 Task: Look for Airbnb options in Dalandzadgad, Mongolia from 12th December, 2023 to 16th December, 2023 for 8 adults.8 bedrooms having 8 beds and 8 bathrooms. Amenities needed are: wifi, TV, free parkinig on premises, gym, breakfast. Look for 4 properties as per requirement.
Action: Mouse moved to (568, 77)
Screenshot: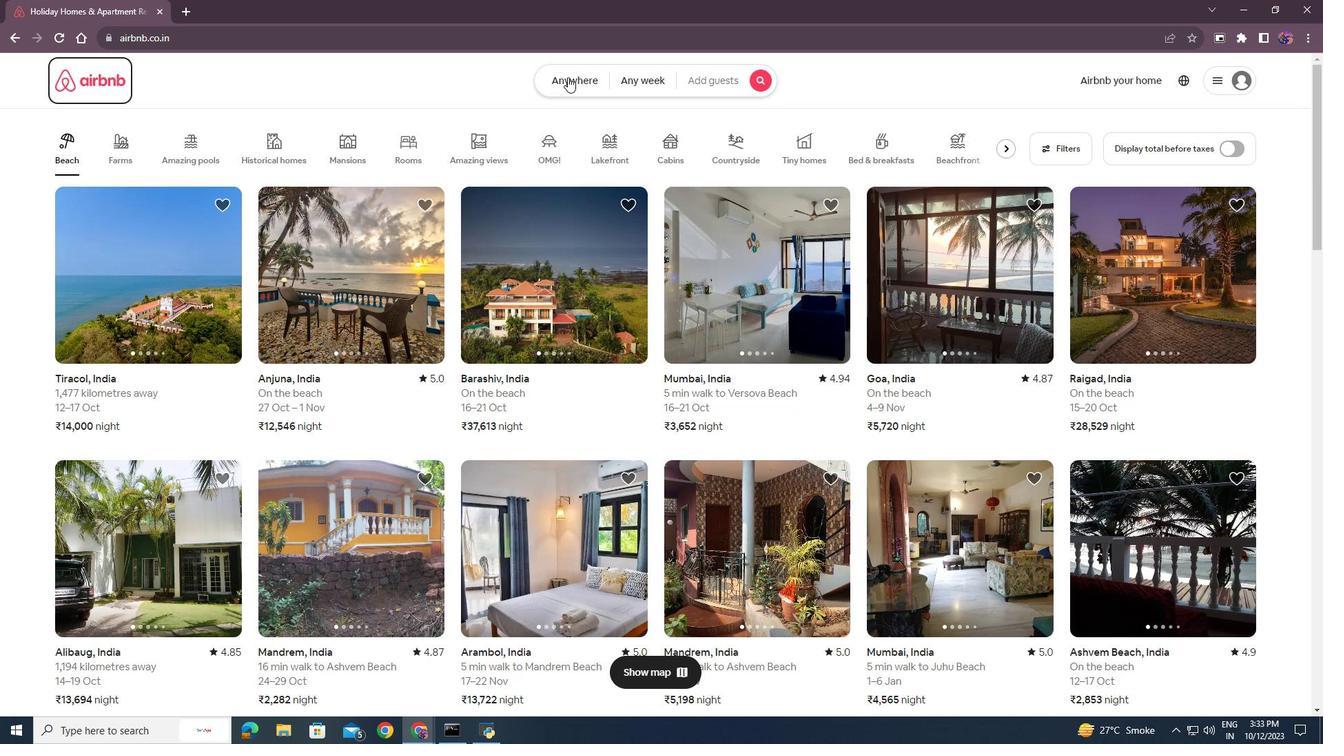 
Action: Mouse pressed left at (568, 77)
Screenshot: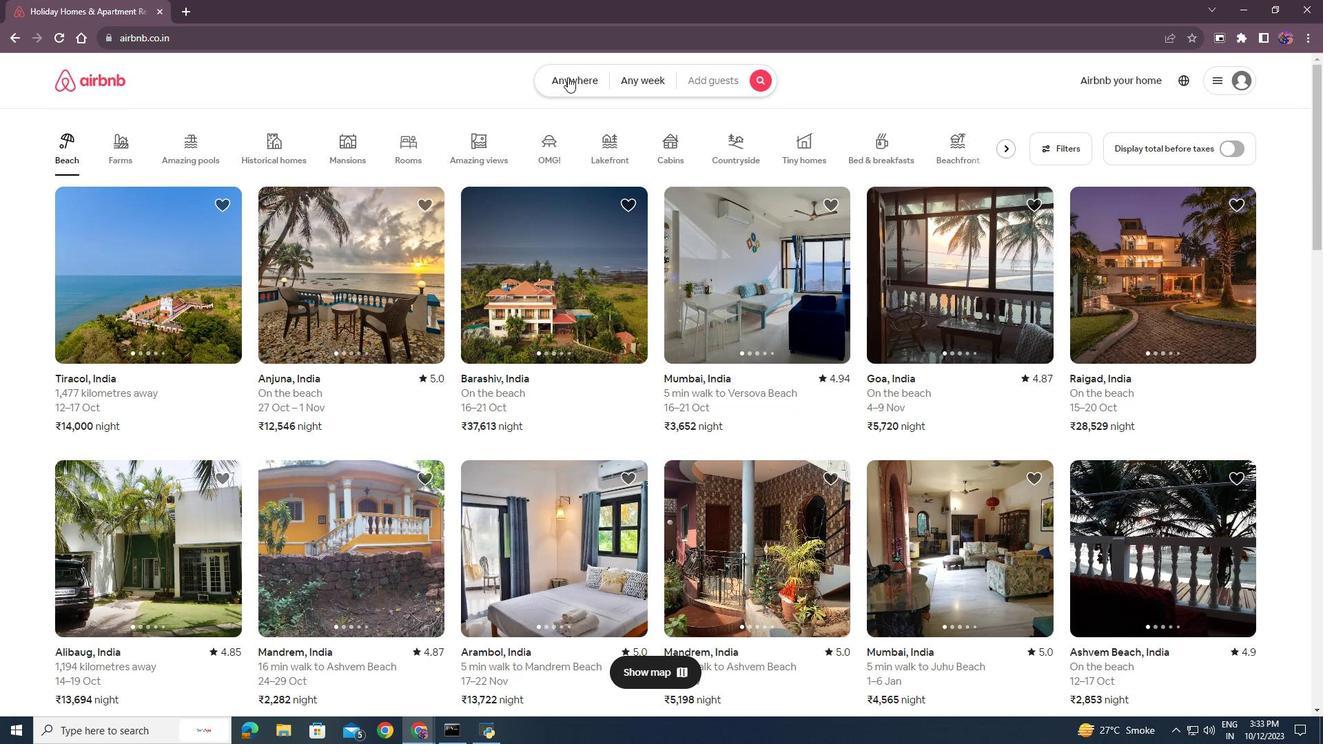 
Action: Mouse moved to (413, 135)
Screenshot: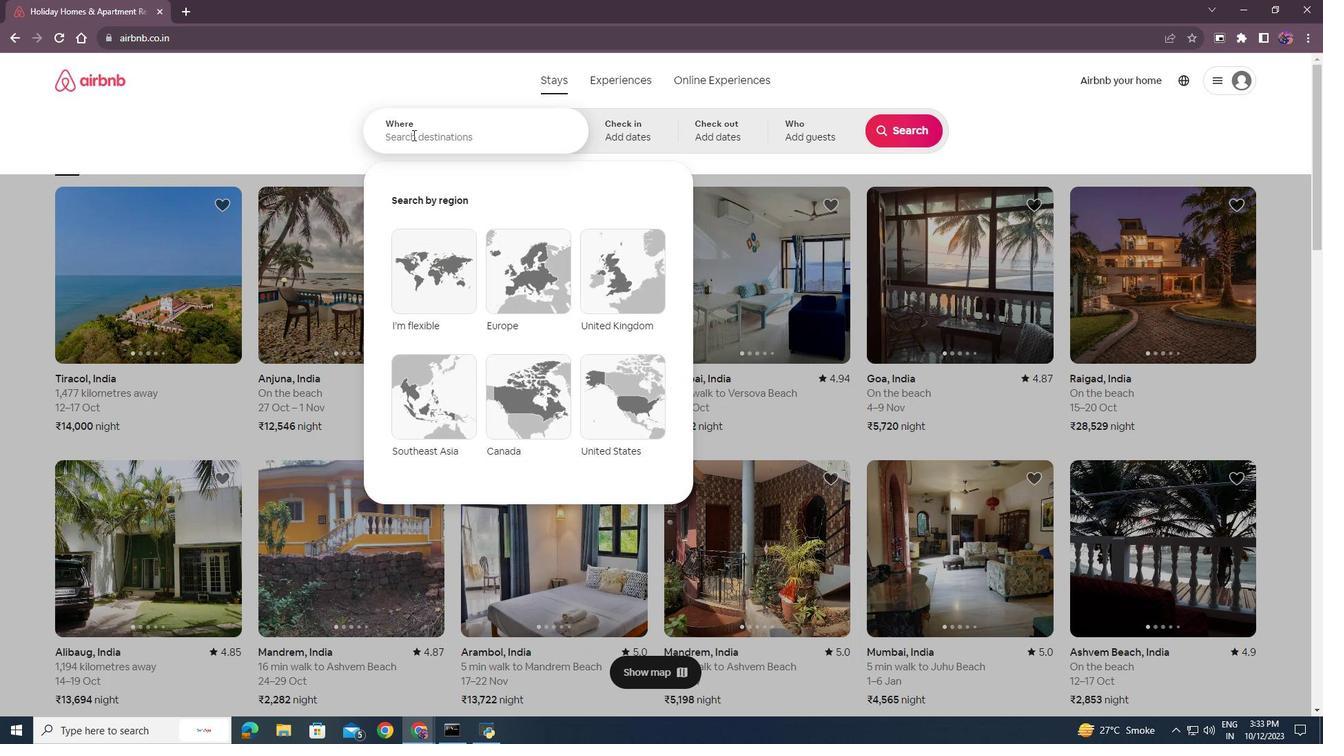 
Action: Mouse pressed left at (413, 135)
Screenshot: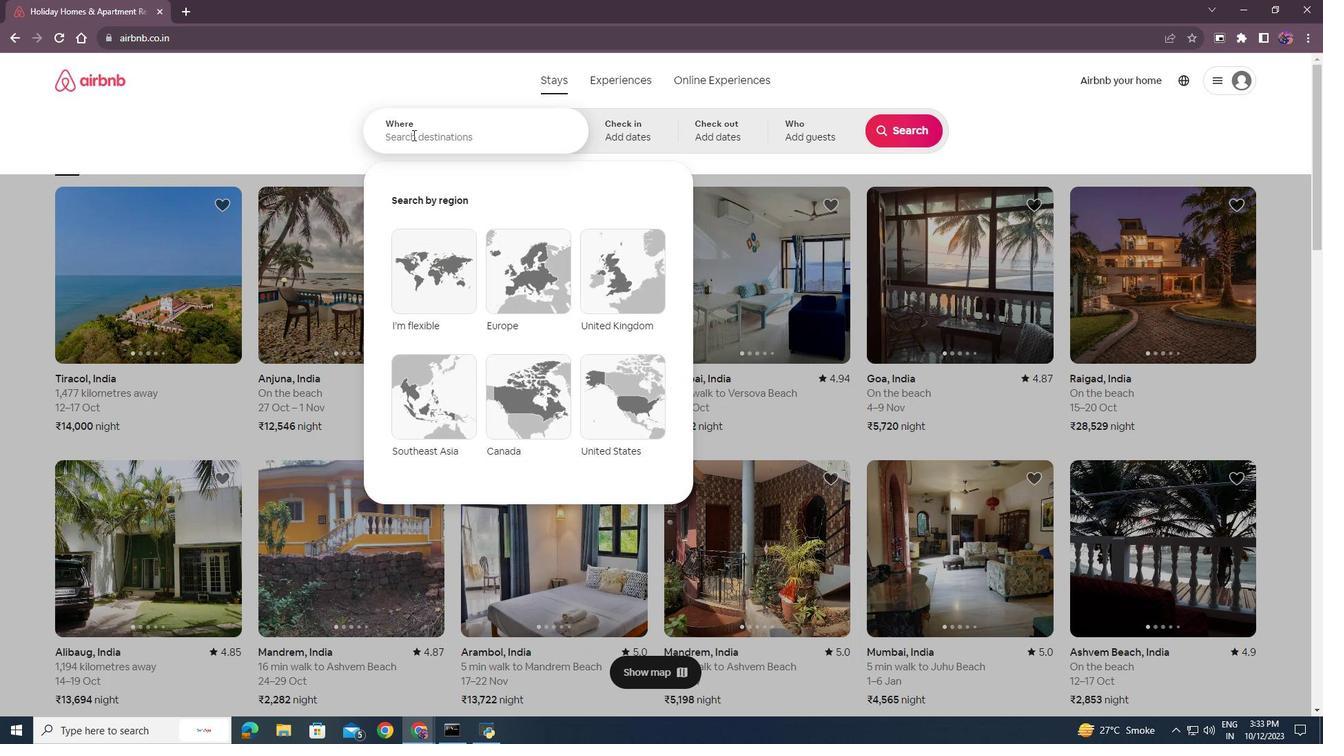 
Action: Key pressed <Key.shift>Dalandzadgad<Key.space><Key.shift>Mongolia<Key.enter>
Screenshot: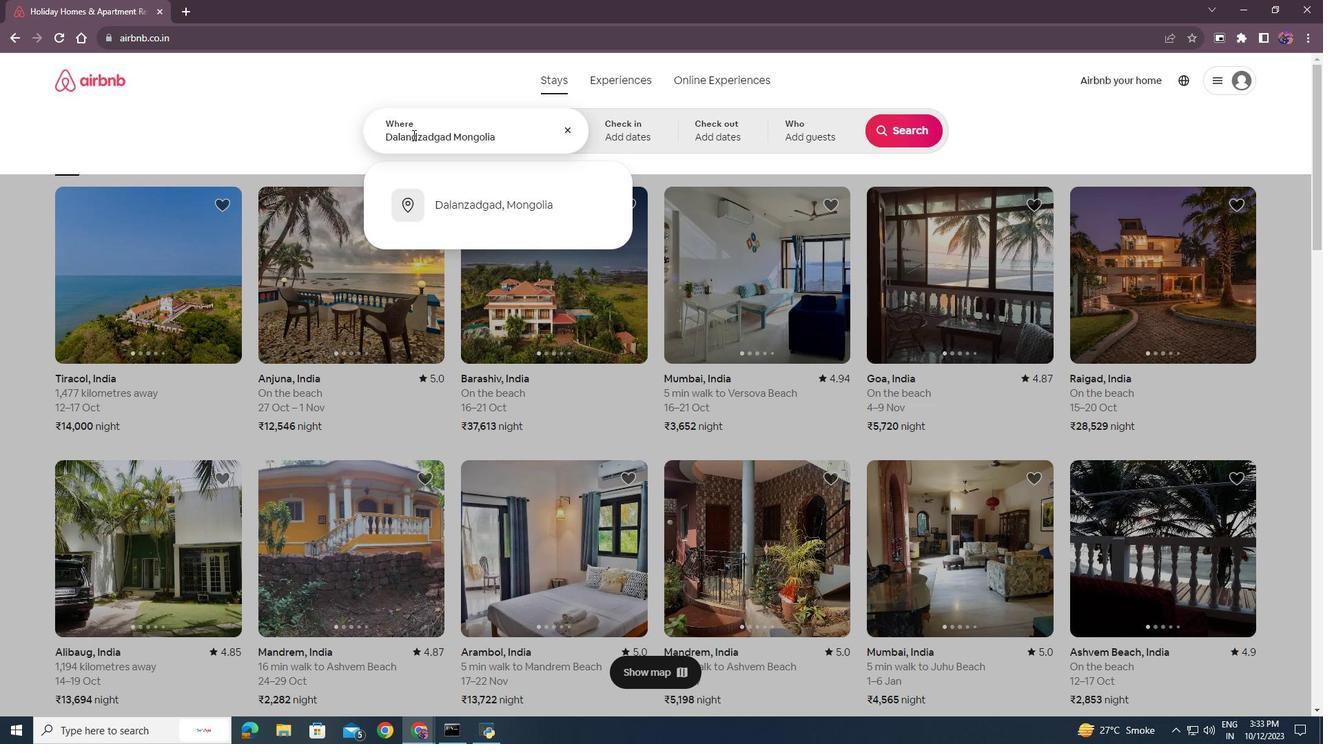 
Action: Mouse moved to (900, 242)
Screenshot: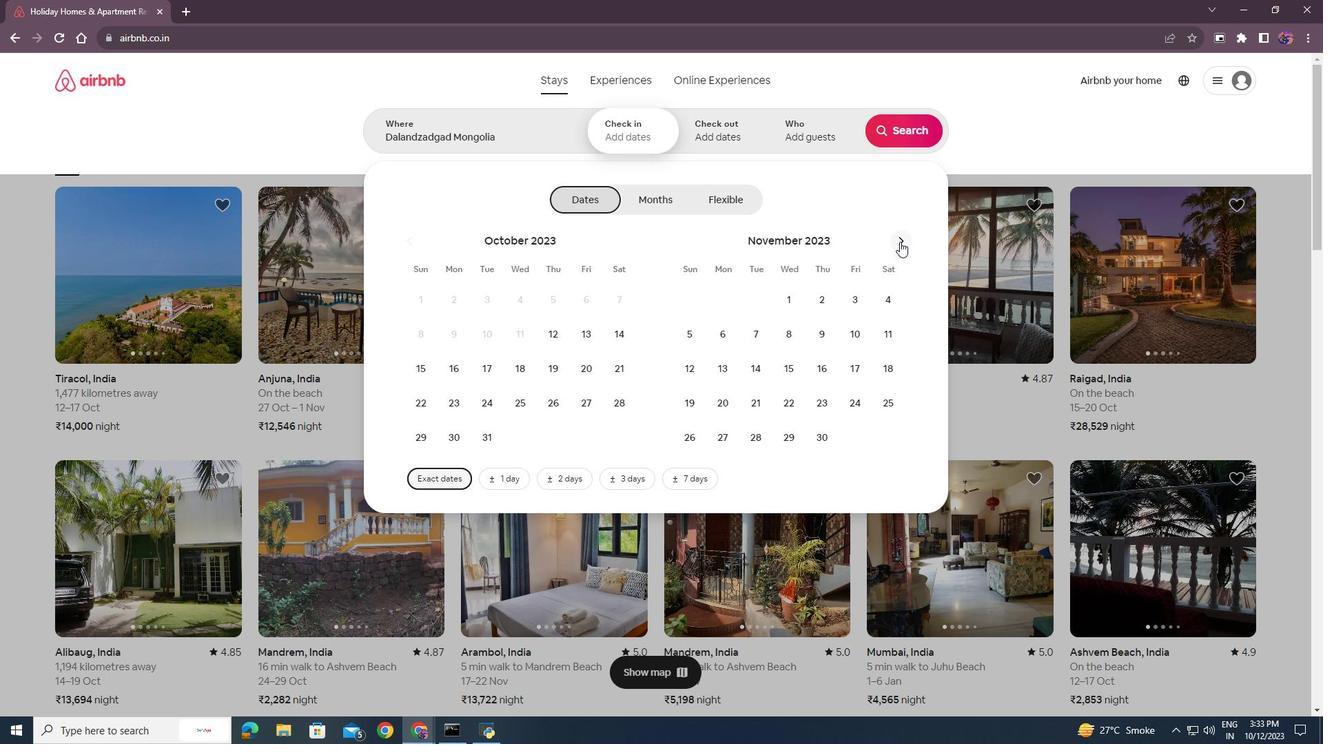 
Action: Mouse pressed left at (900, 242)
Screenshot: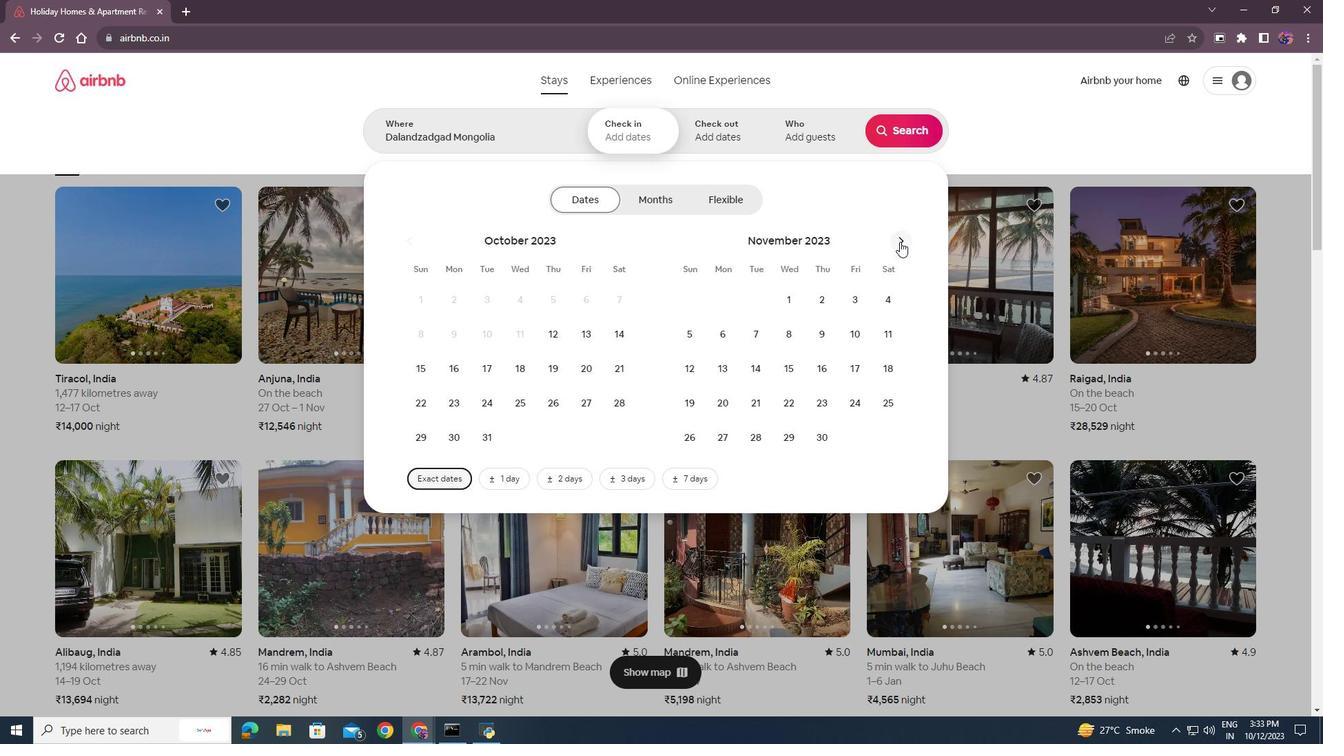 
Action: Mouse moved to (759, 365)
Screenshot: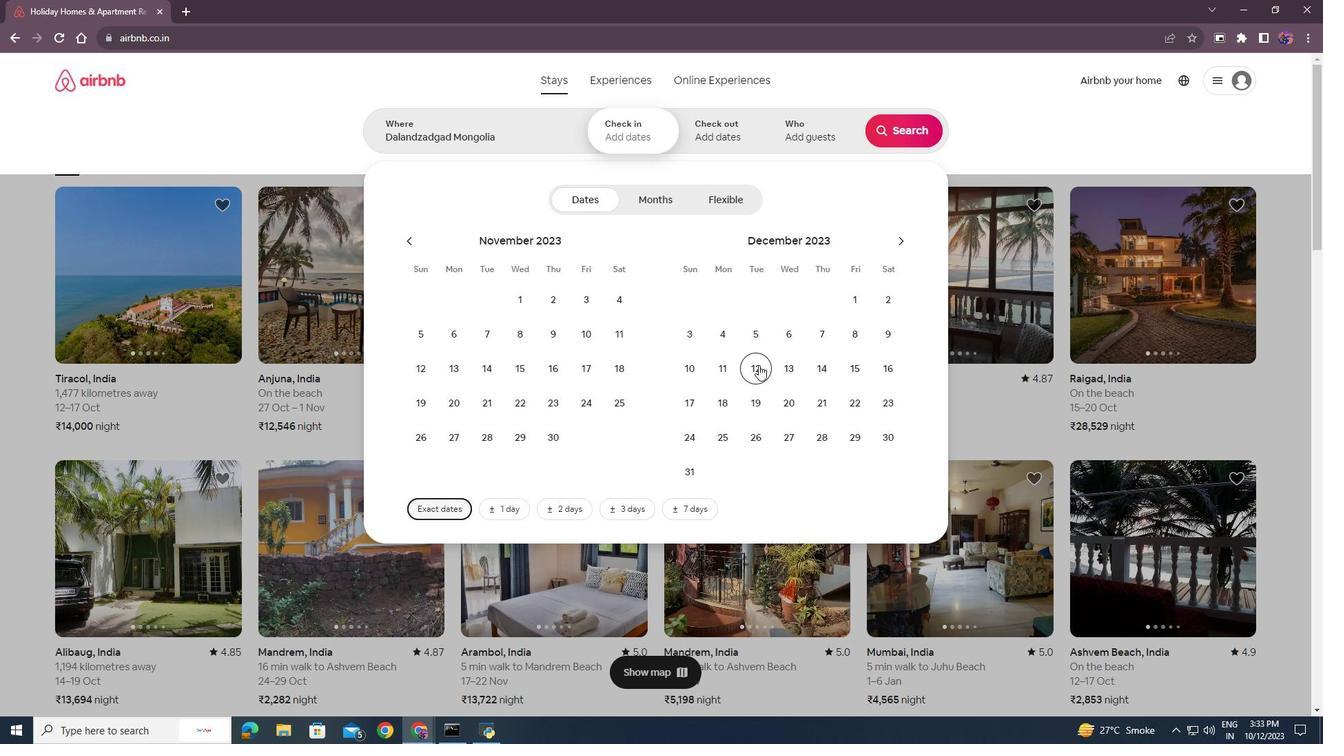 
Action: Mouse pressed left at (759, 365)
Screenshot: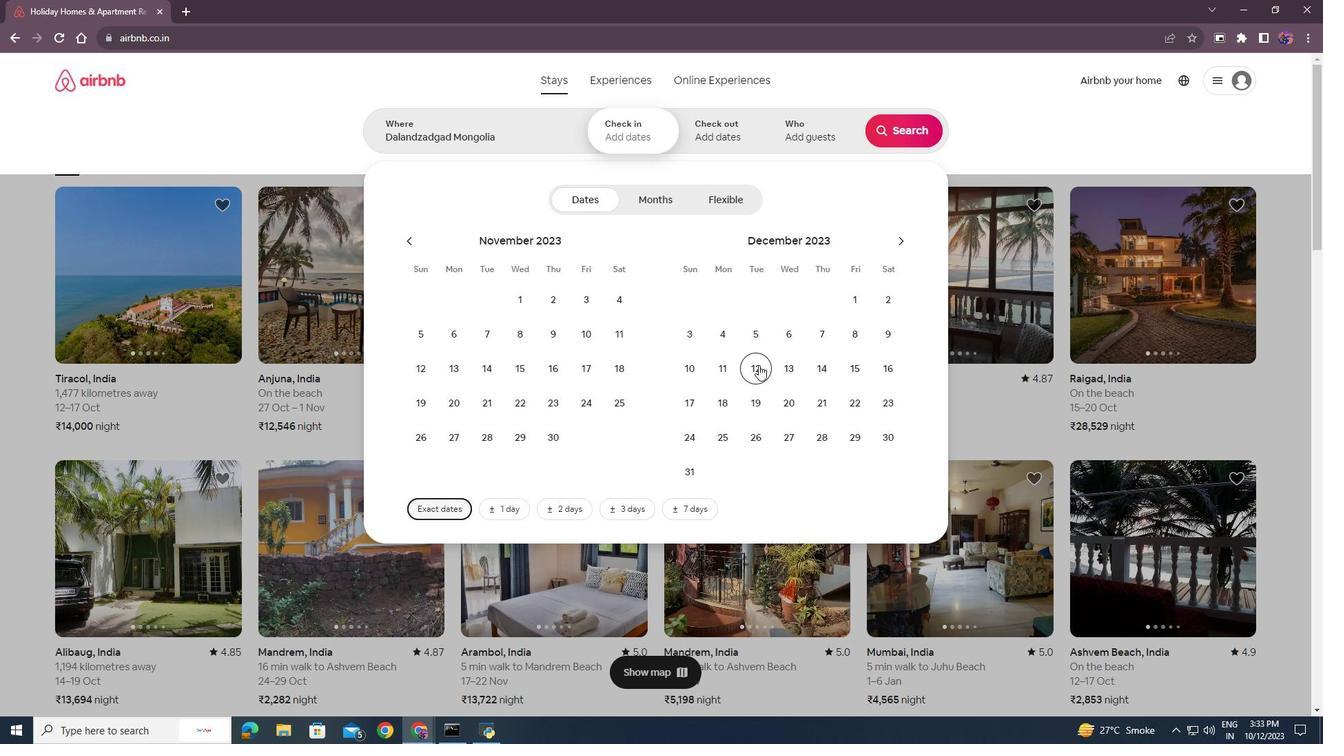 
Action: Mouse moved to (892, 372)
Screenshot: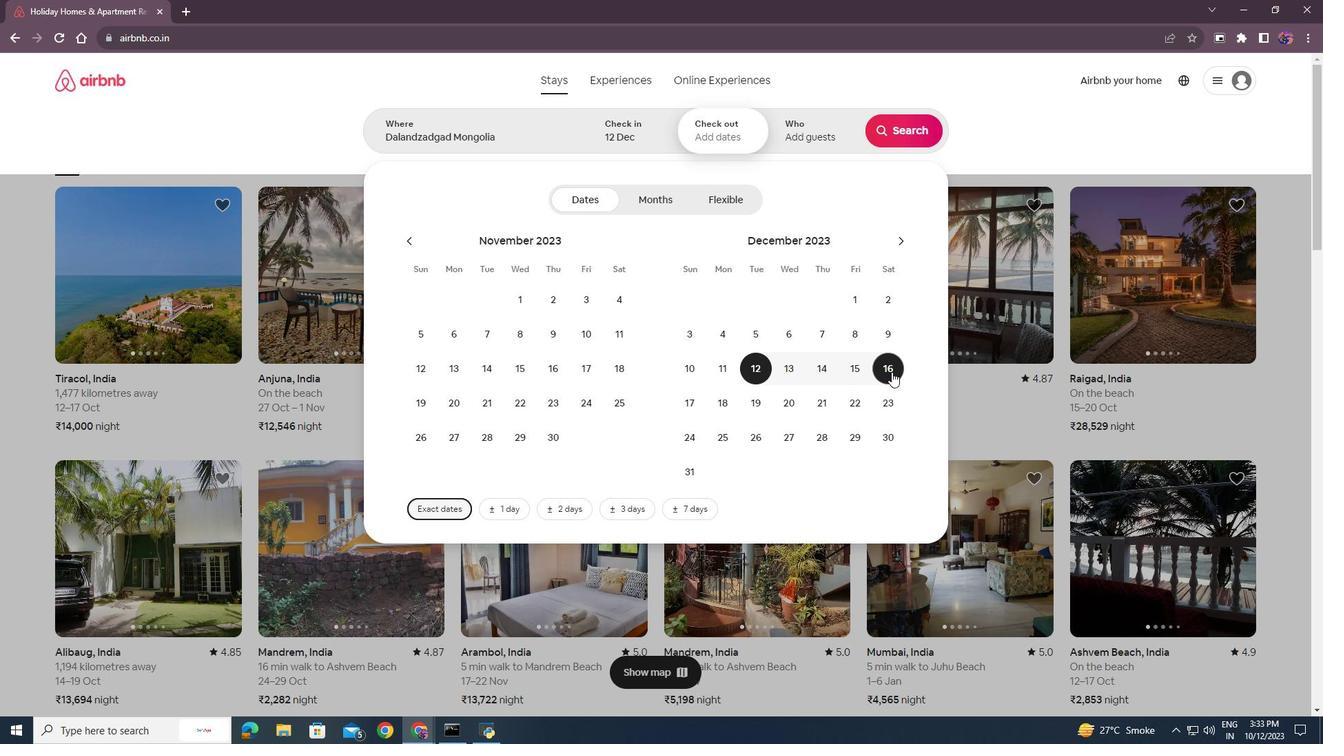 
Action: Mouse pressed left at (892, 372)
Screenshot: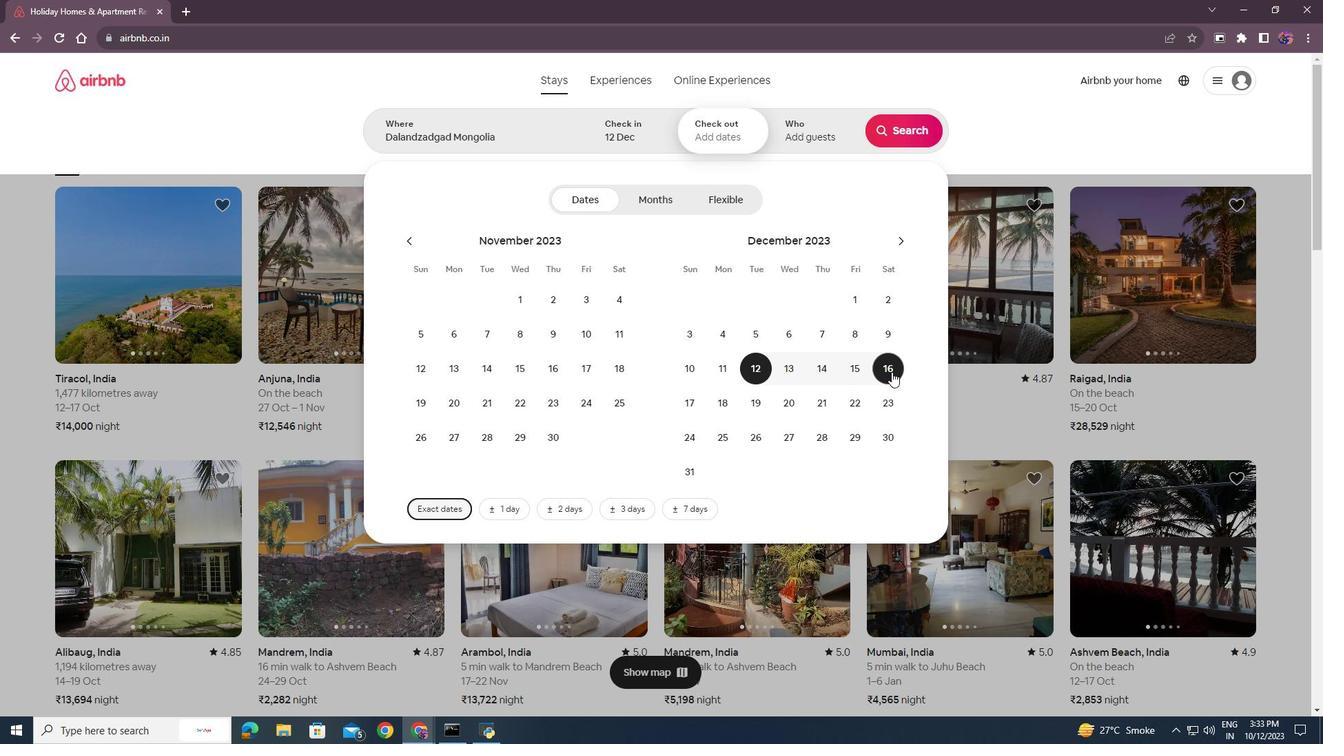 
Action: Mouse moved to (808, 126)
Screenshot: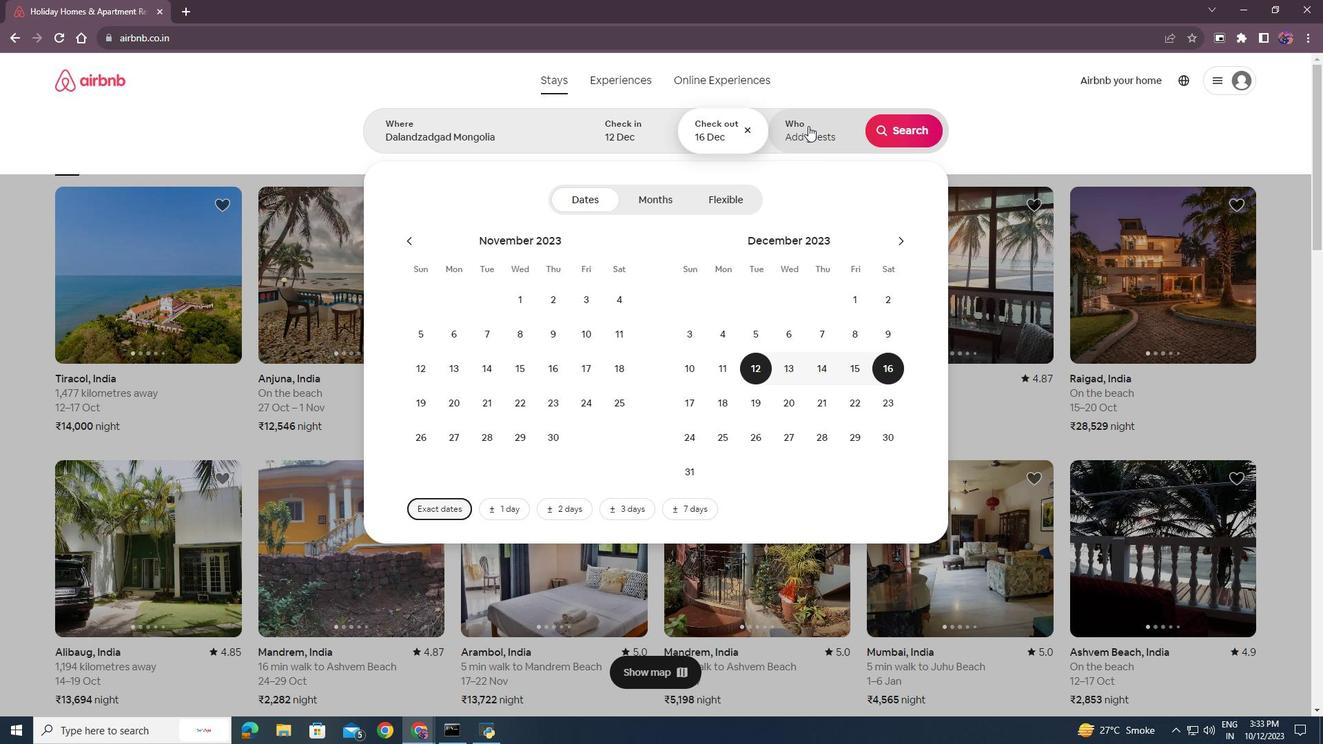 
Action: Mouse pressed left at (808, 126)
Screenshot: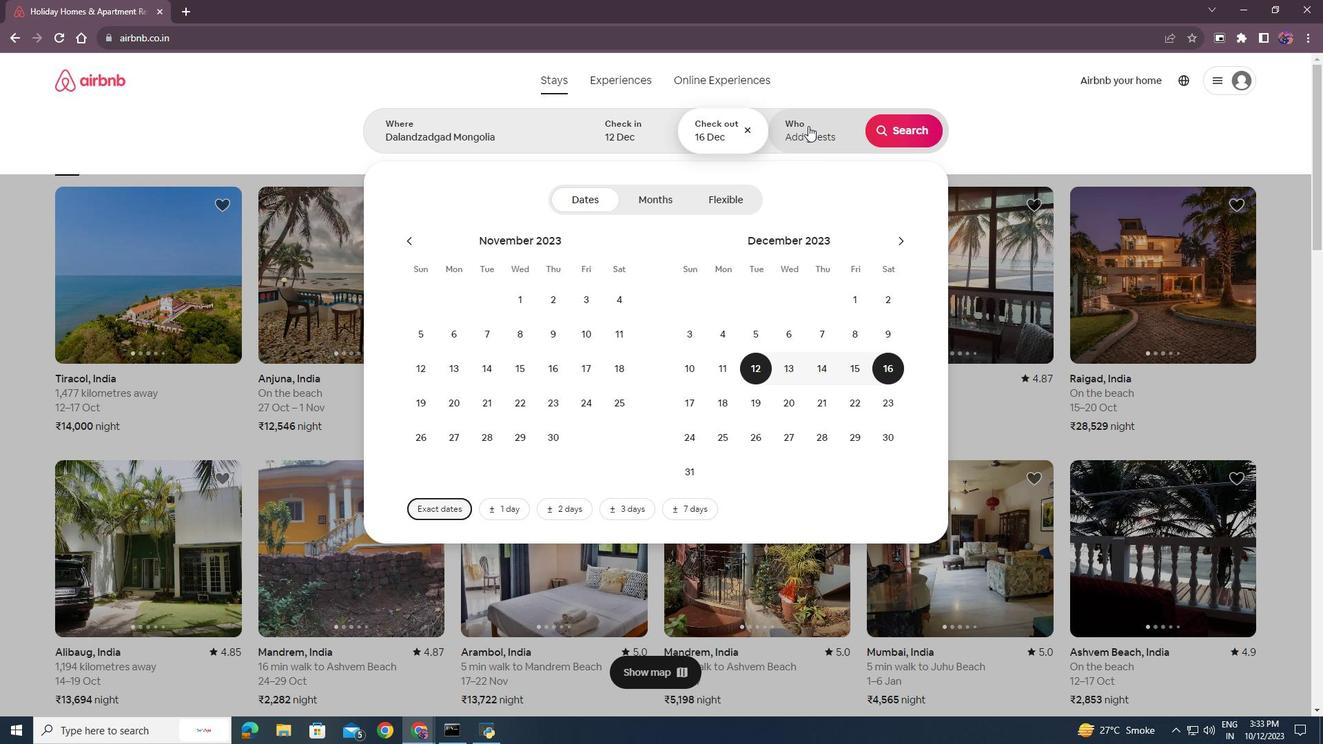 
Action: Mouse moved to (910, 205)
Screenshot: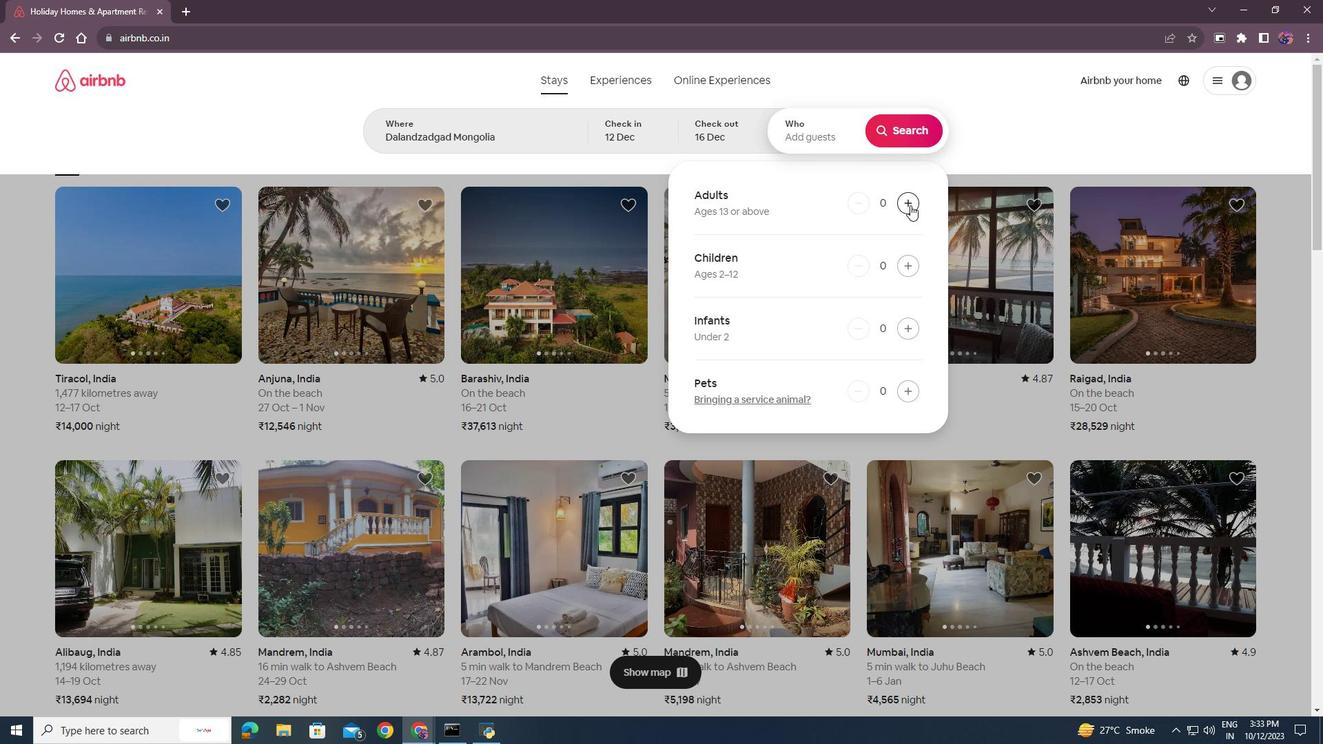 
Action: Mouse pressed left at (910, 205)
Screenshot: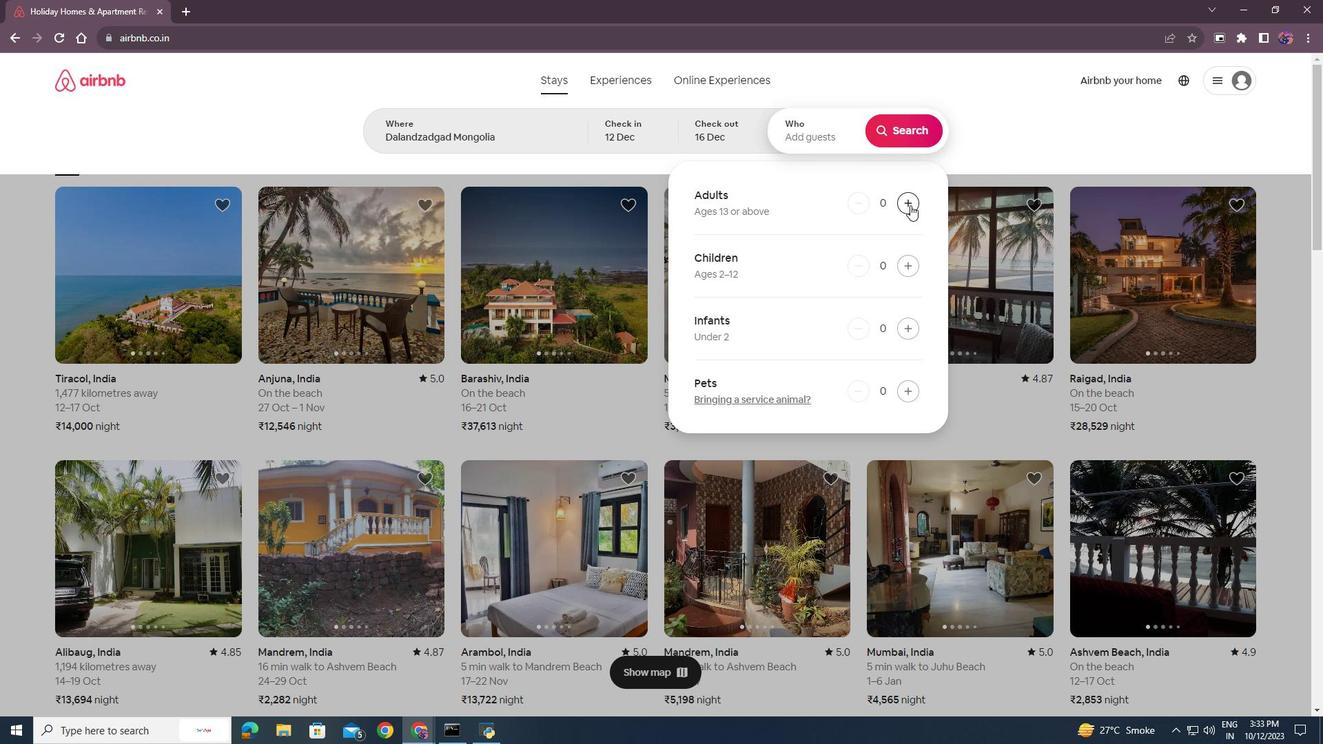 
Action: Mouse pressed left at (910, 205)
Screenshot: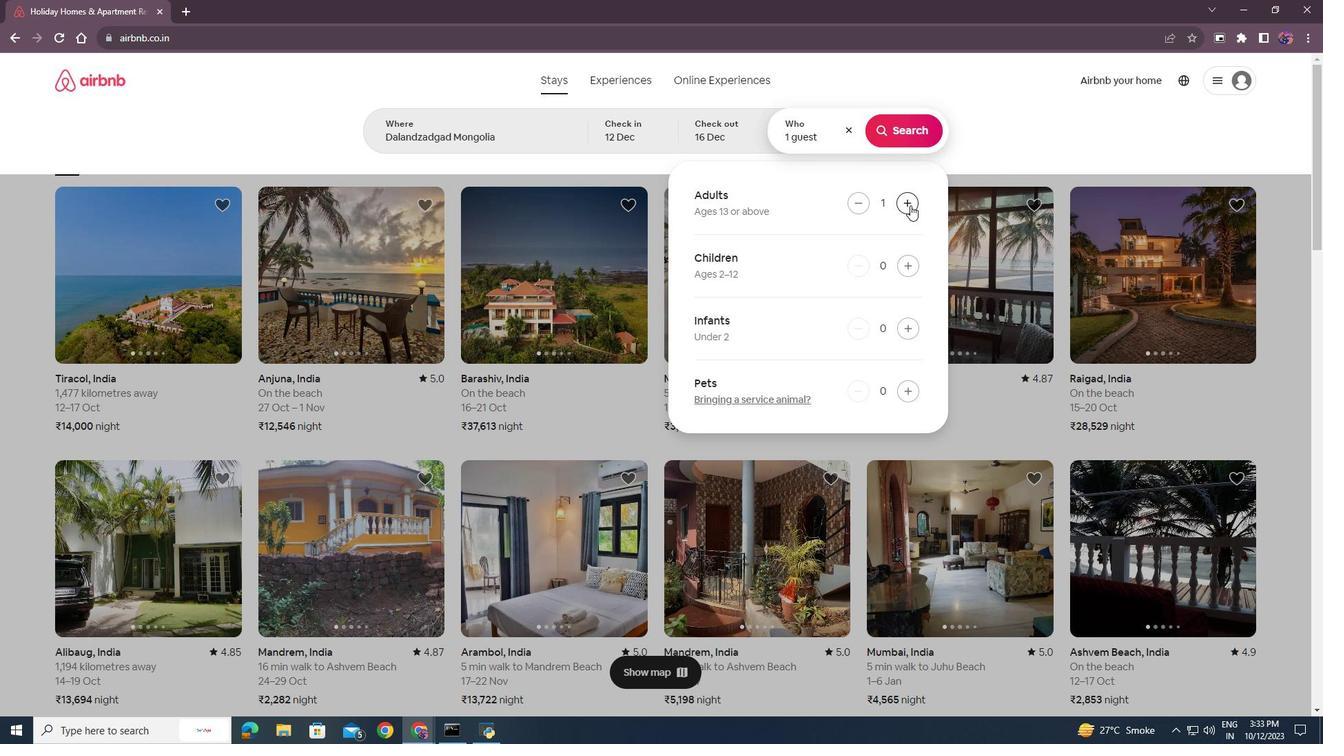 
Action: Mouse pressed left at (910, 205)
Screenshot: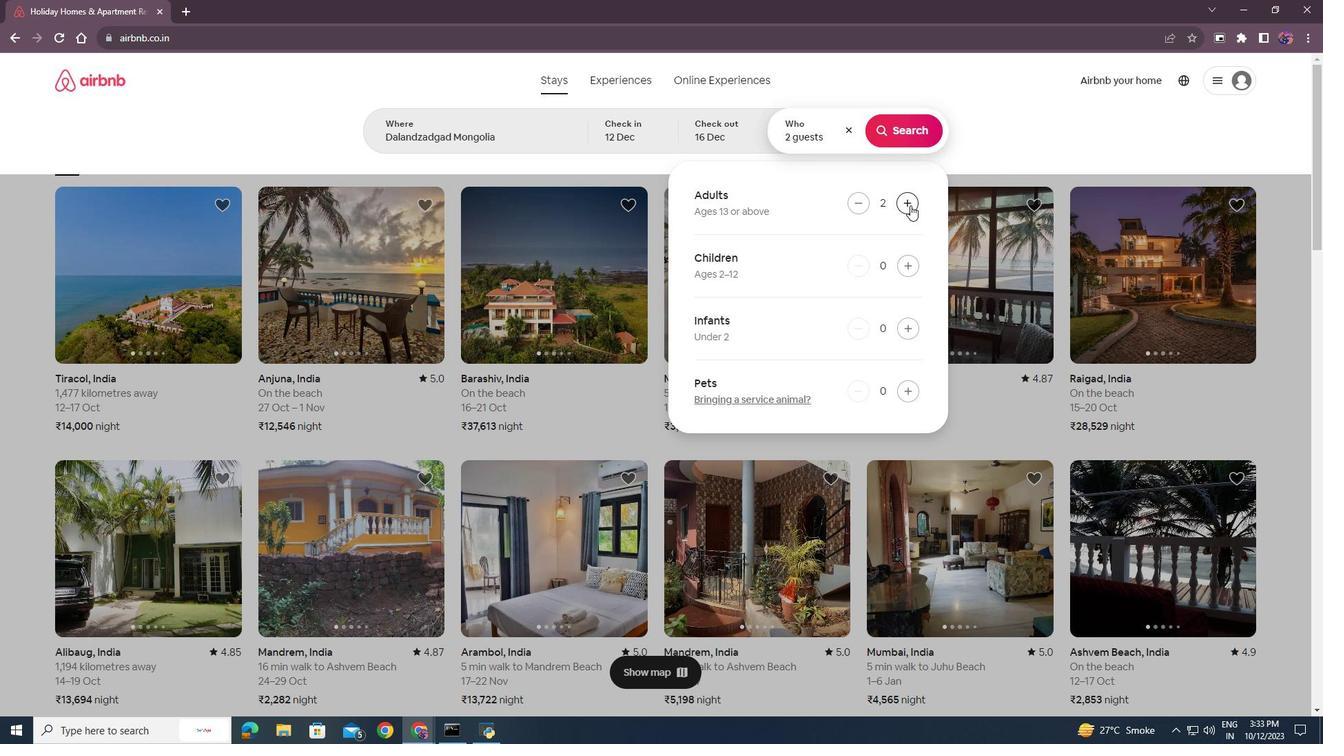 
Action: Mouse pressed left at (910, 205)
Screenshot: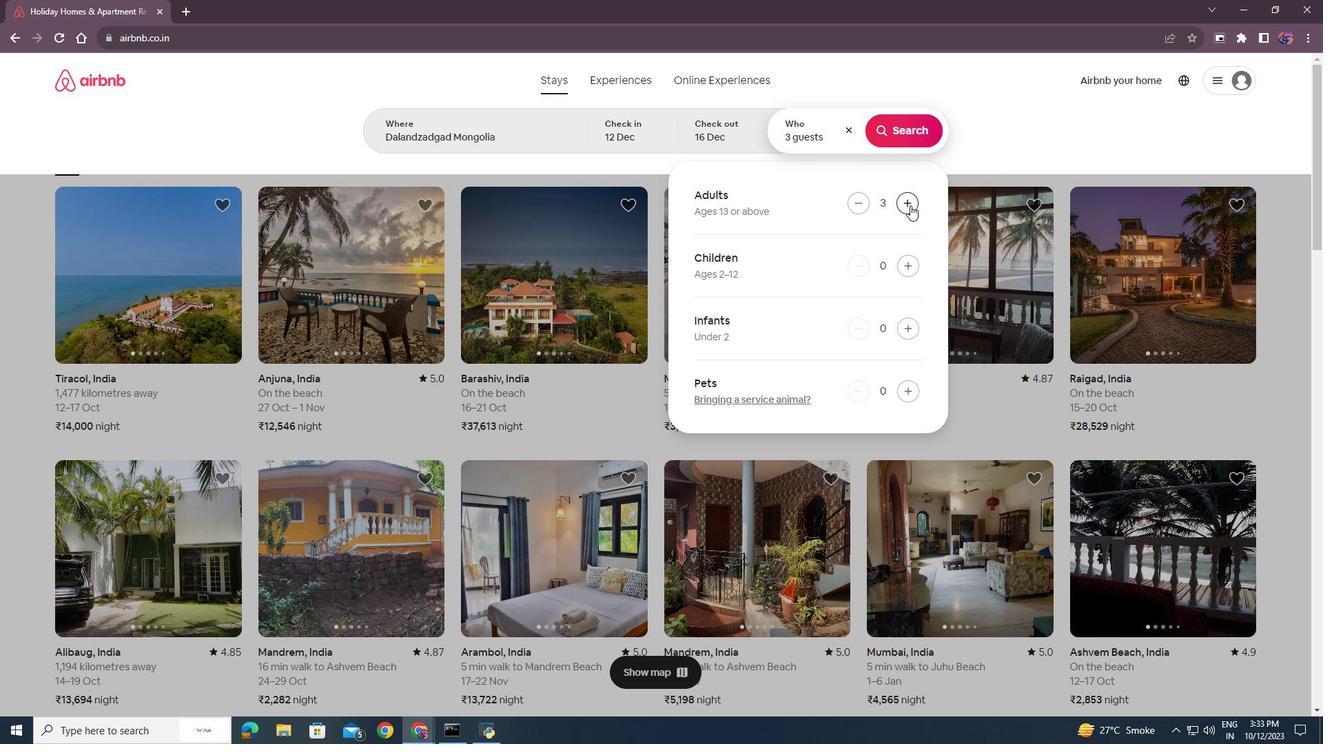 
Action: Mouse pressed left at (910, 205)
Screenshot: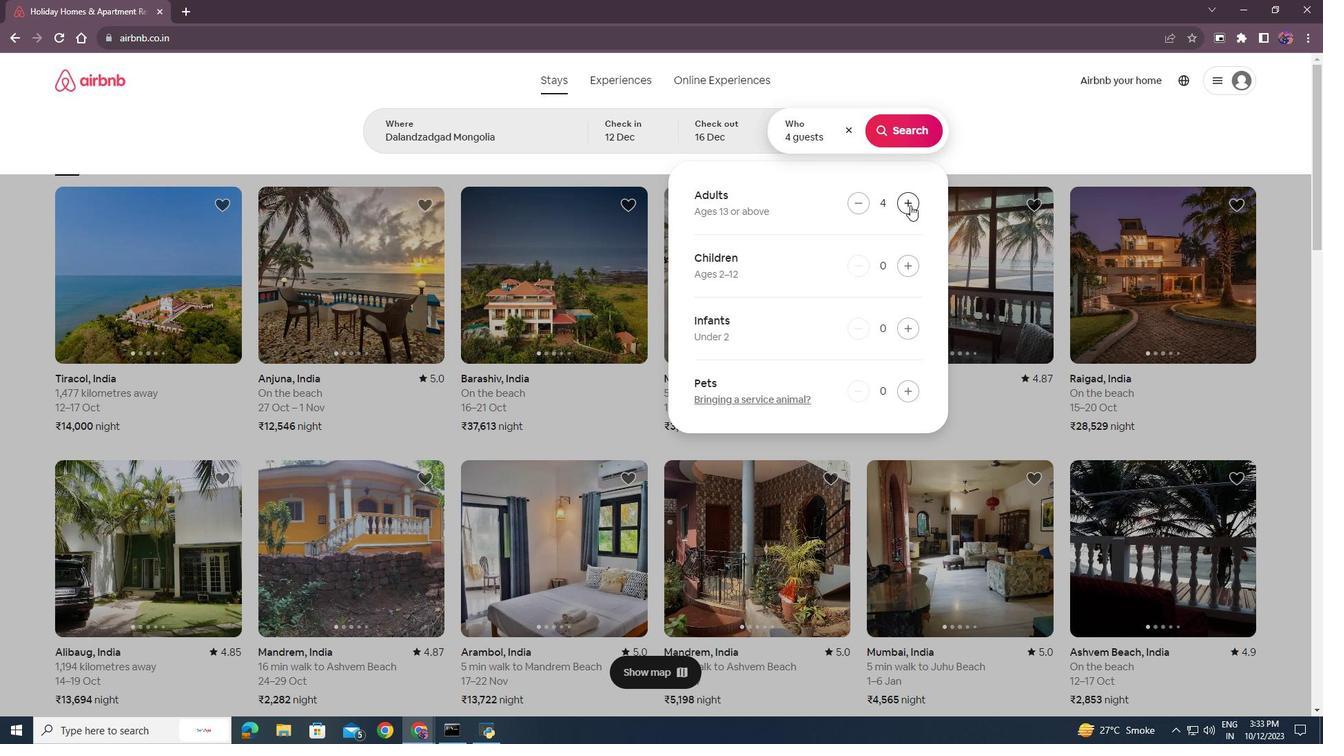 
Action: Mouse pressed left at (910, 205)
Screenshot: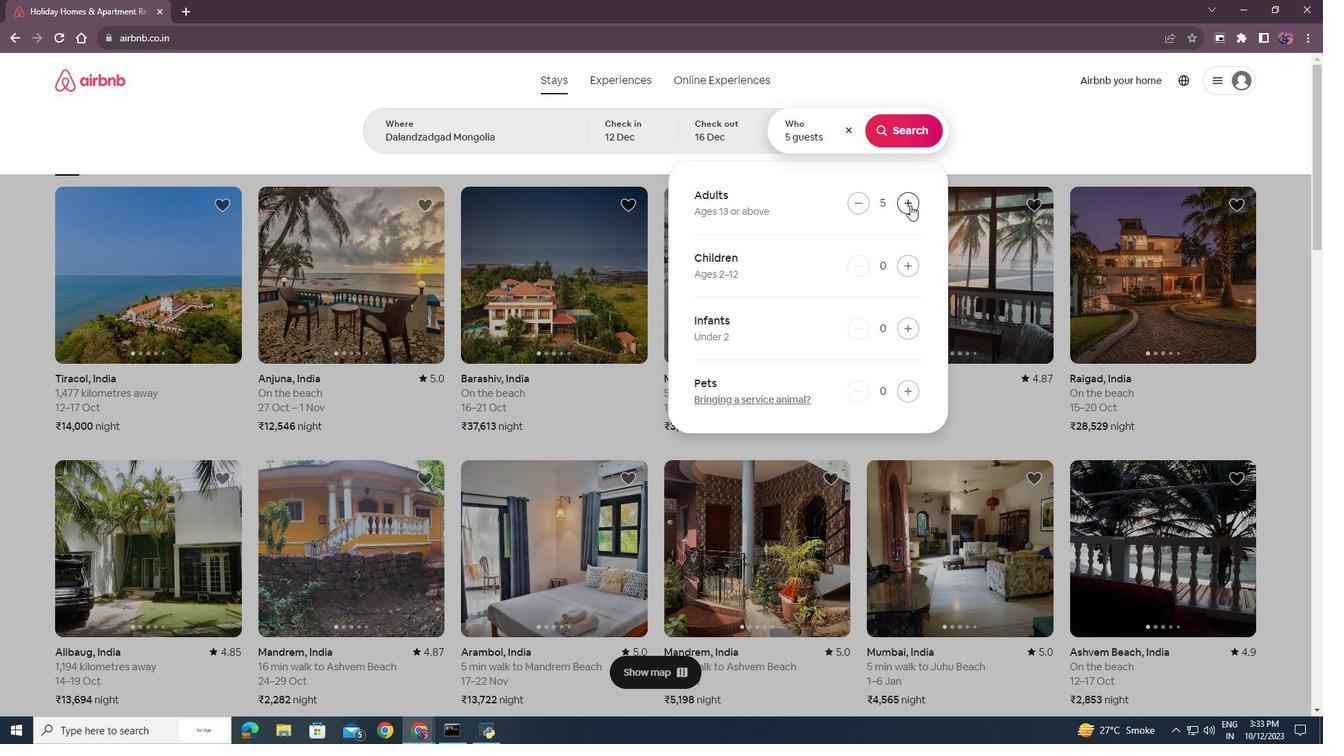 
Action: Mouse pressed left at (910, 205)
Screenshot: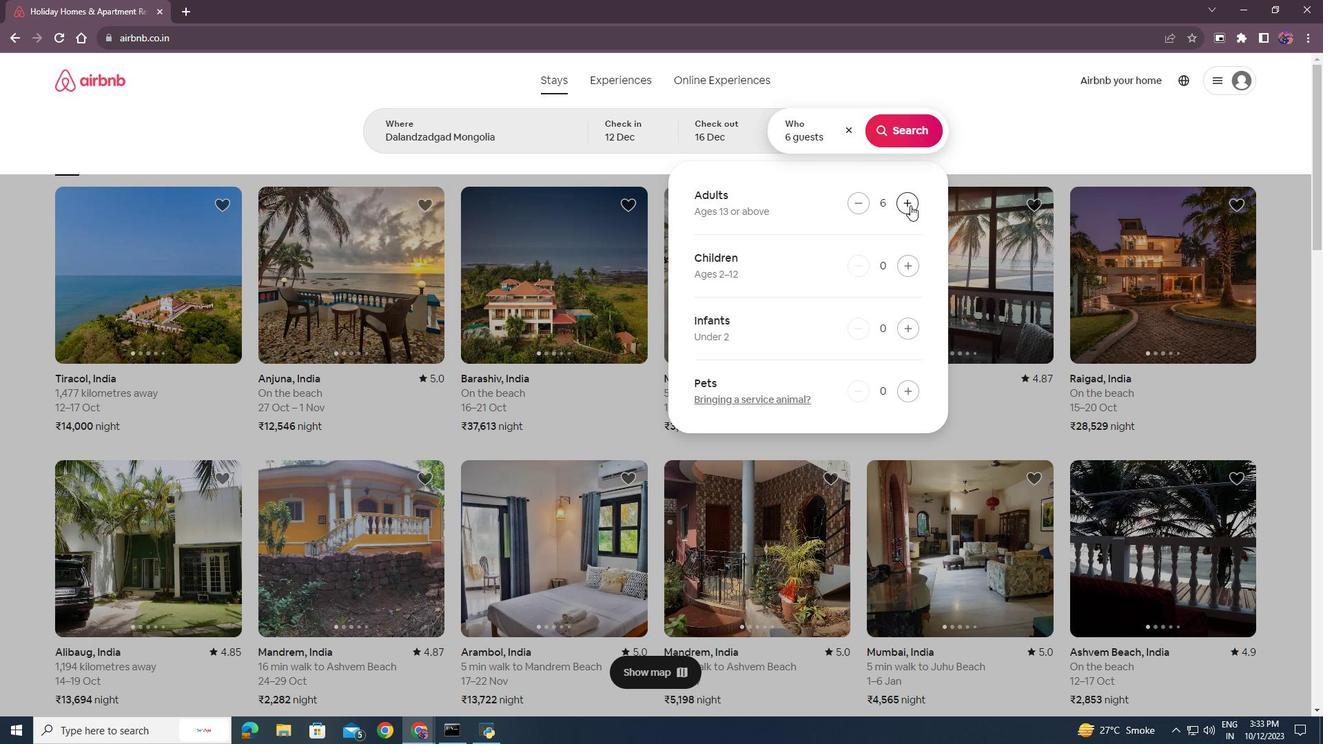 
Action: Mouse pressed left at (910, 205)
Screenshot: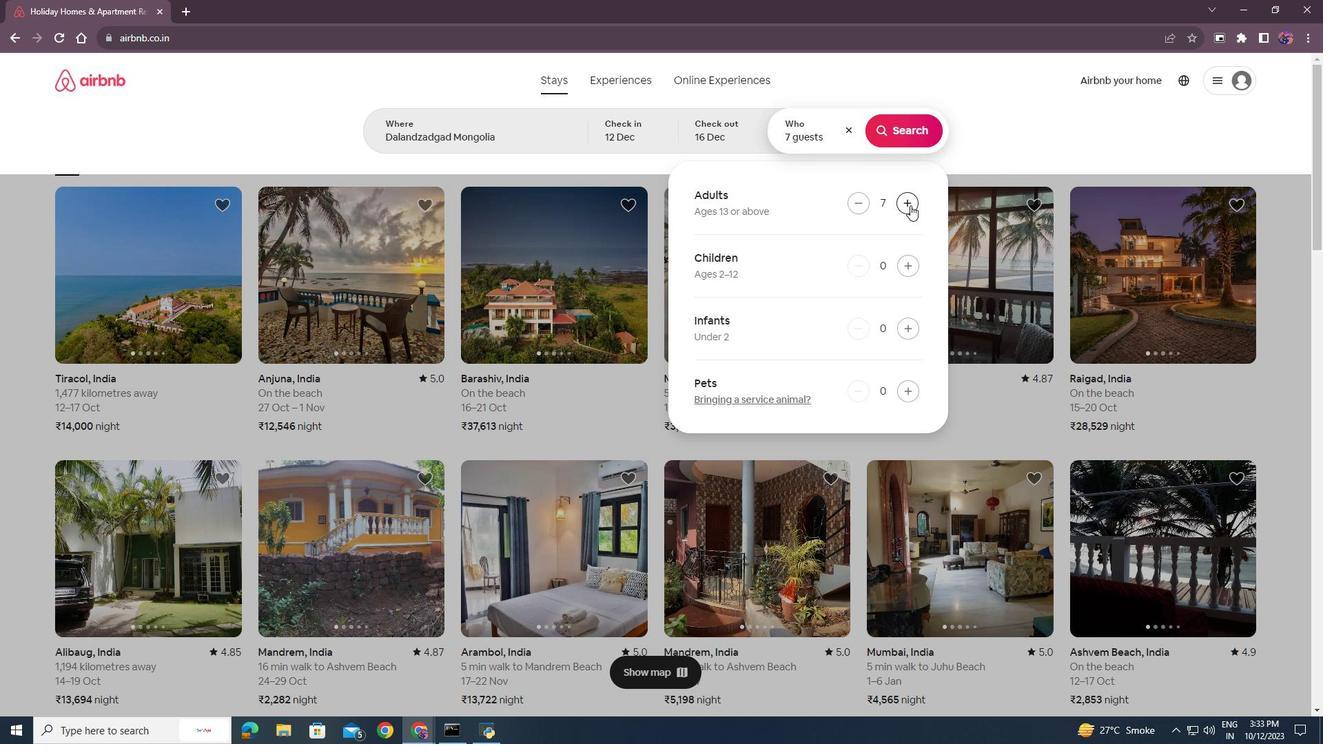 
Action: Mouse pressed left at (910, 205)
Screenshot: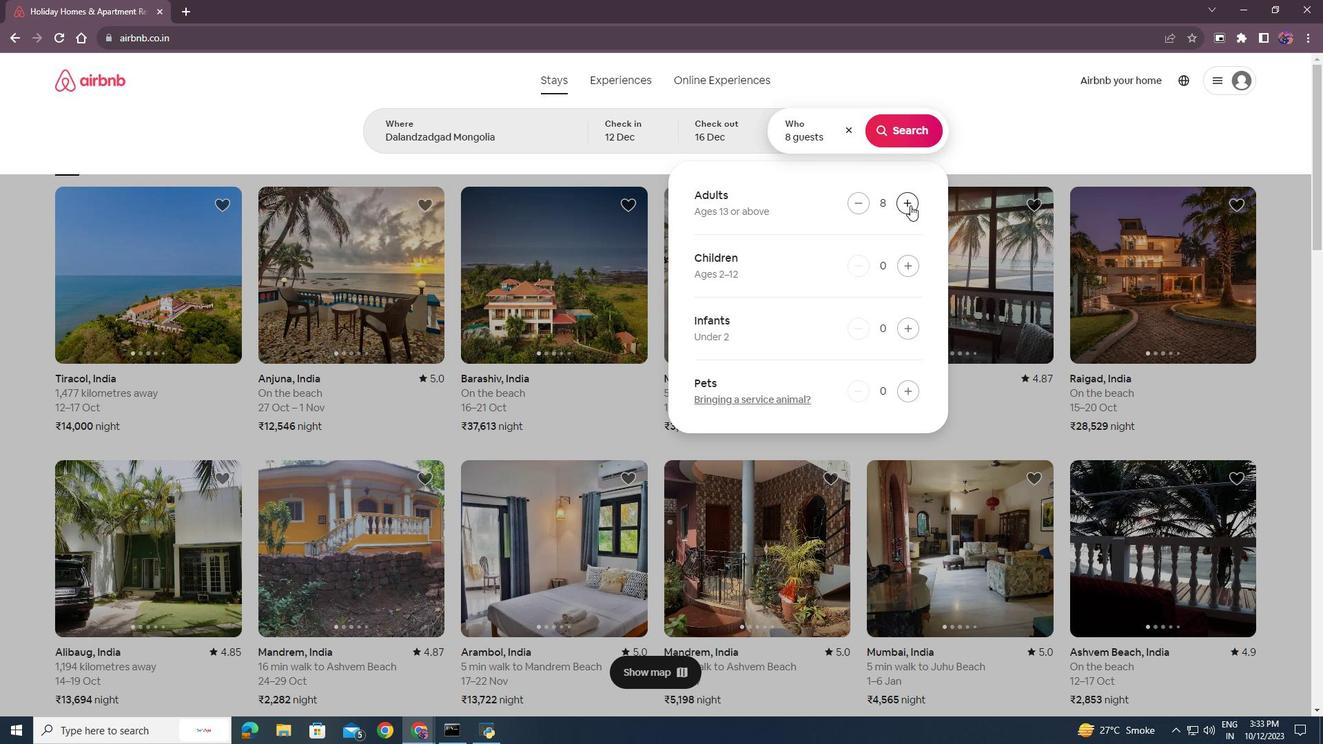 
Action: Mouse moved to (856, 202)
Screenshot: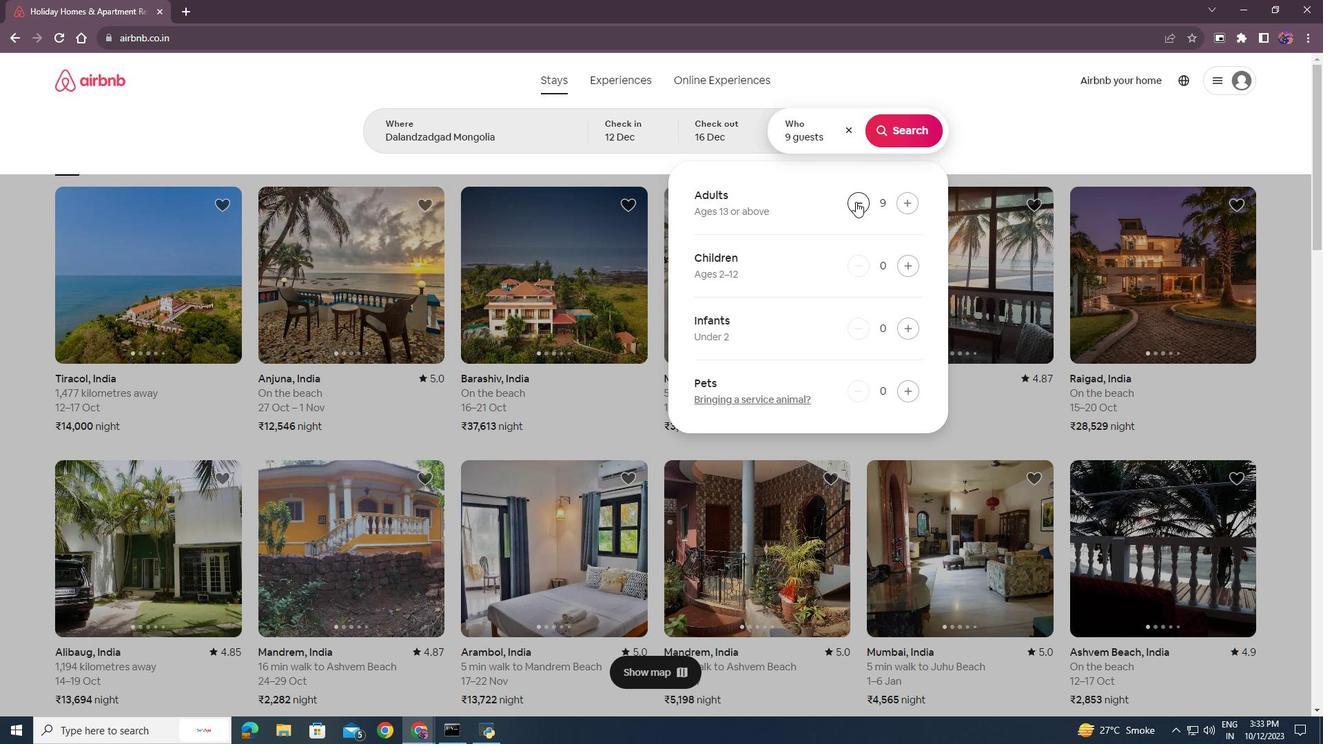 
Action: Mouse pressed left at (856, 202)
Screenshot: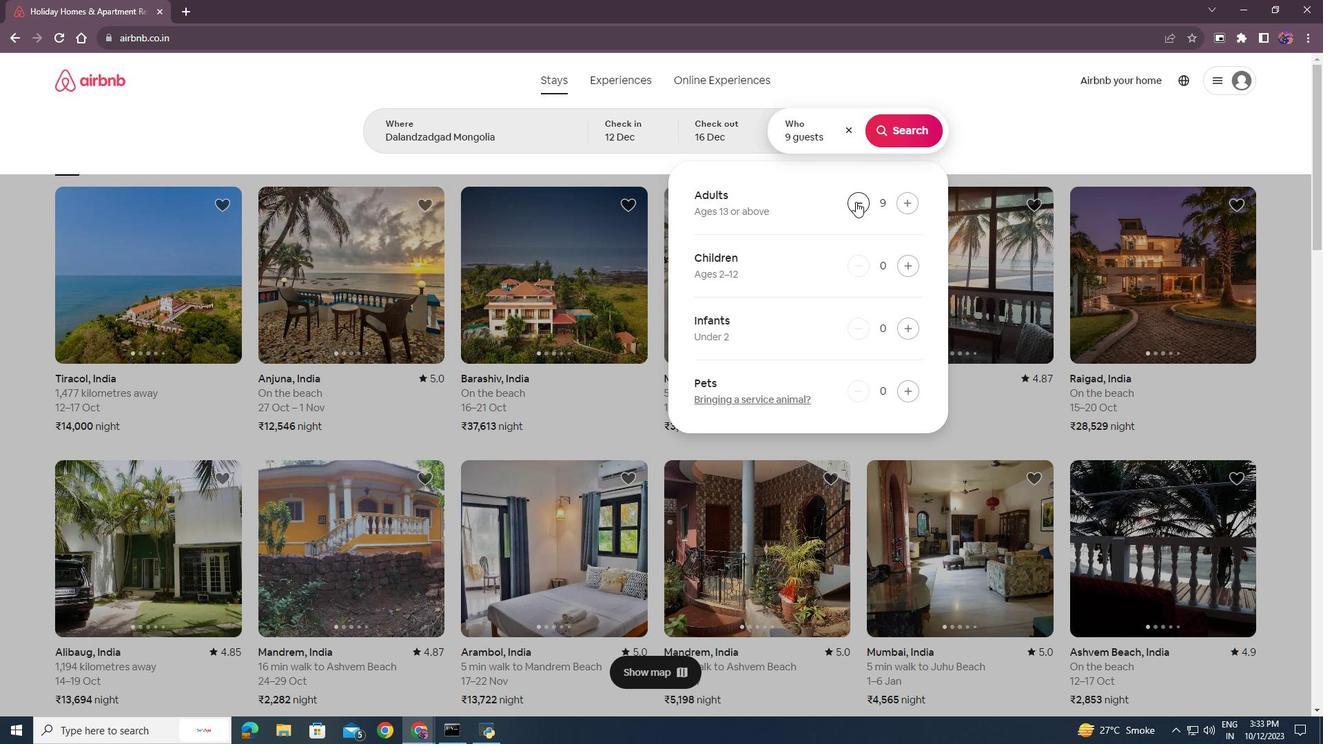 
Action: Mouse moved to (910, 136)
Screenshot: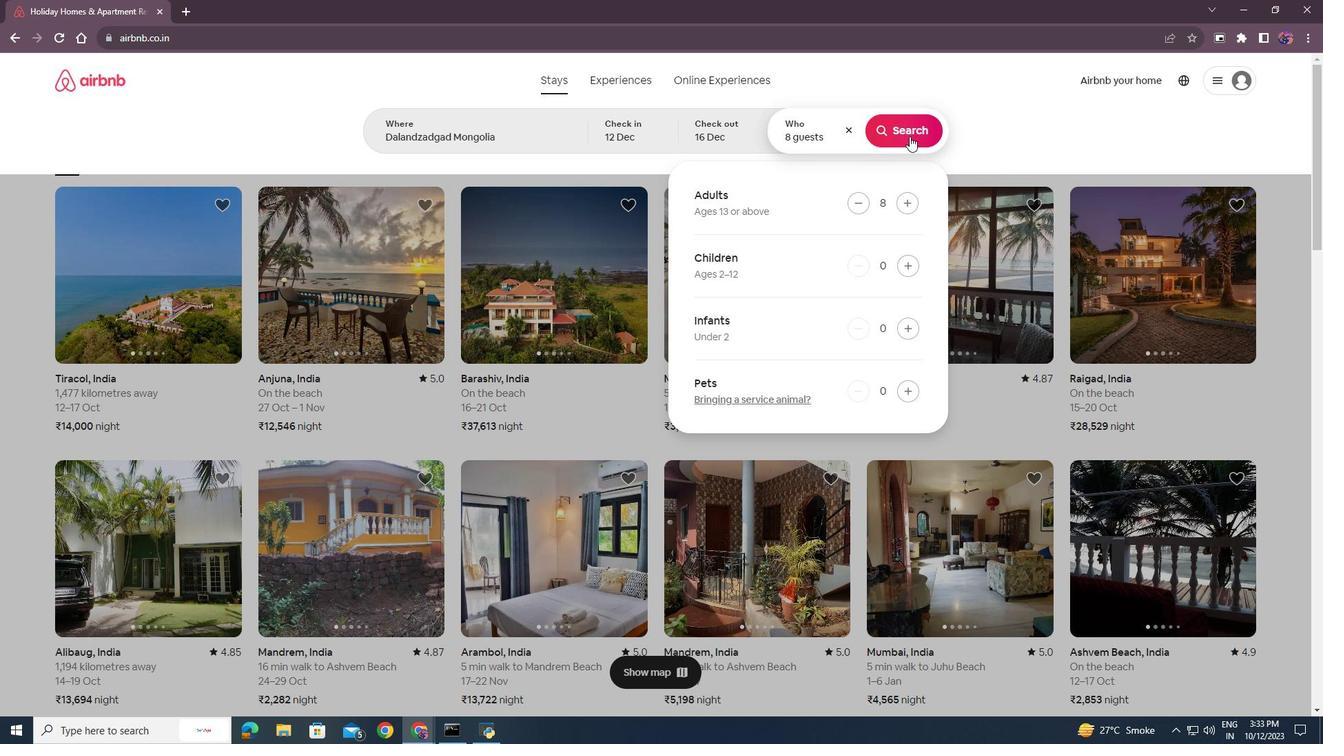 
Action: Mouse pressed left at (910, 136)
Screenshot: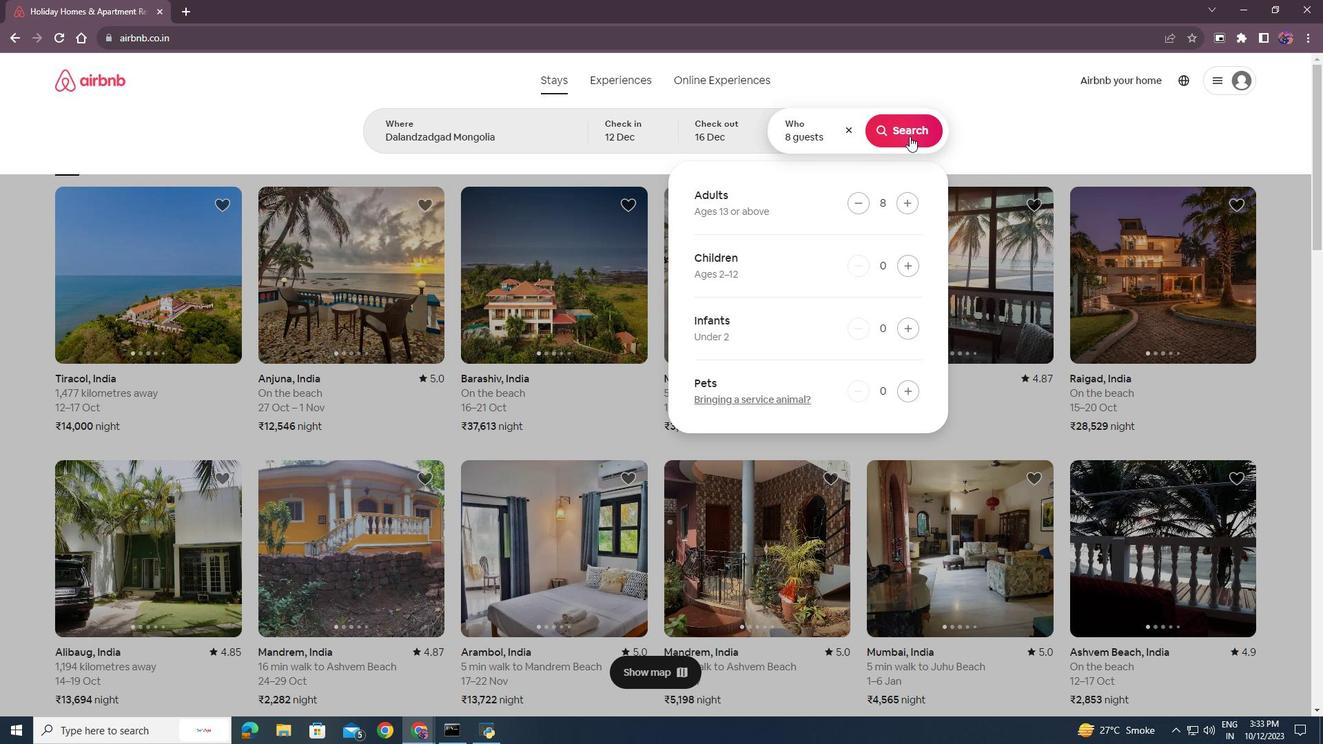 
Action: Mouse moved to (1103, 139)
Screenshot: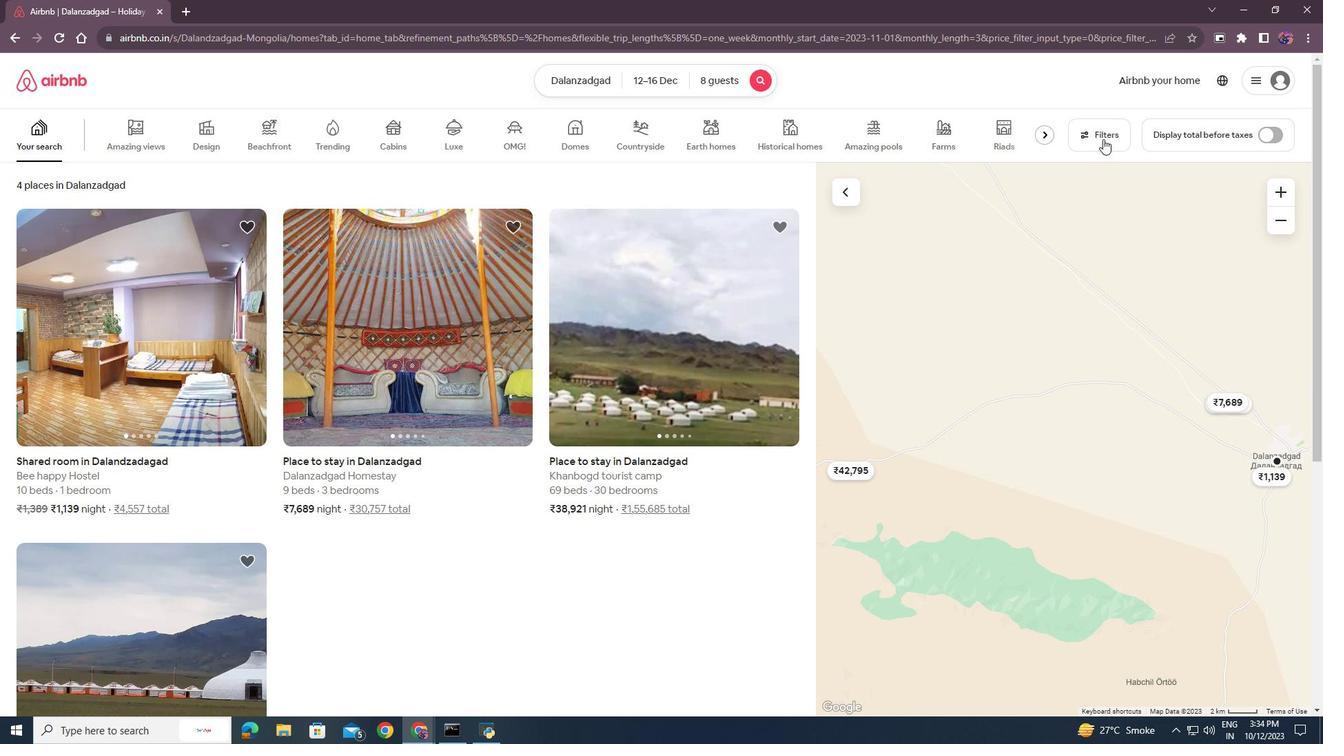 
Action: Mouse pressed left at (1103, 139)
Screenshot: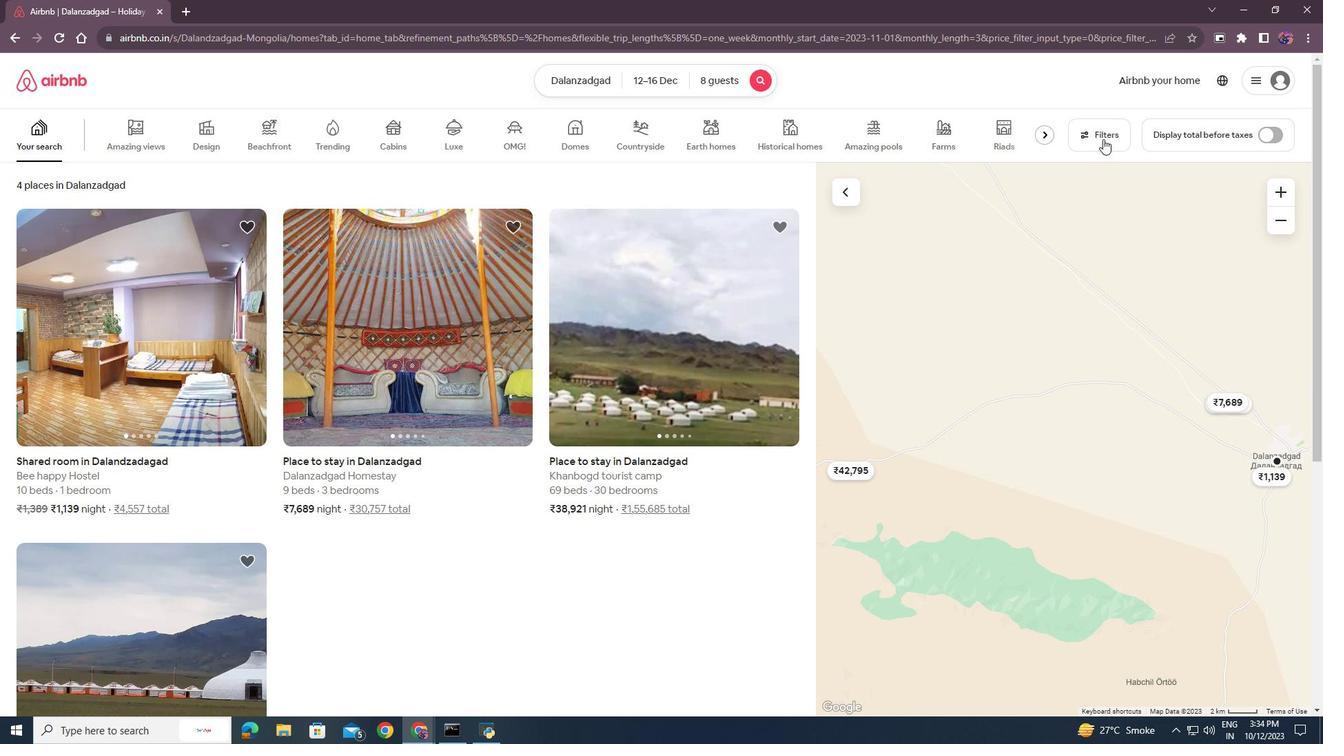 
Action: Mouse moved to (639, 409)
Screenshot: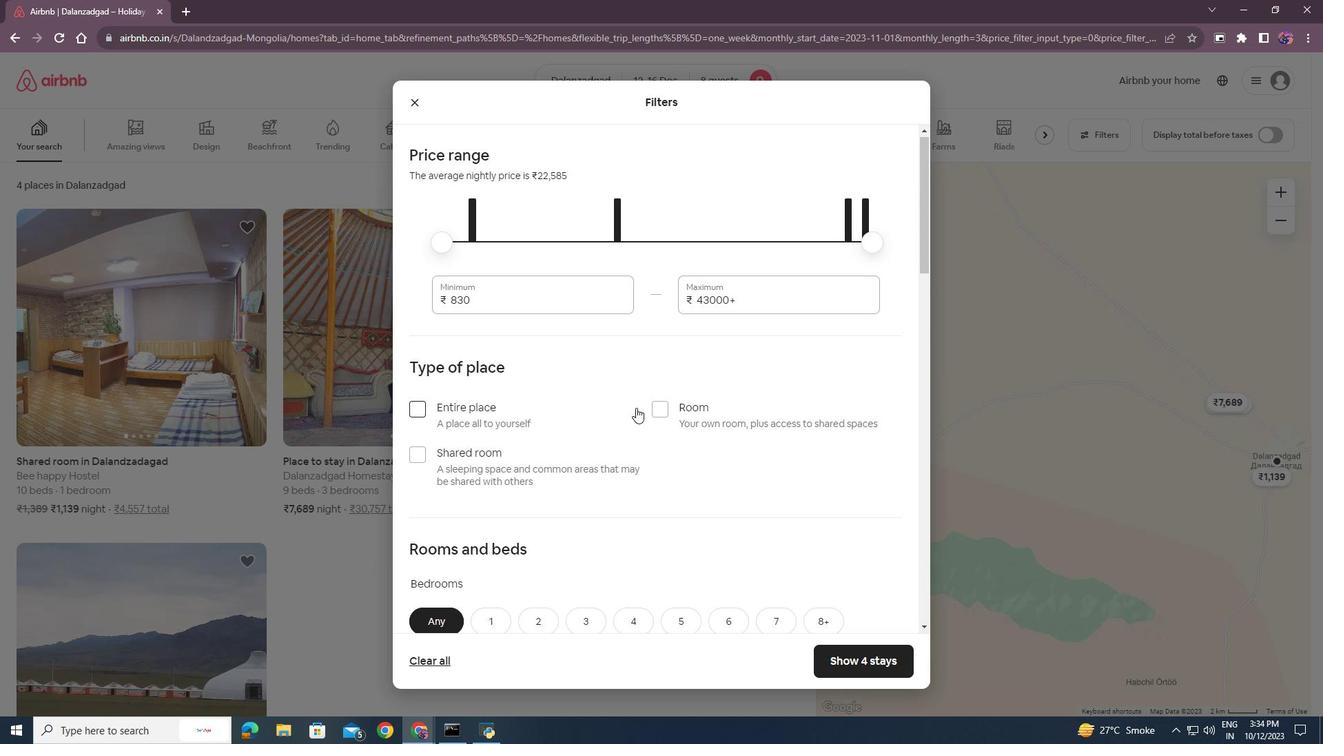 
Action: Mouse scrolled (639, 408) with delta (0, 0)
Screenshot: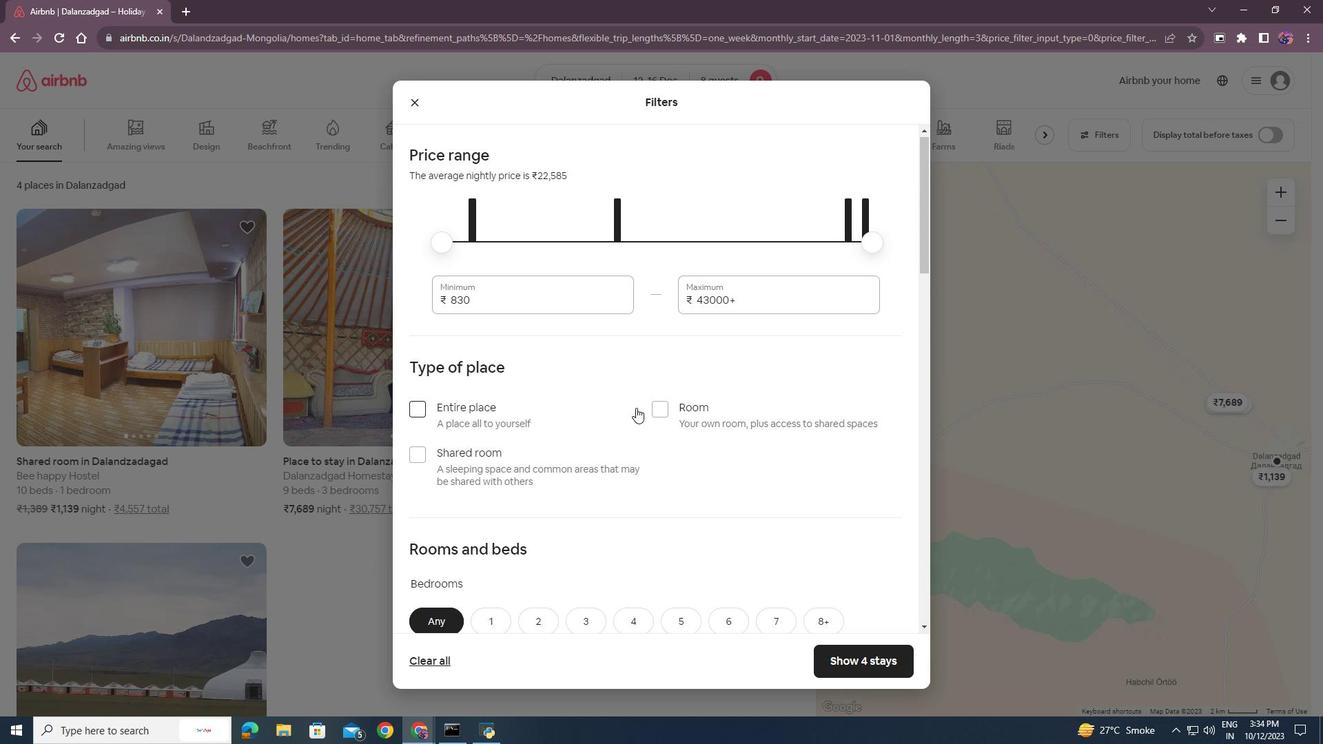 
Action: Mouse moved to (636, 407)
Screenshot: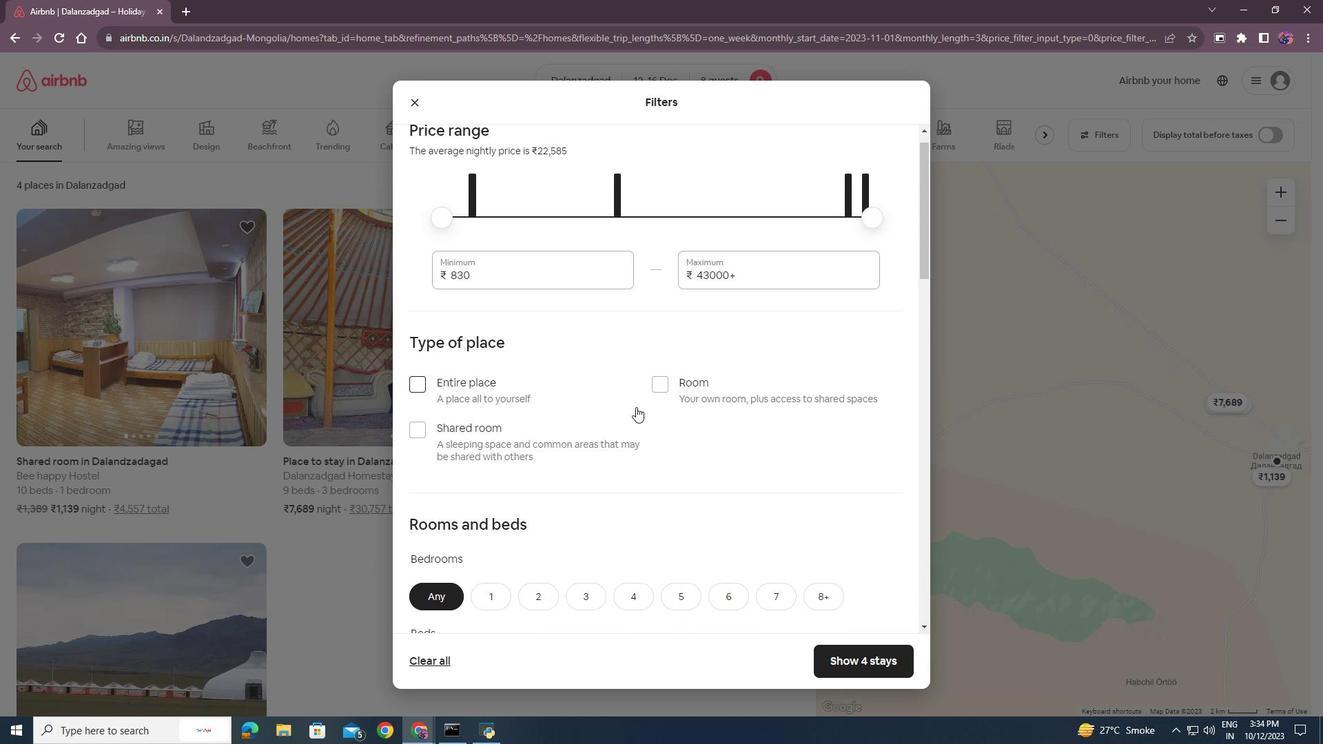 
Action: Mouse scrolled (636, 406) with delta (0, 0)
Screenshot: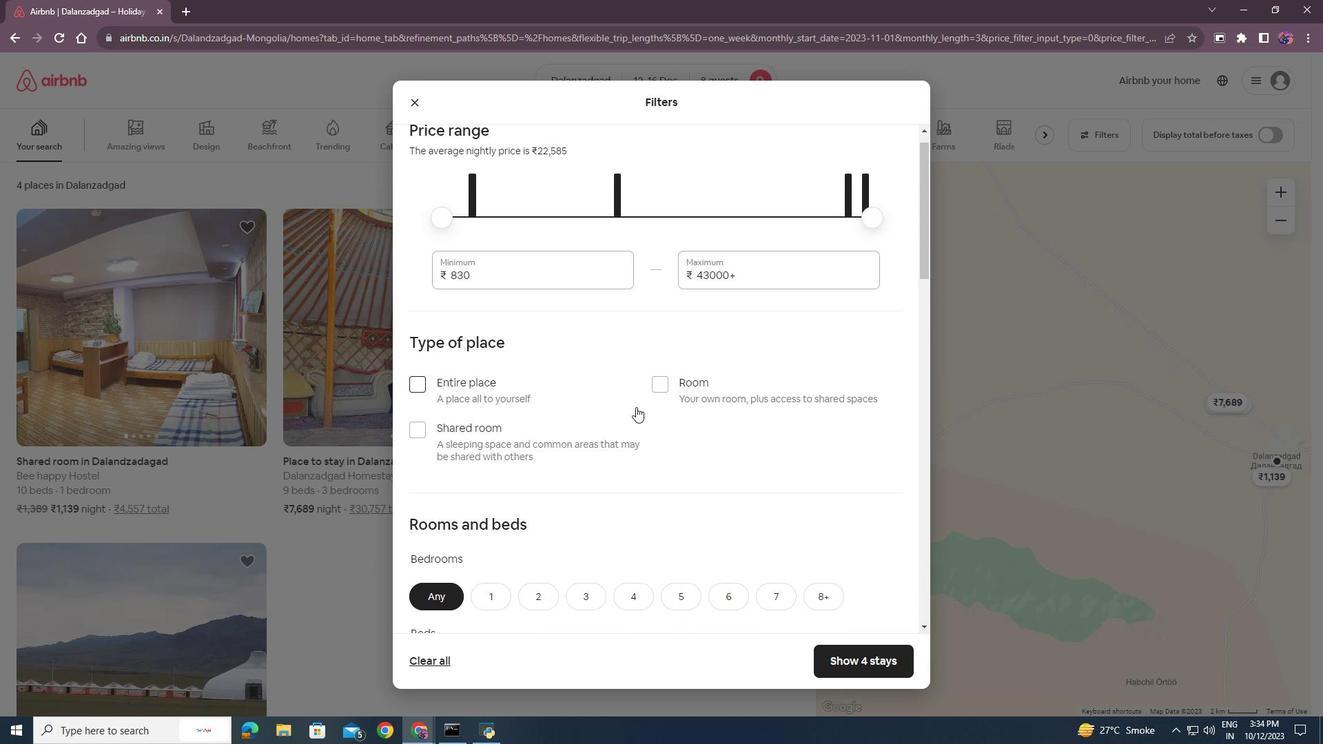 
Action: Mouse scrolled (636, 406) with delta (0, 0)
Screenshot: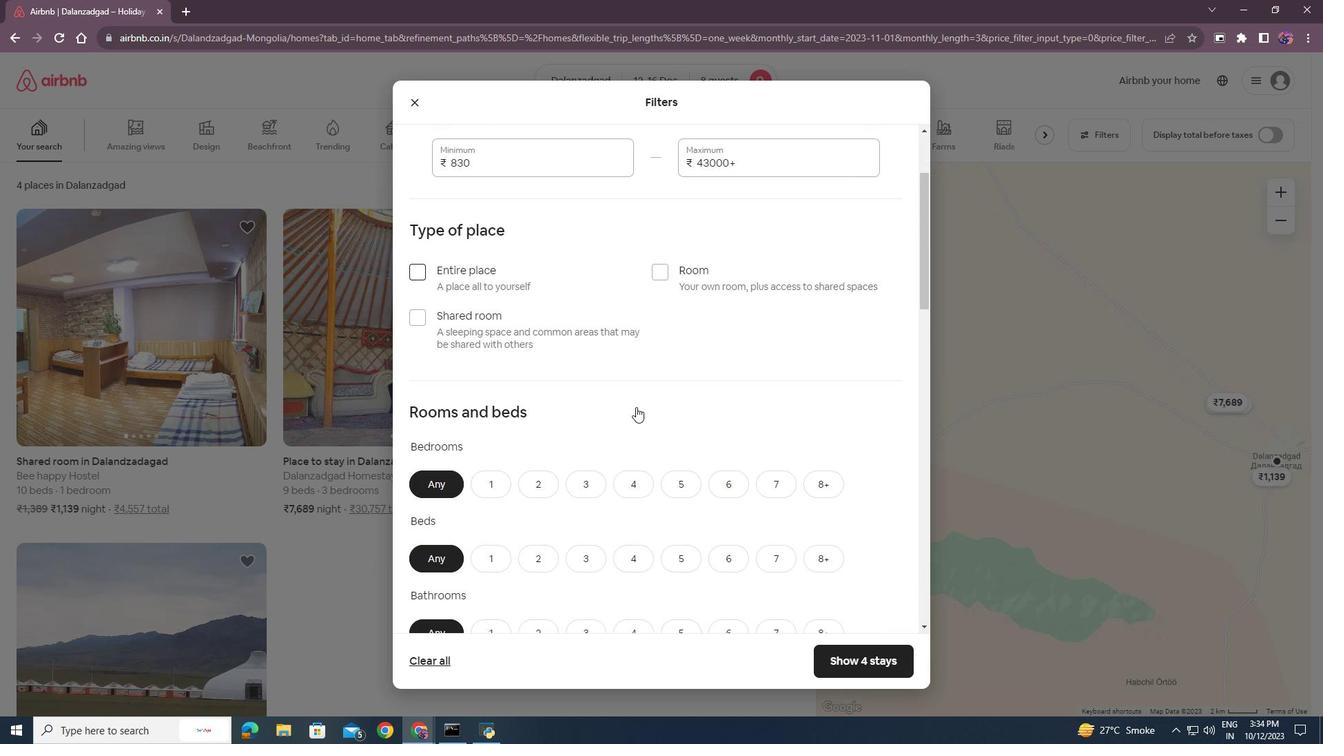 
Action: Mouse moved to (635, 407)
Screenshot: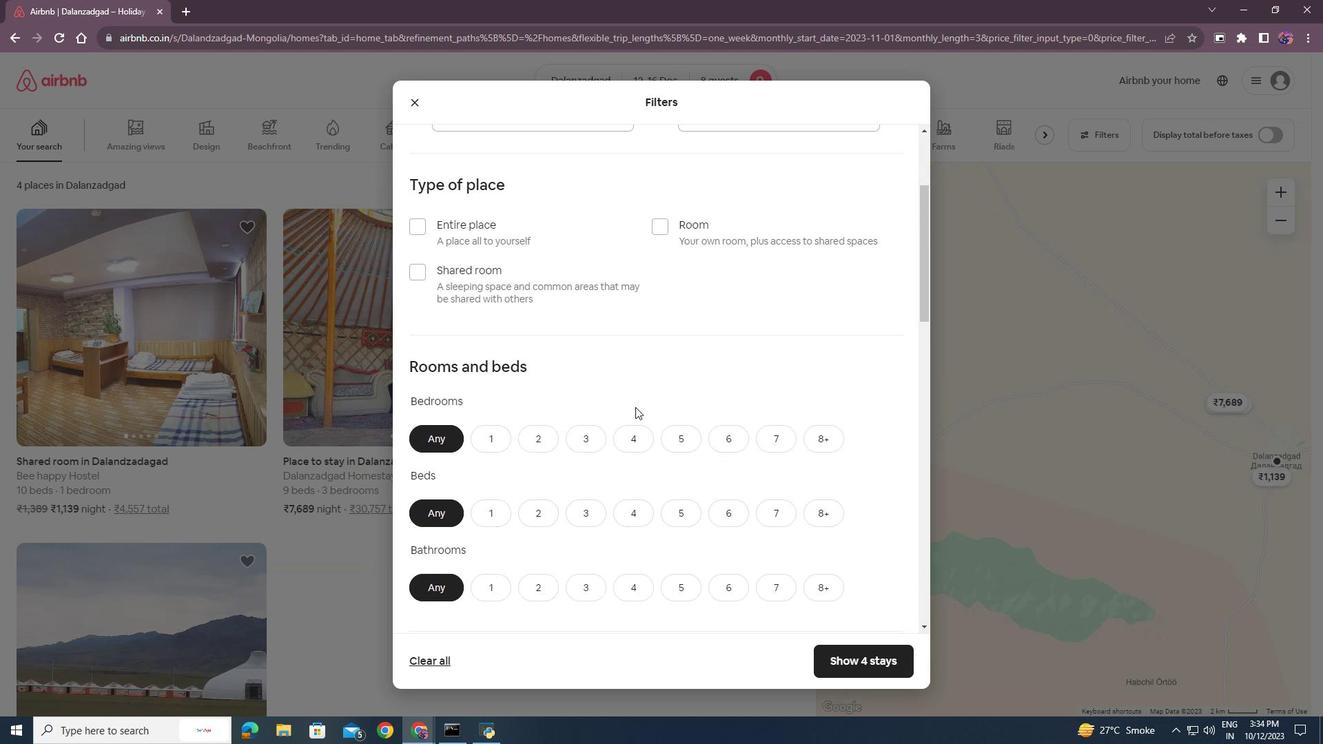 
Action: Mouse scrolled (635, 406) with delta (0, 0)
Screenshot: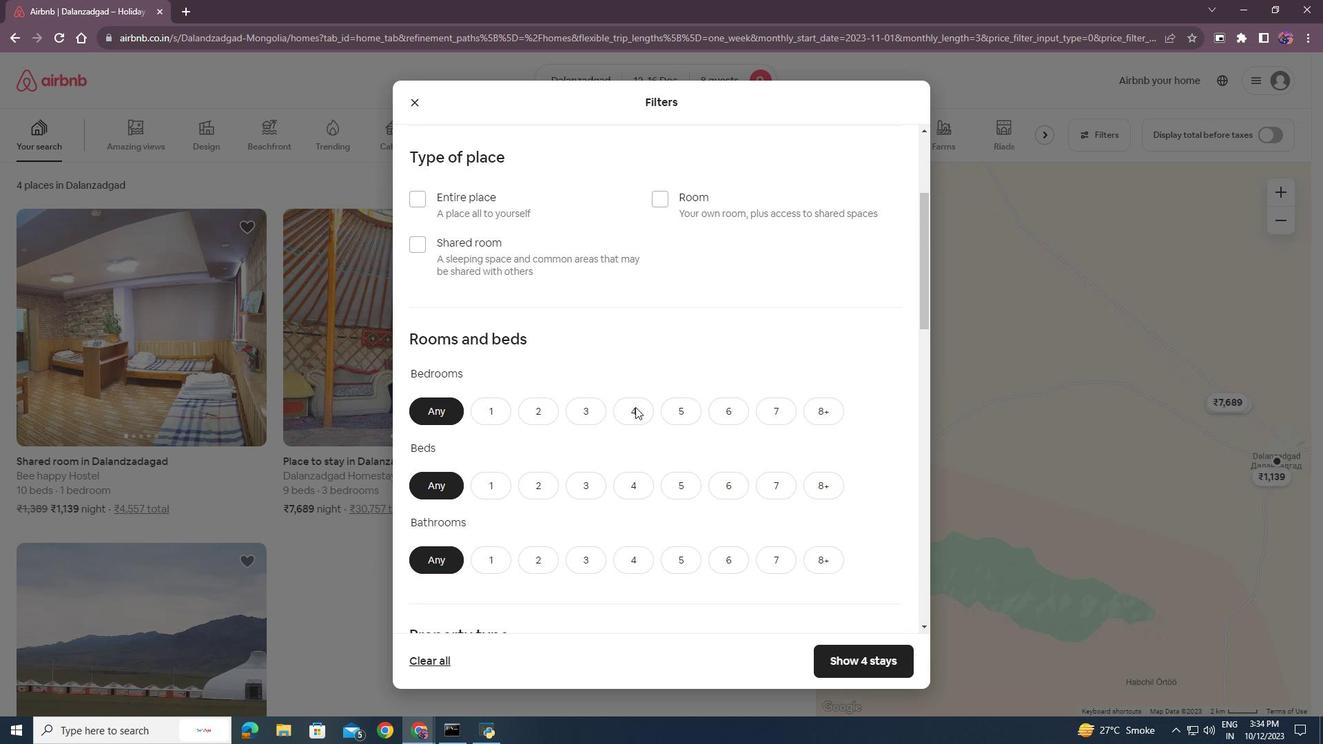 
Action: Mouse moved to (830, 339)
Screenshot: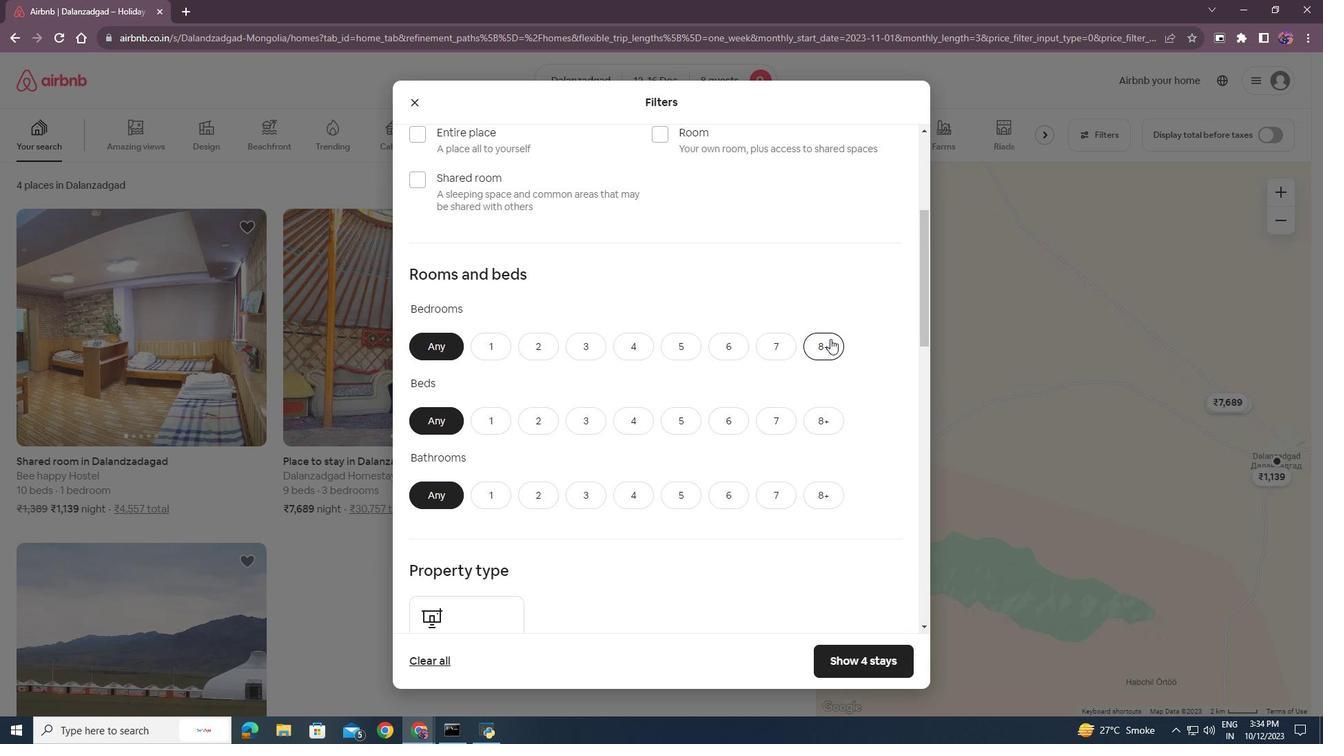 
Action: Mouse pressed left at (830, 339)
Screenshot: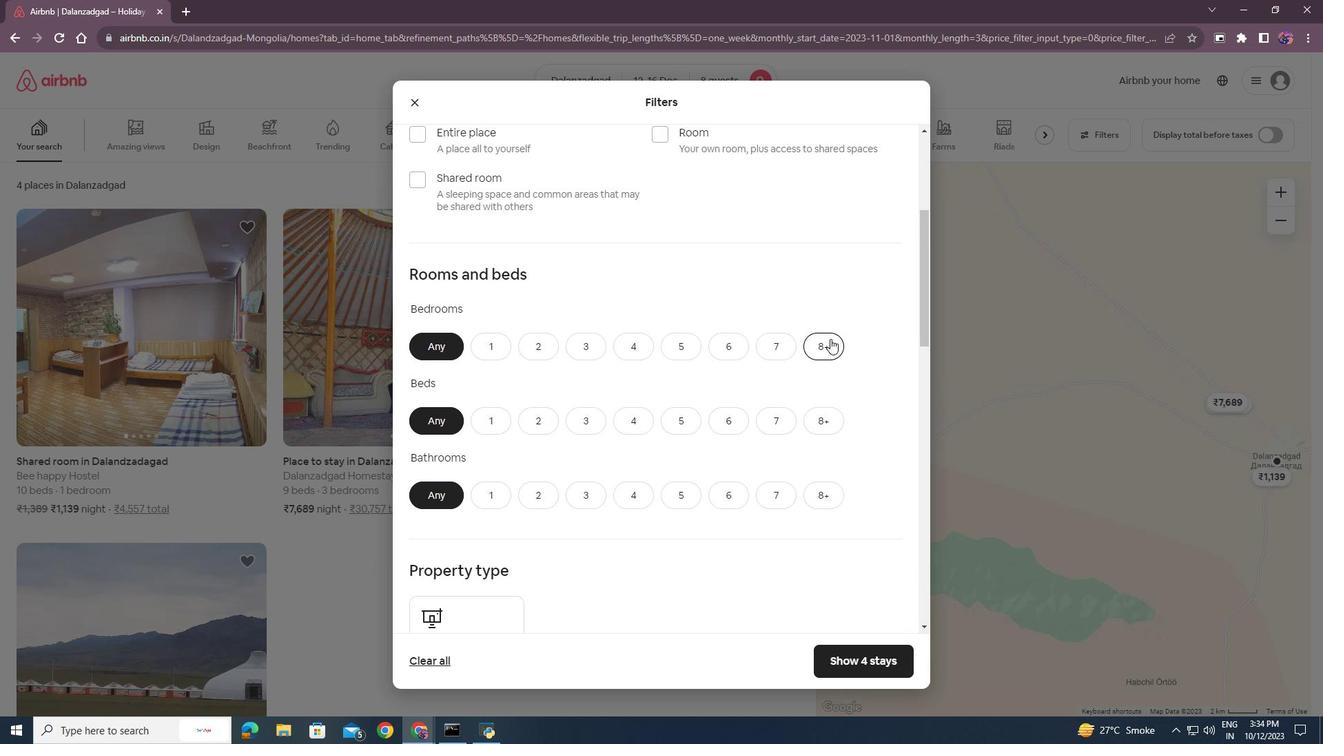 
Action: Mouse moved to (819, 417)
Screenshot: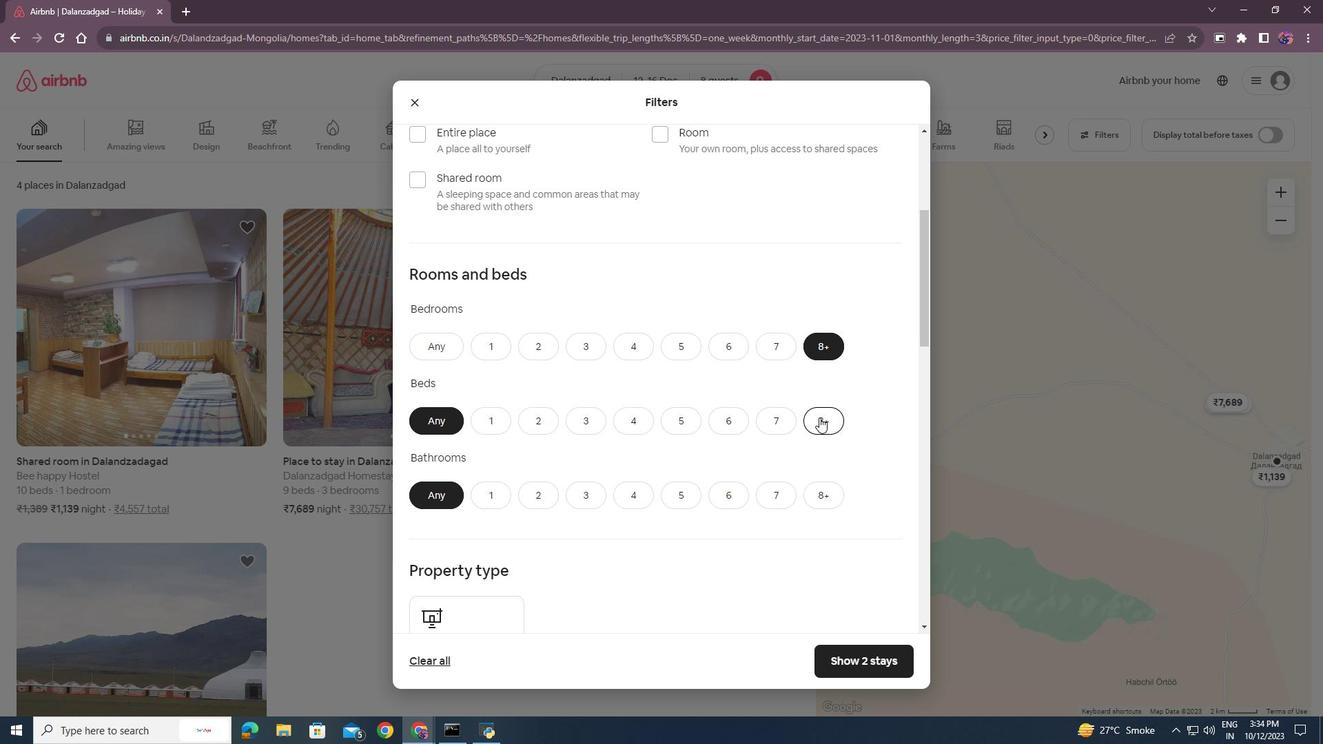 
Action: Mouse pressed left at (819, 417)
Screenshot: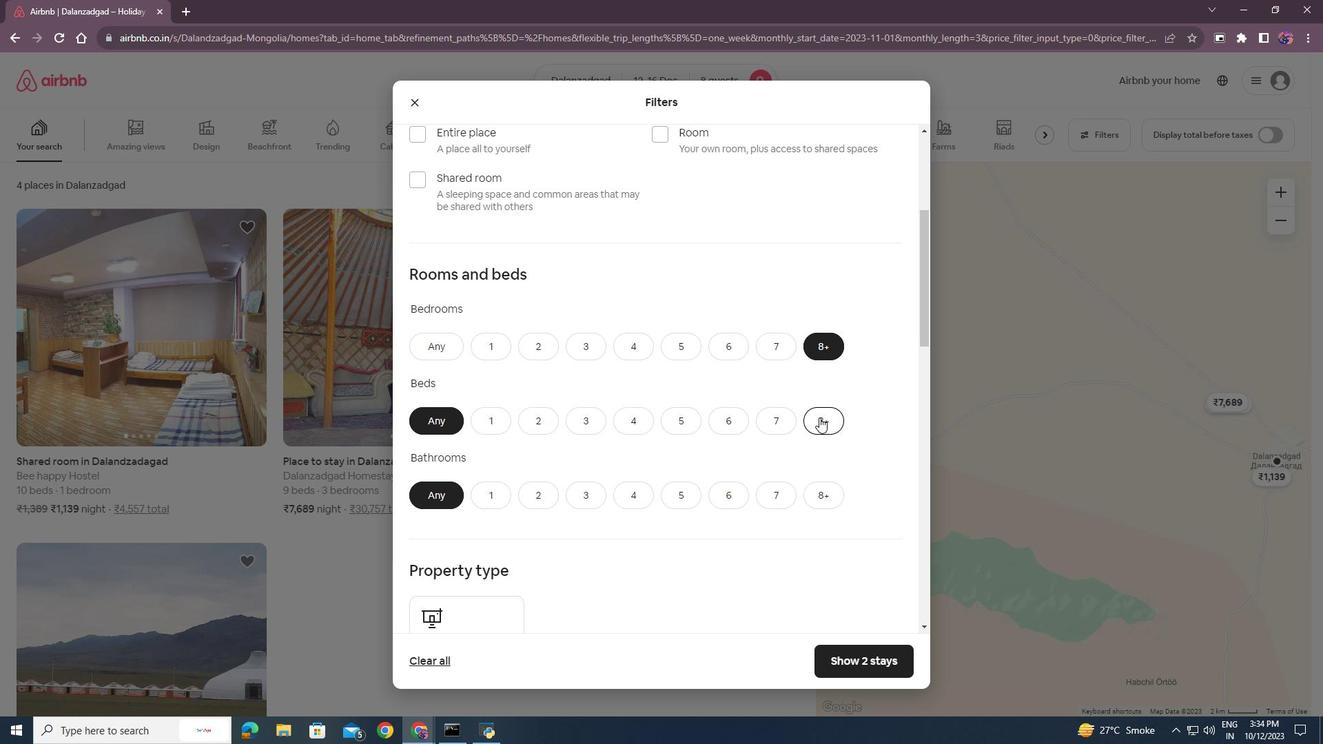 
Action: Mouse moved to (800, 415)
Screenshot: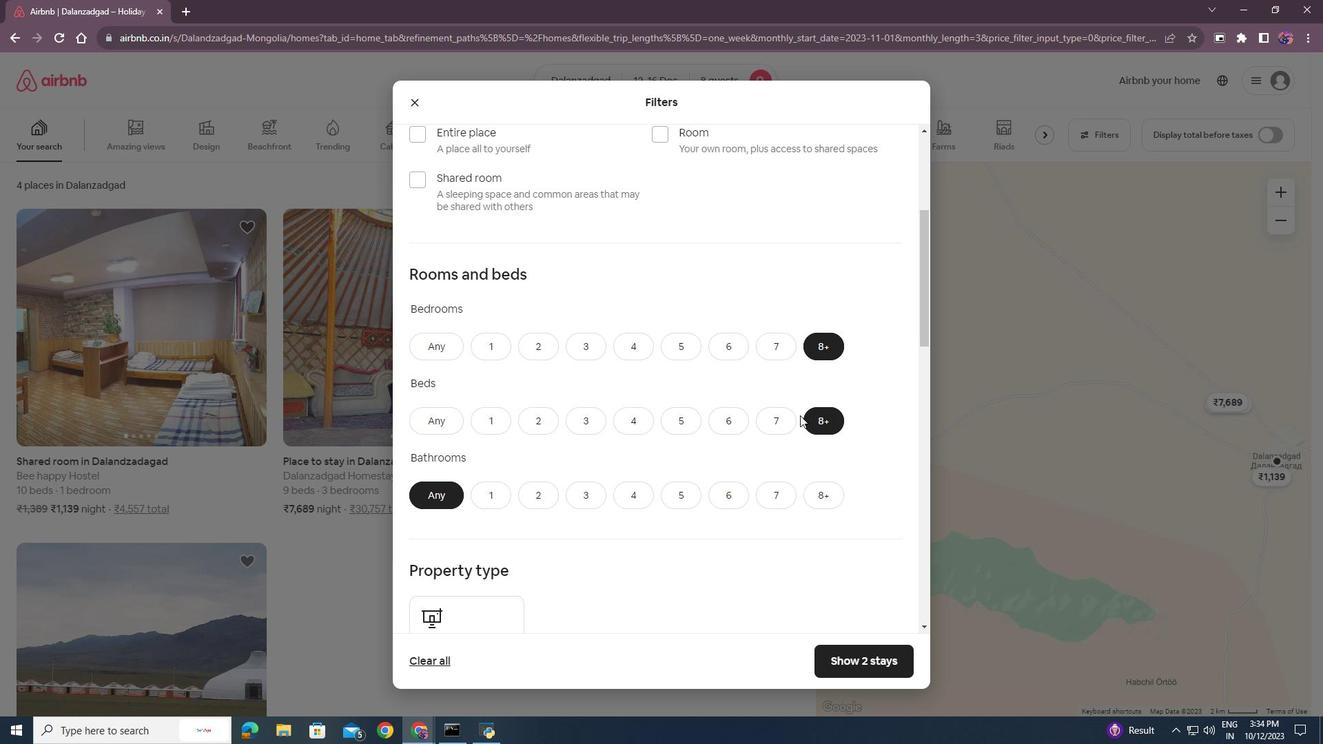 
Action: Mouse scrolled (800, 415) with delta (0, 0)
Screenshot: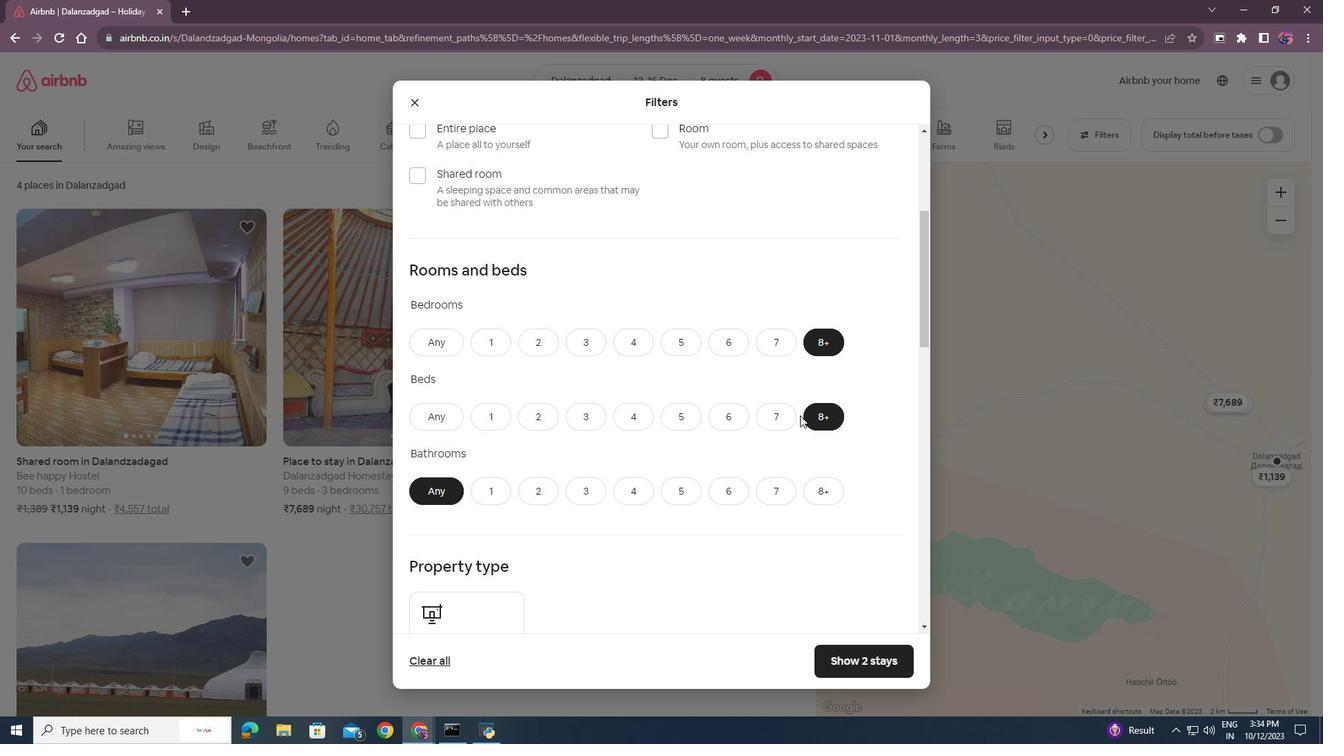
Action: Mouse scrolled (800, 415) with delta (0, 0)
Screenshot: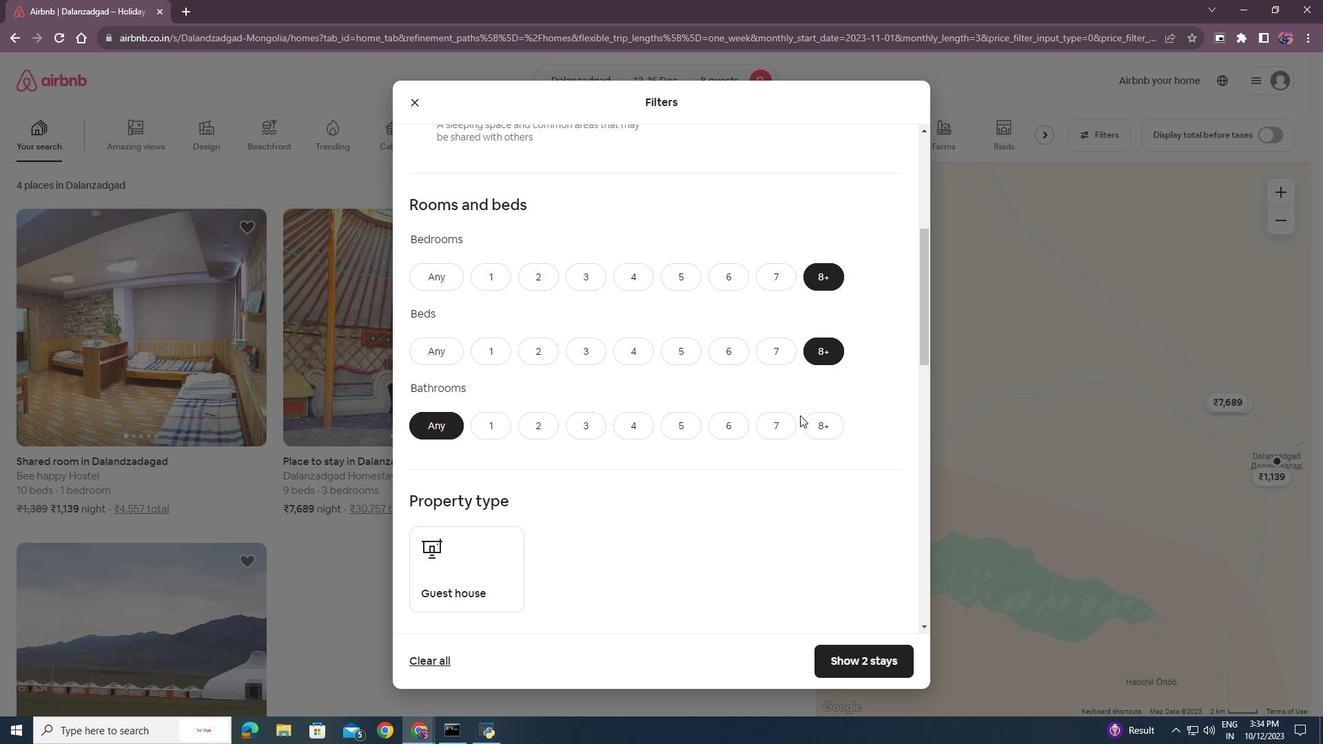 
Action: Mouse moved to (830, 358)
Screenshot: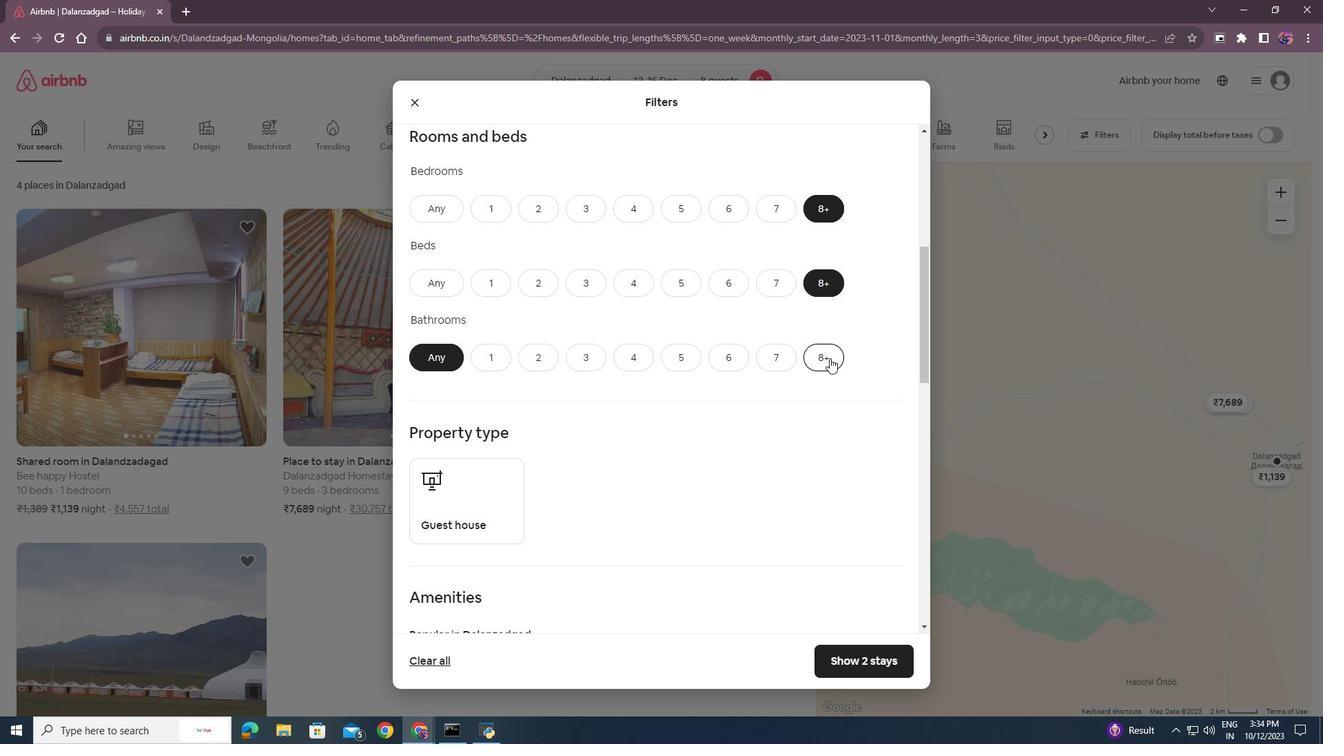 
Action: Mouse pressed left at (830, 358)
Screenshot: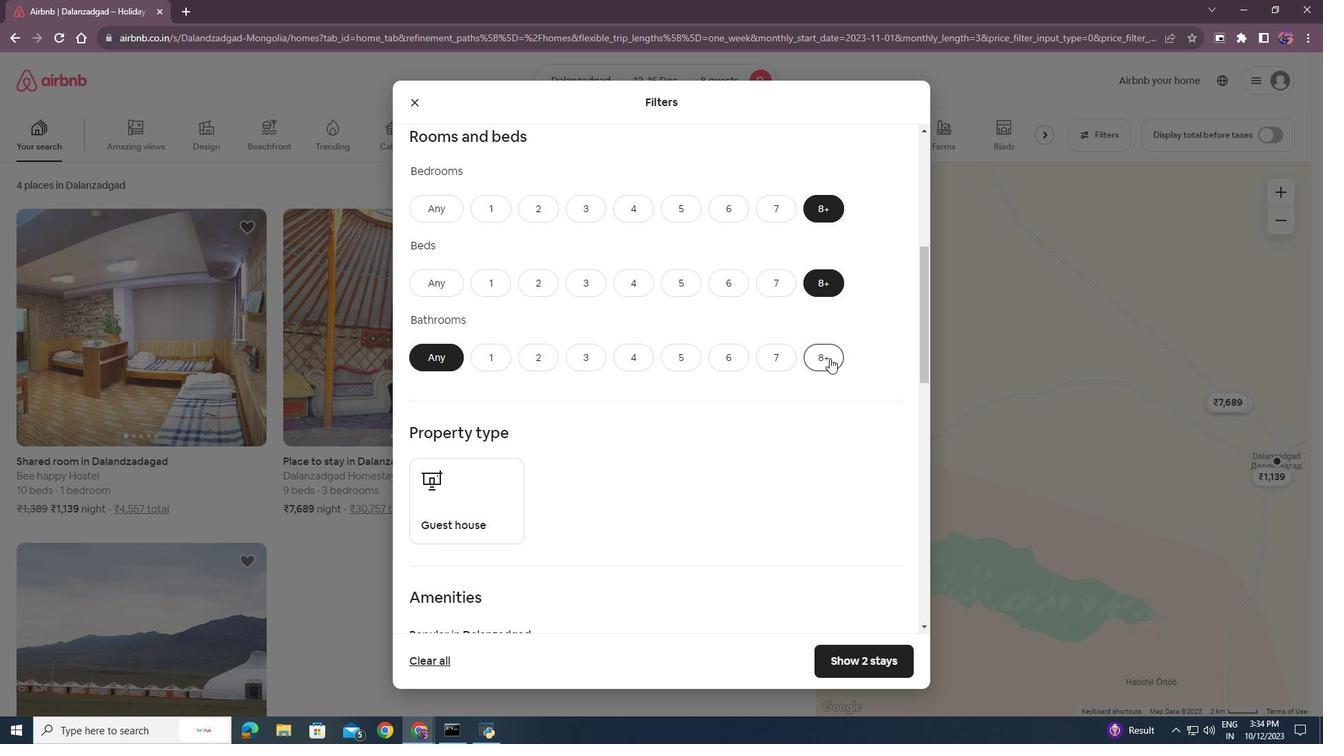 
Action: Mouse moved to (704, 434)
Screenshot: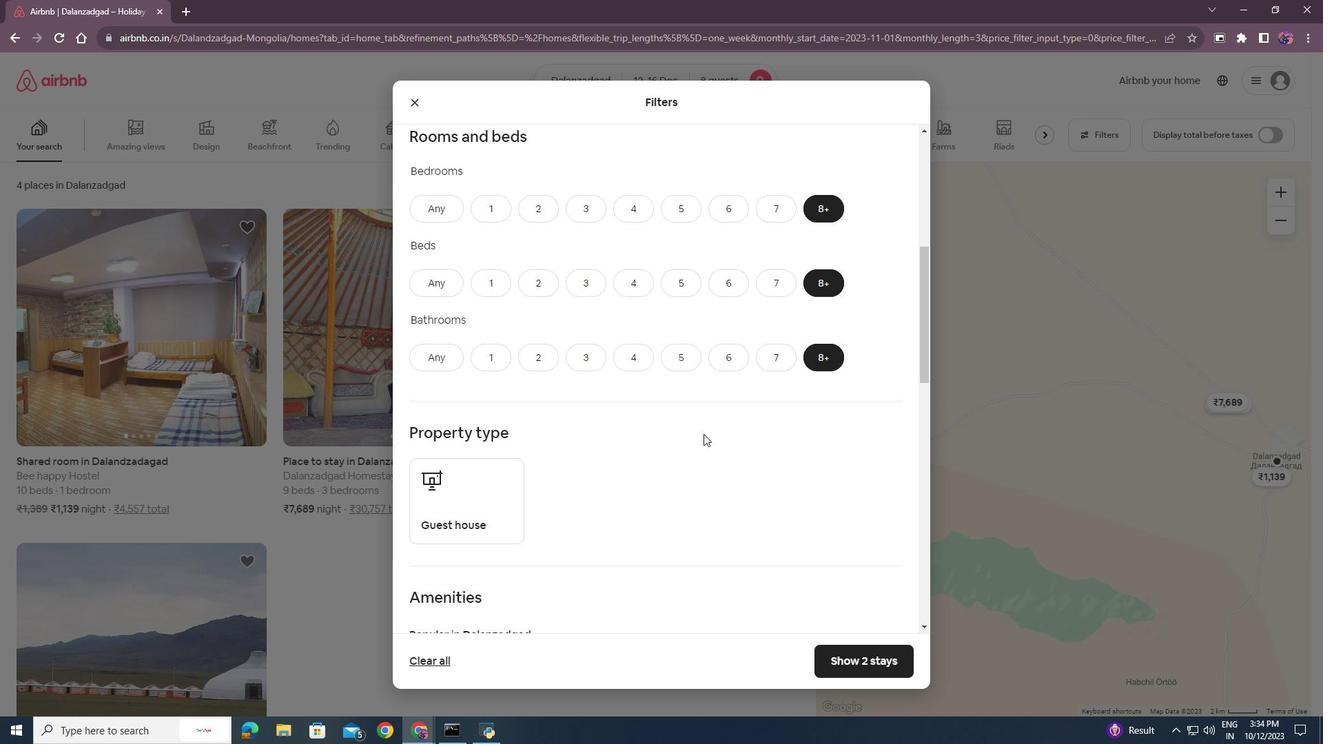 
Action: Mouse scrolled (704, 433) with delta (0, 0)
Screenshot: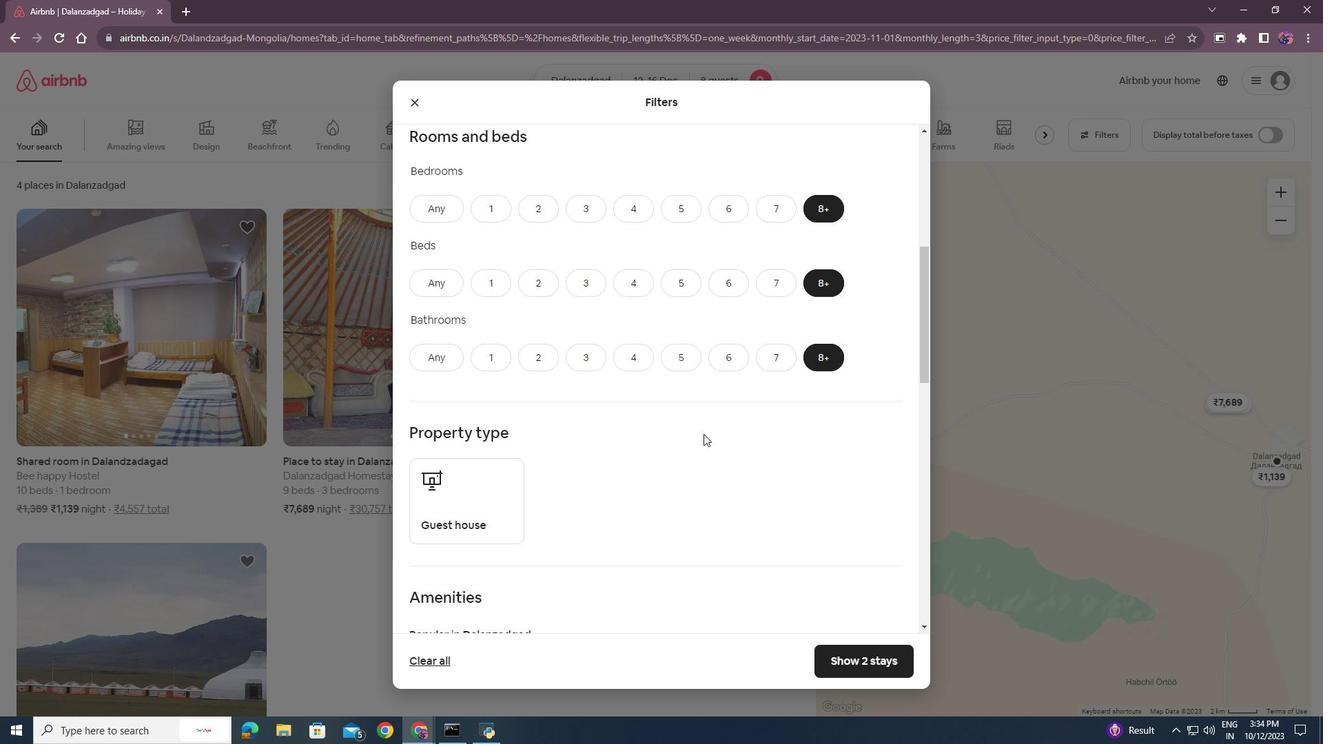 
Action: Mouse moved to (710, 430)
Screenshot: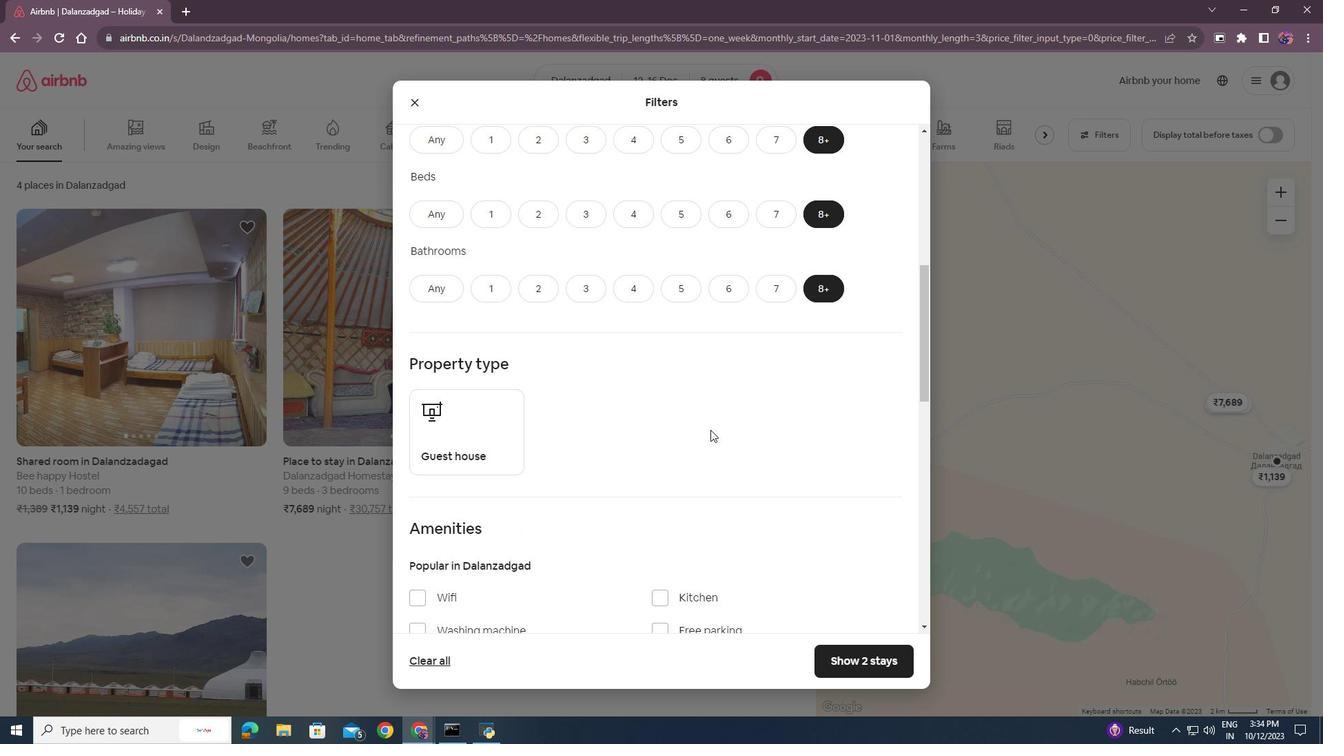 
Action: Mouse scrolled (710, 429) with delta (0, 0)
Screenshot: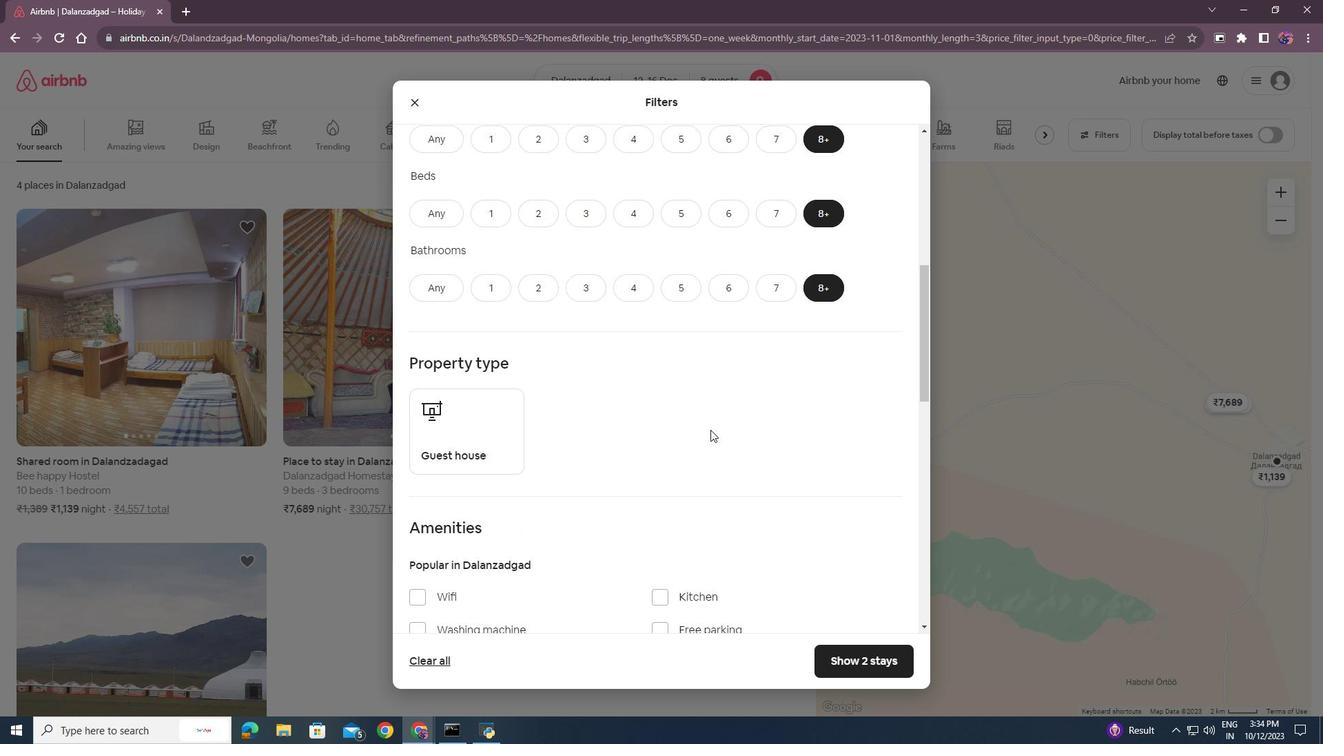 
Action: Mouse scrolled (710, 429) with delta (0, 0)
Screenshot: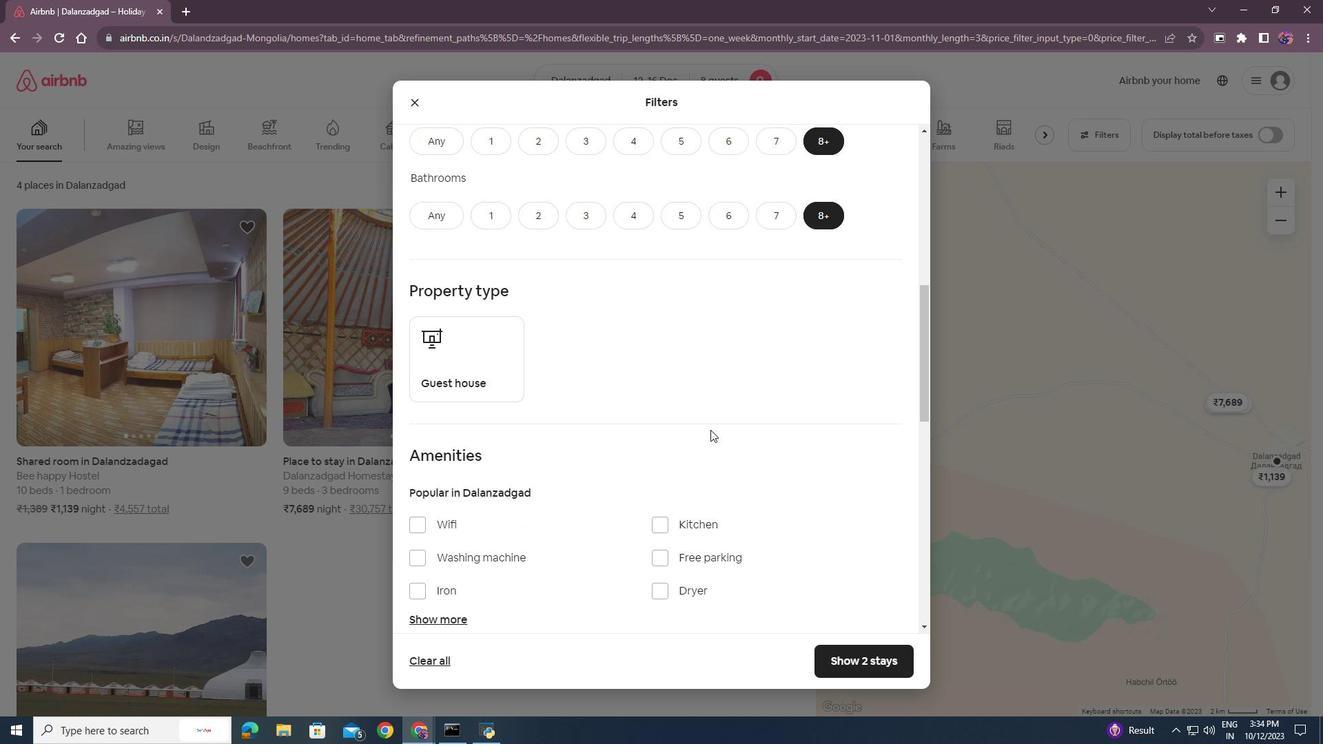 
Action: Mouse moved to (599, 302)
Screenshot: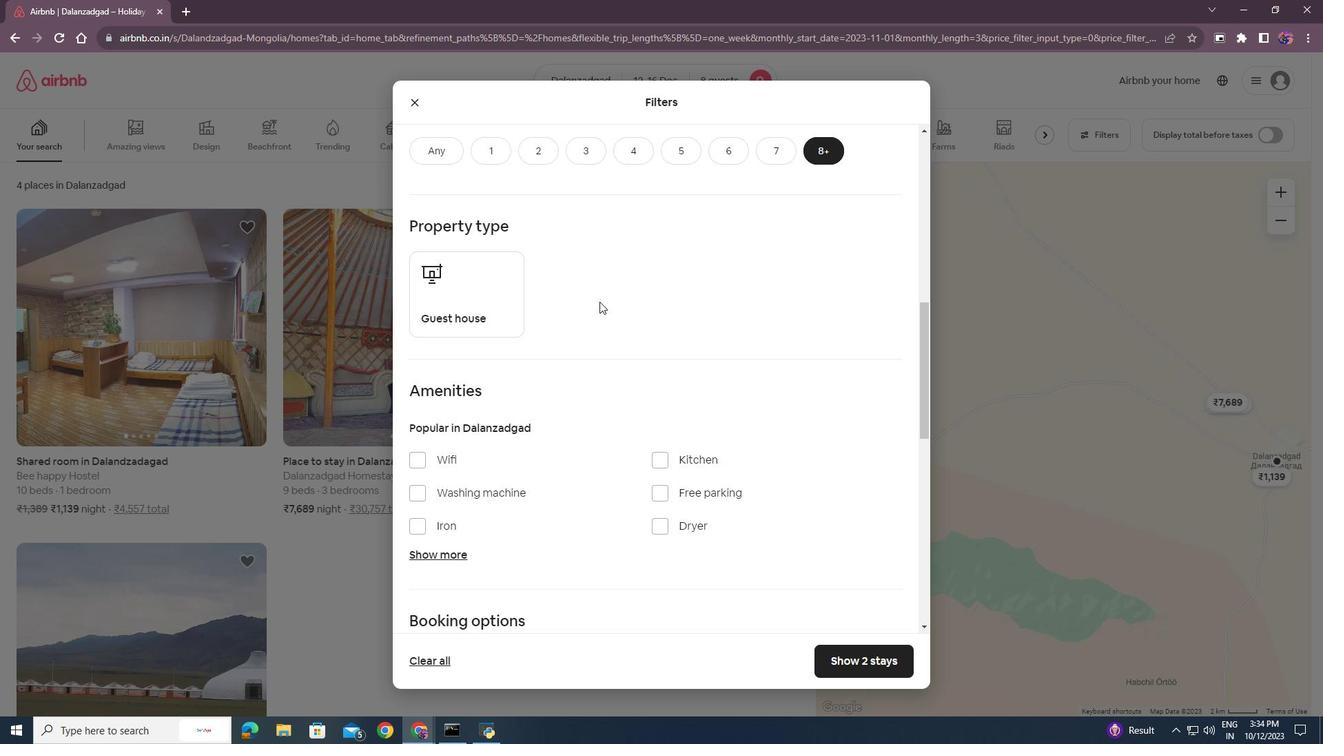 
Action: Mouse pressed left at (599, 302)
Screenshot: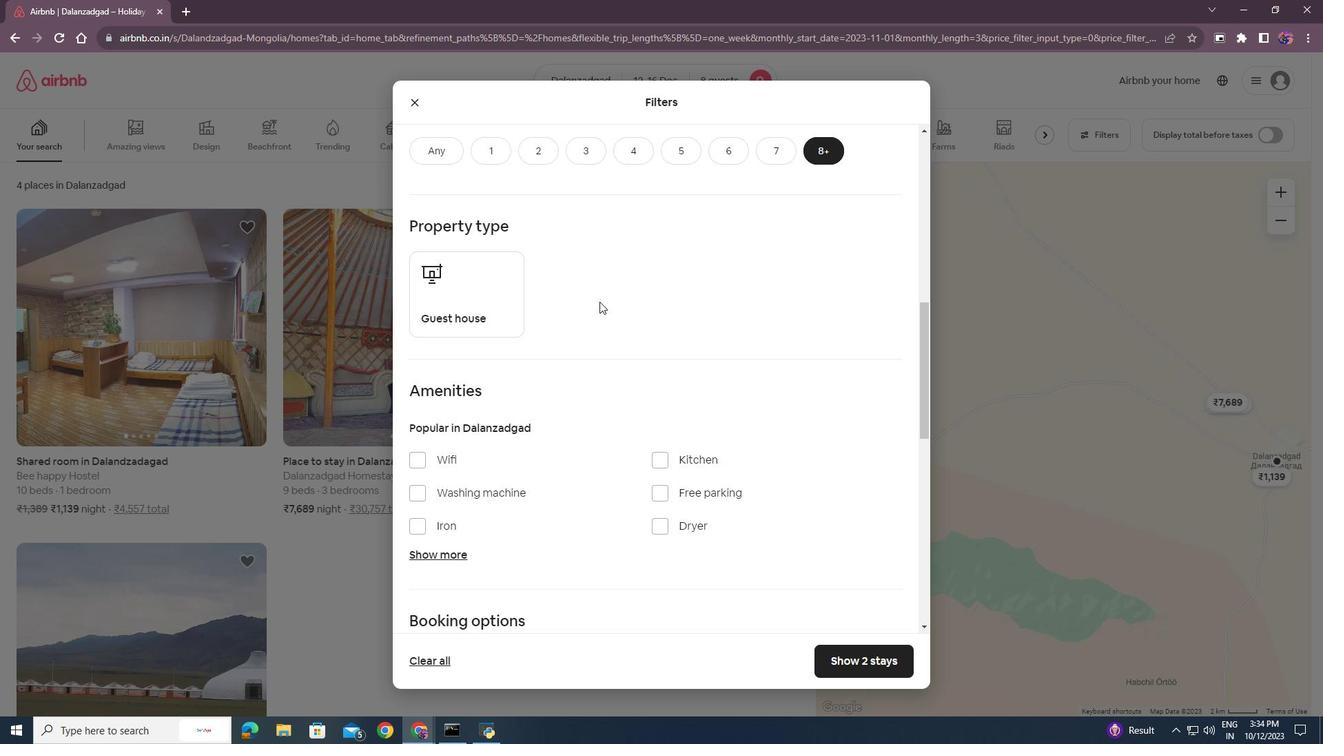 
Action: Mouse moved to (575, 395)
Screenshot: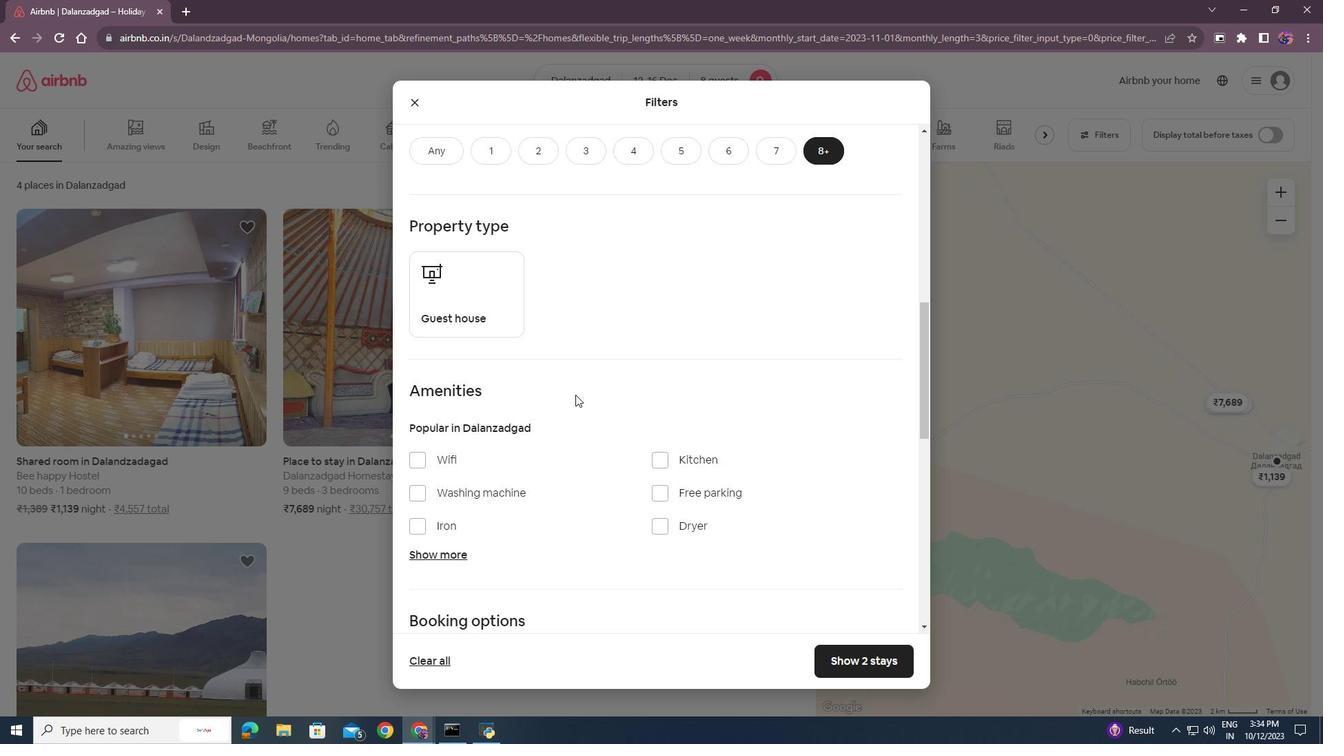 
Action: Mouse scrolled (575, 394) with delta (0, 0)
Screenshot: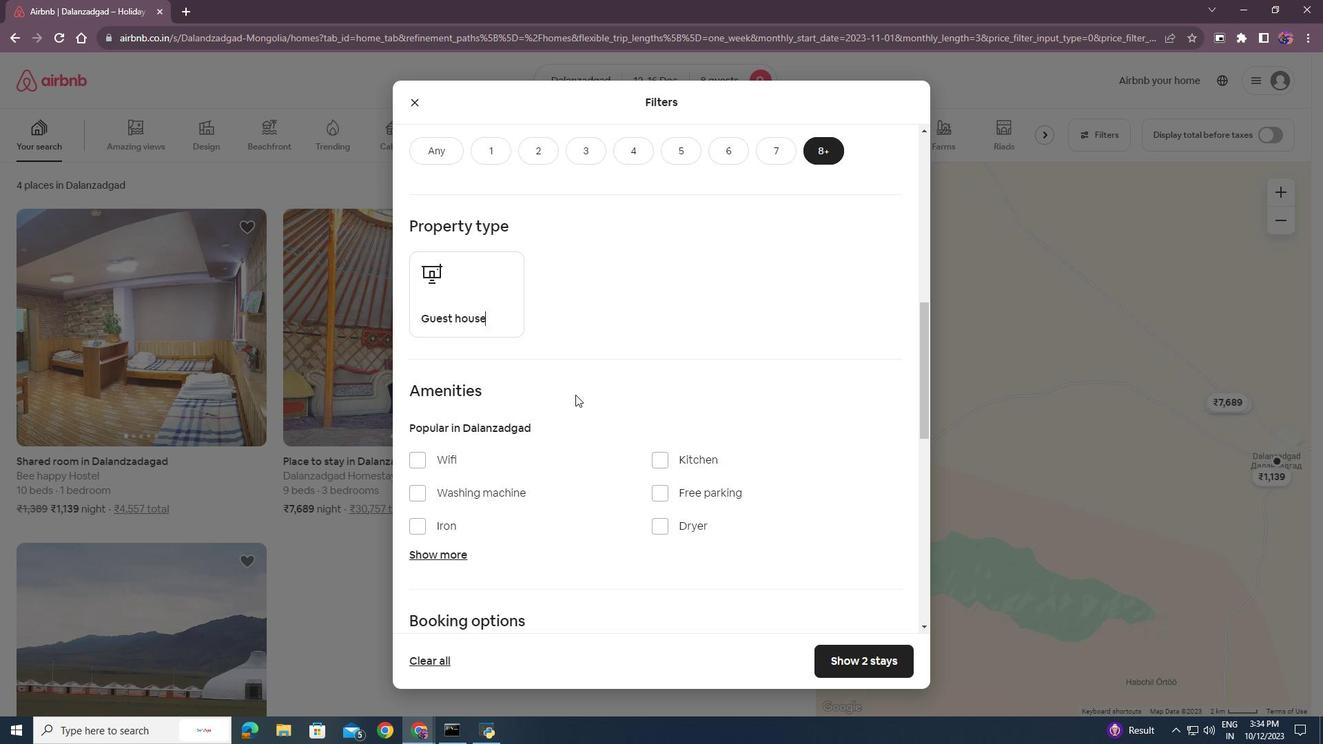 
Action: Mouse scrolled (575, 394) with delta (0, 0)
Screenshot: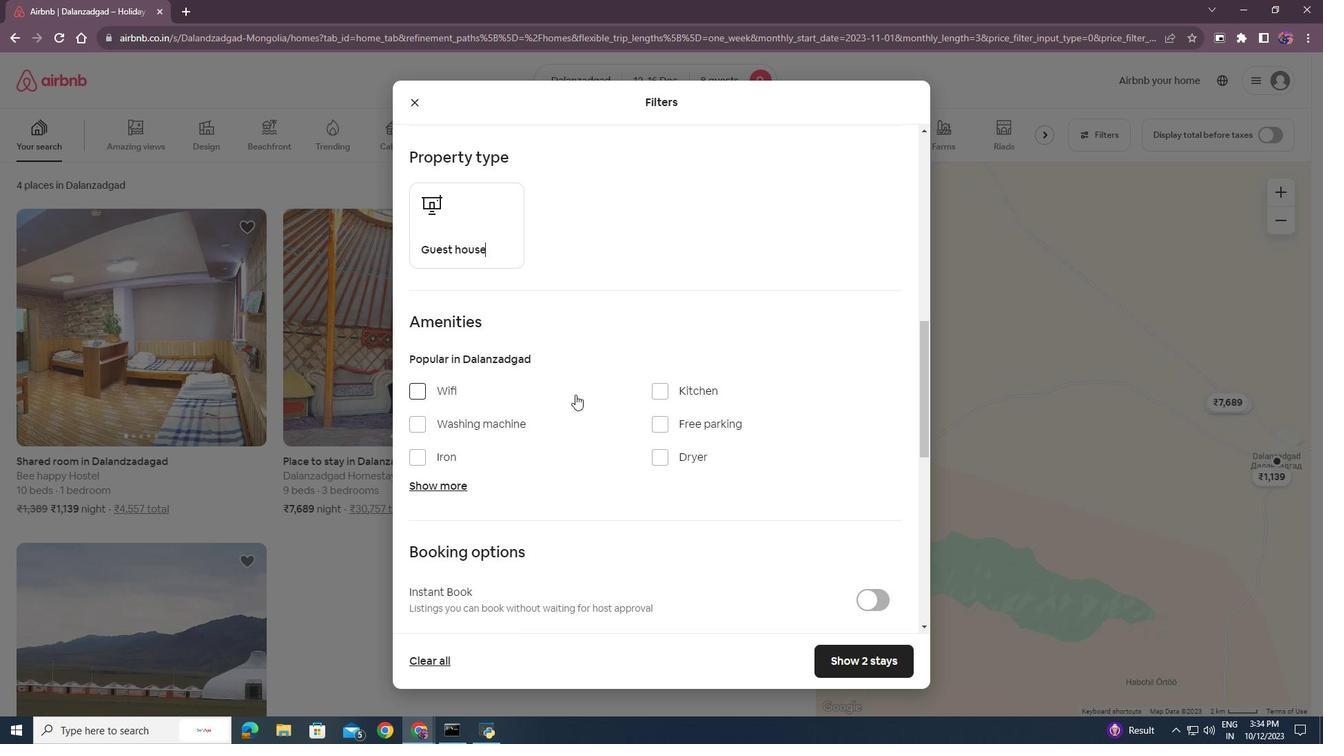 
Action: Mouse scrolled (575, 394) with delta (0, 0)
Screenshot: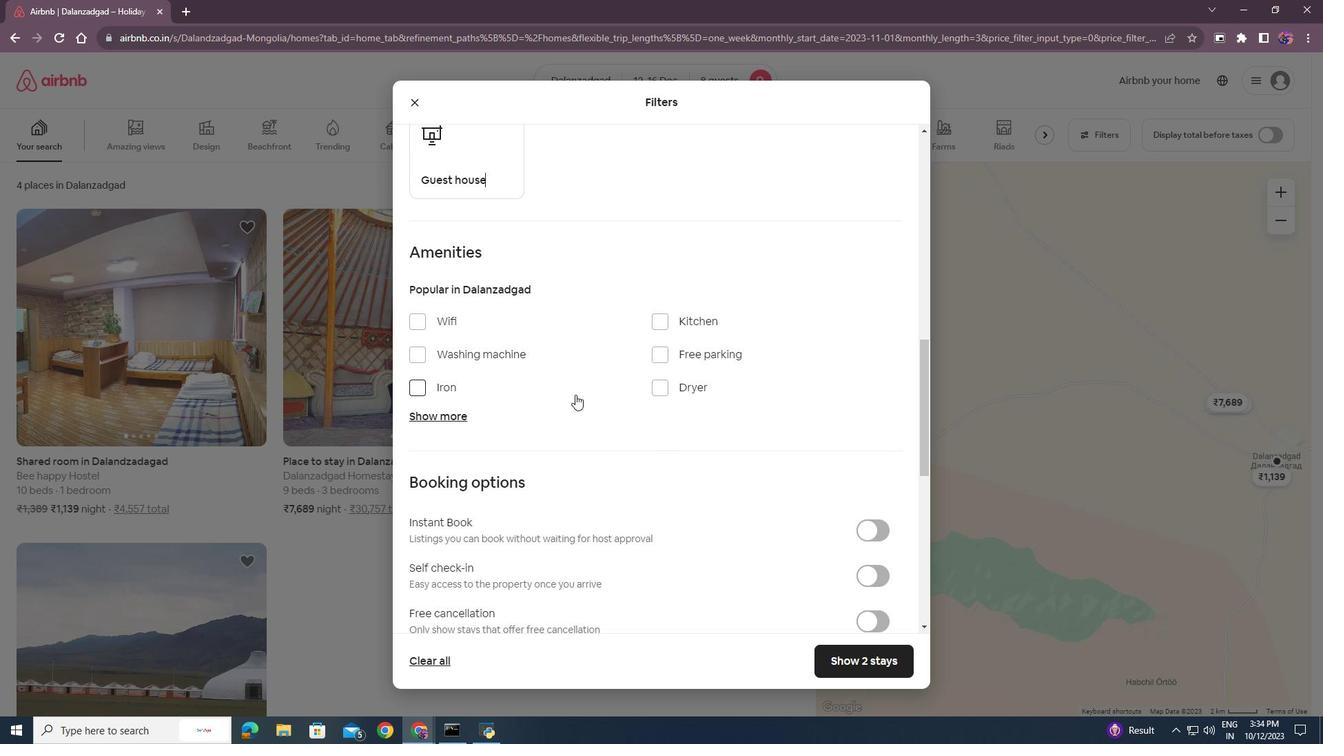
Action: Mouse moved to (414, 253)
Screenshot: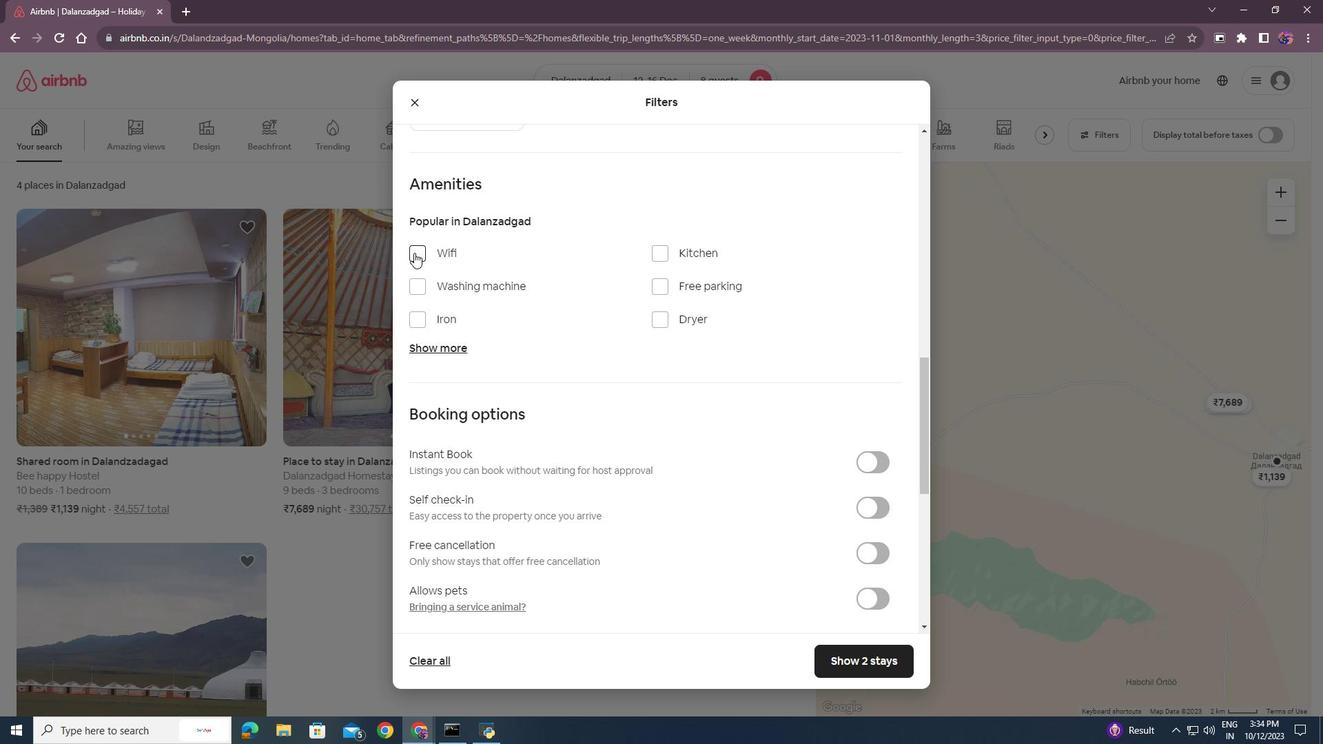 
Action: Mouse pressed left at (414, 253)
Screenshot: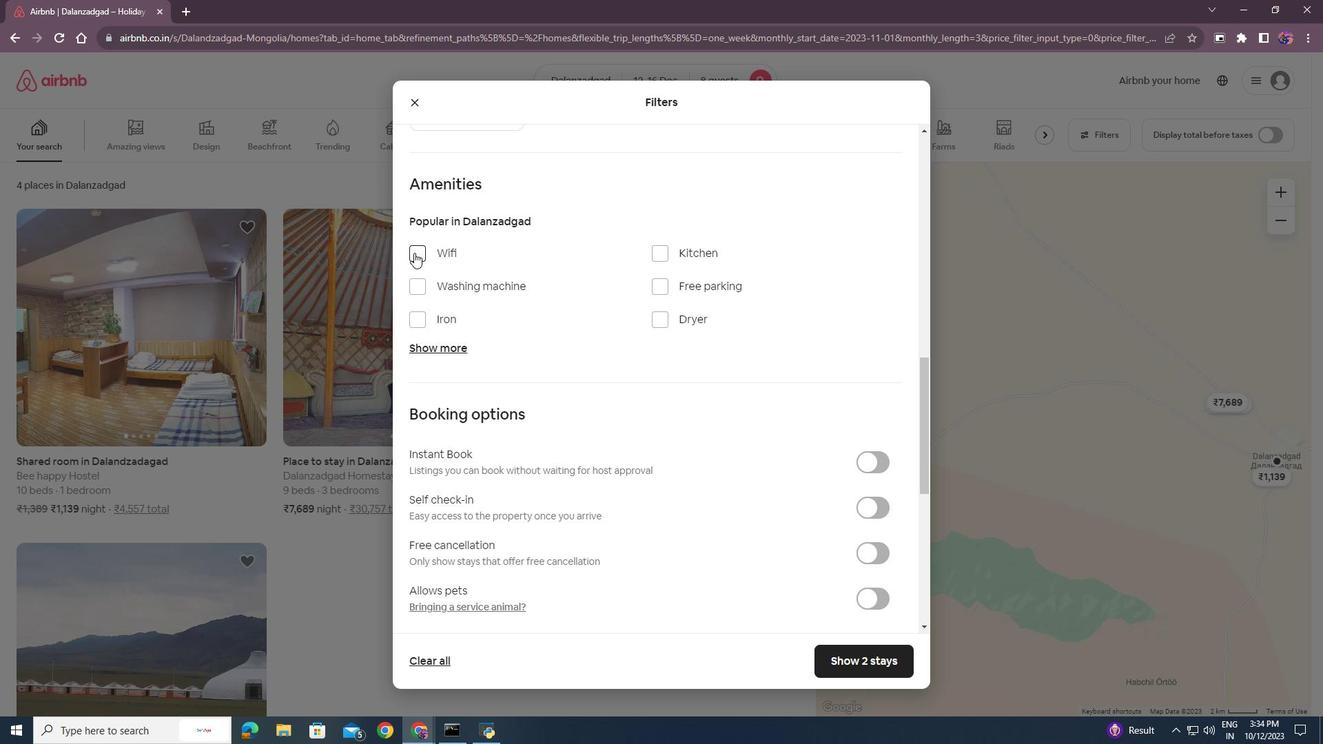 
Action: Mouse moved to (434, 345)
Screenshot: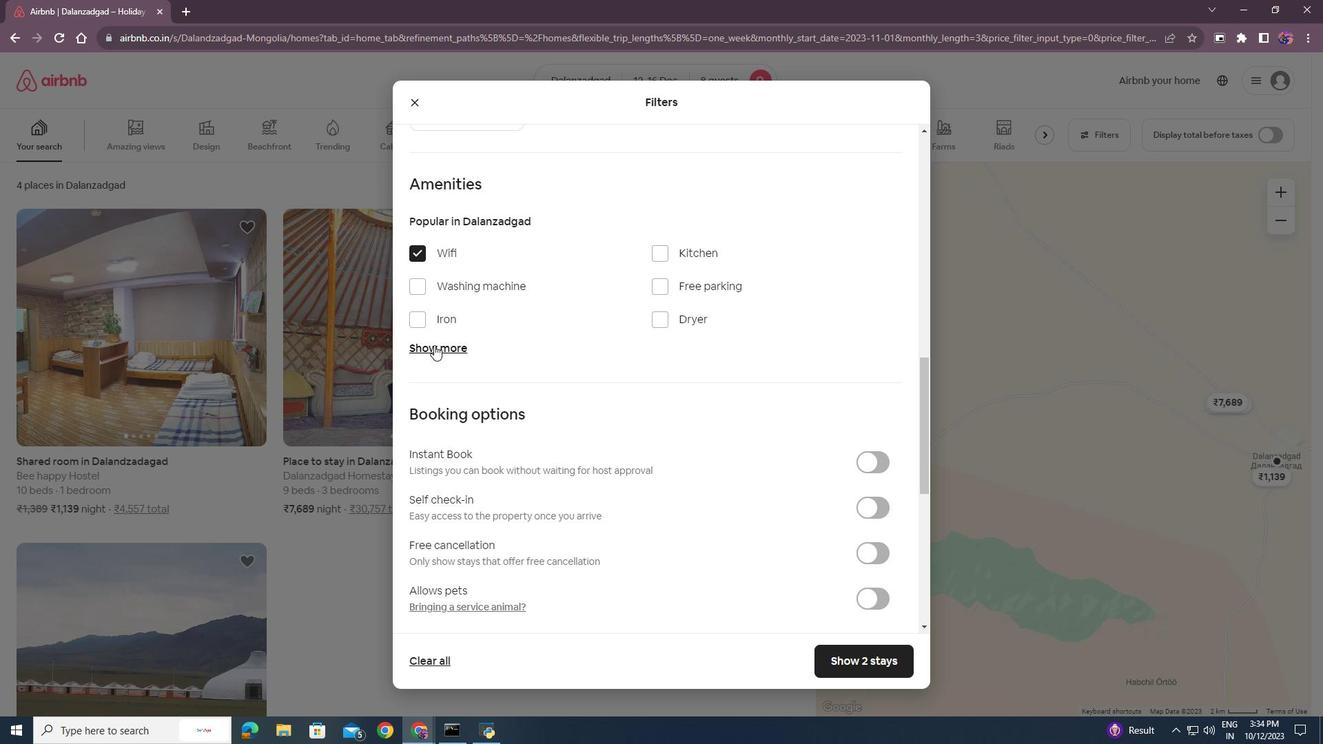 
Action: Mouse pressed left at (434, 345)
Screenshot: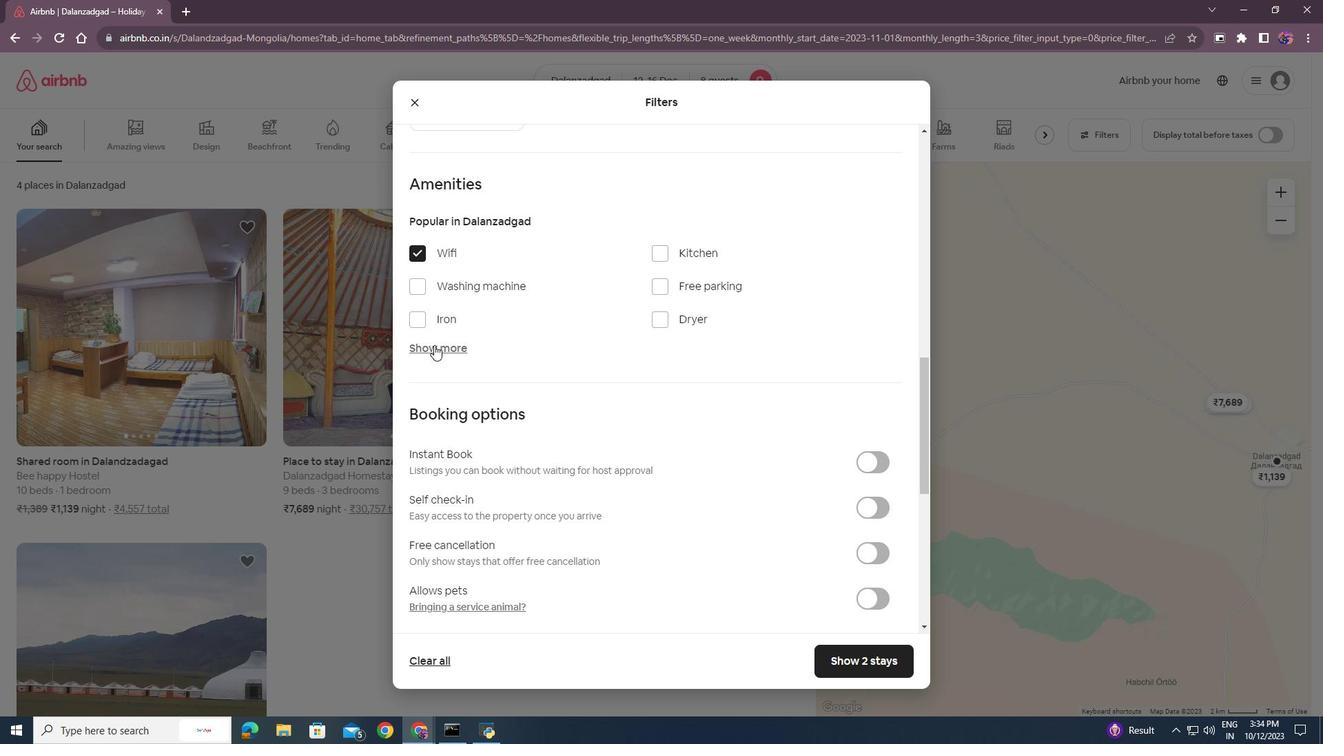 
Action: Mouse moved to (664, 286)
Screenshot: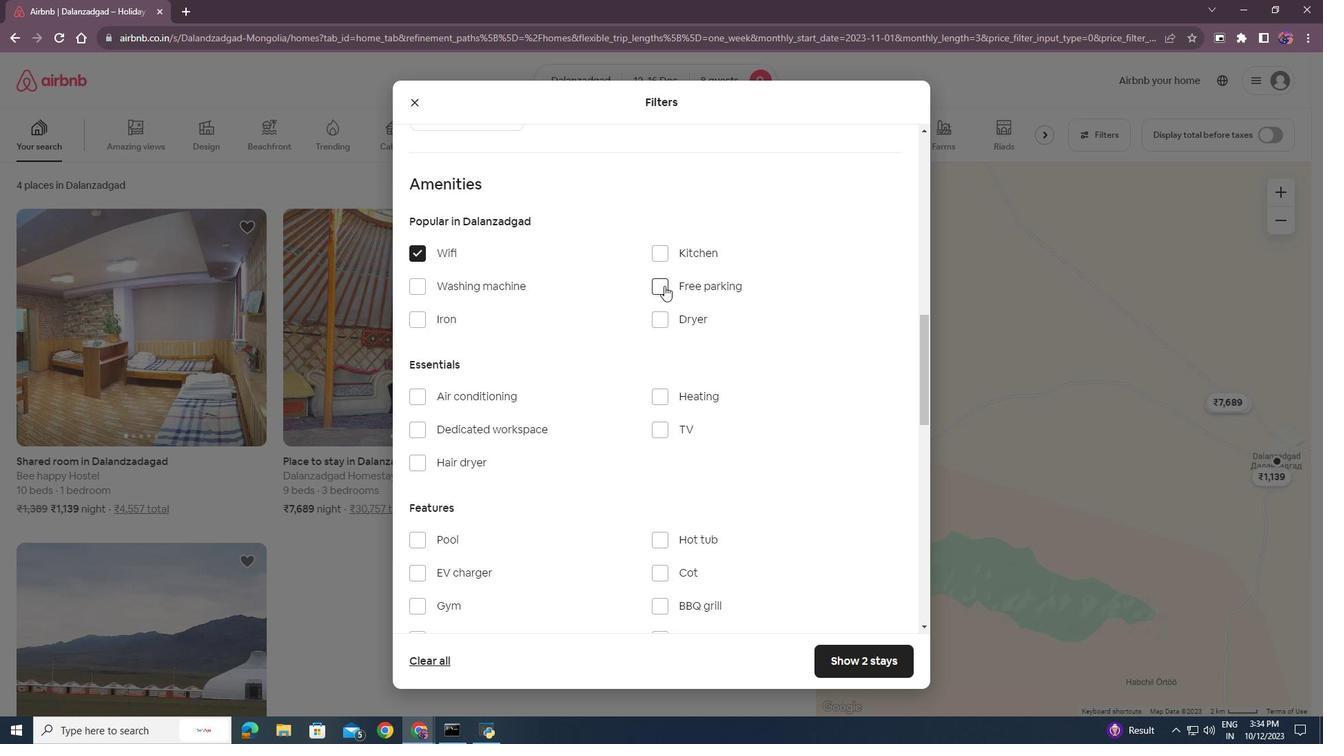 
Action: Mouse pressed left at (664, 286)
Screenshot: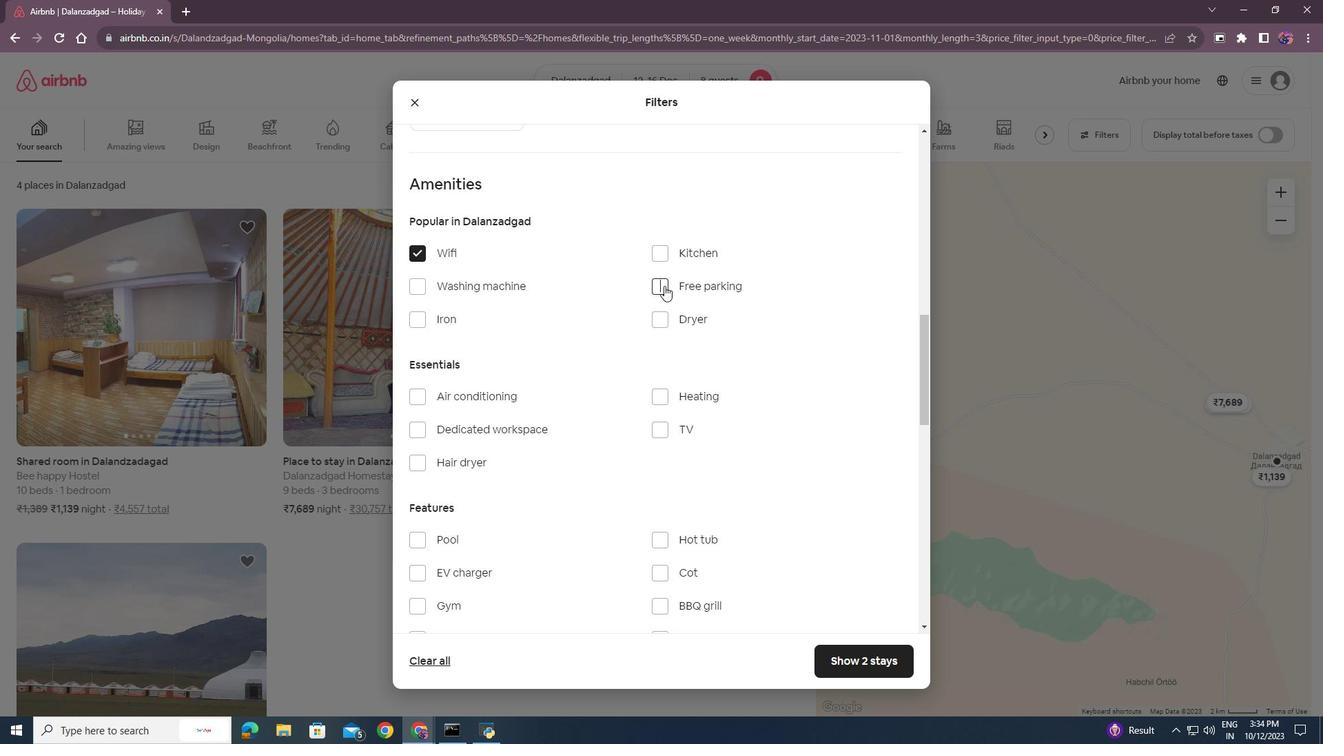 
Action: Mouse moved to (658, 428)
Screenshot: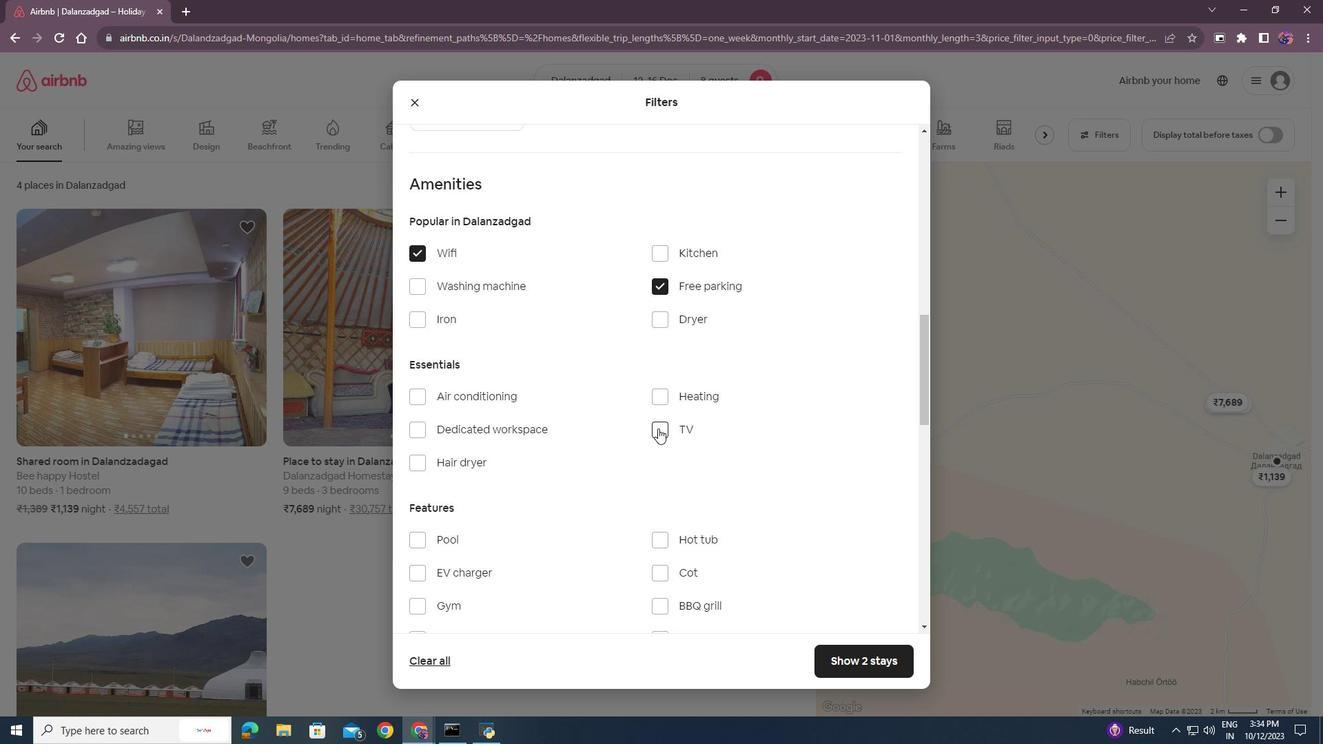 
Action: Mouse pressed left at (658, 428)
Screenshot: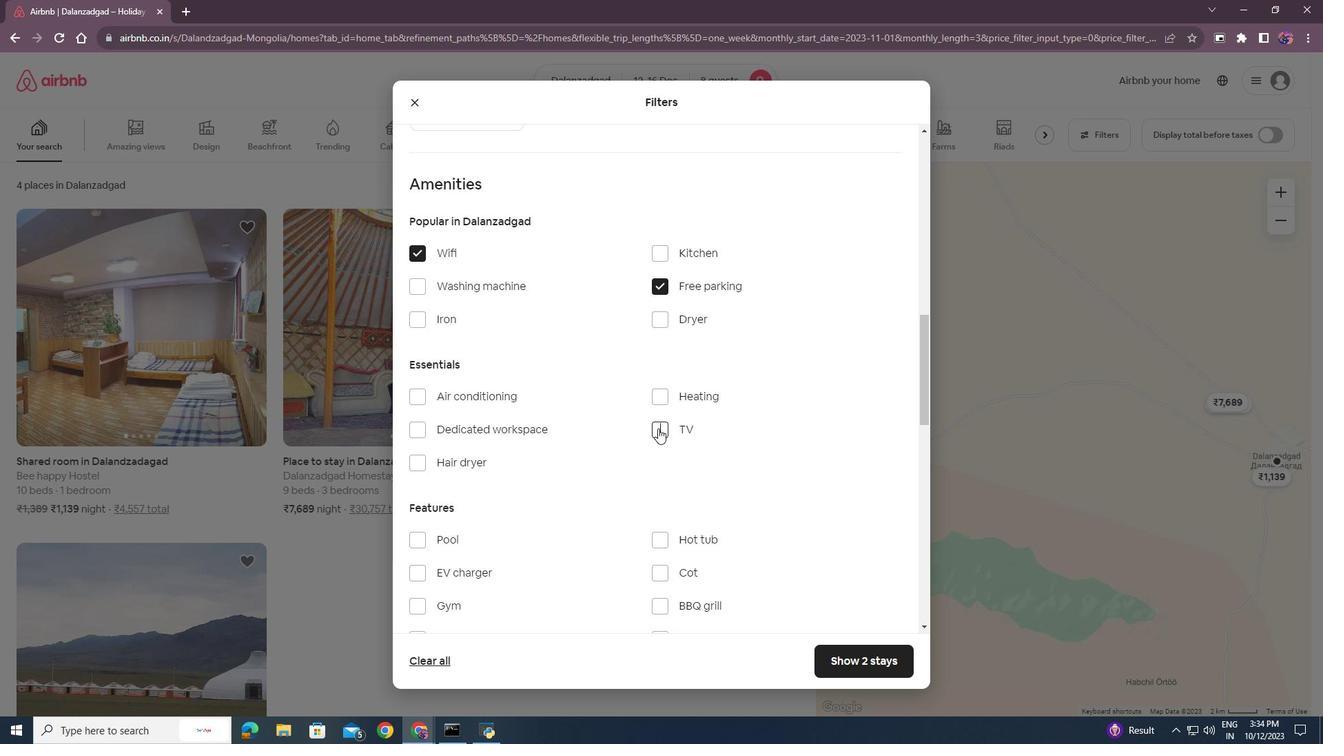 
Action: Mouse moved to (601, 457)
Screenshot: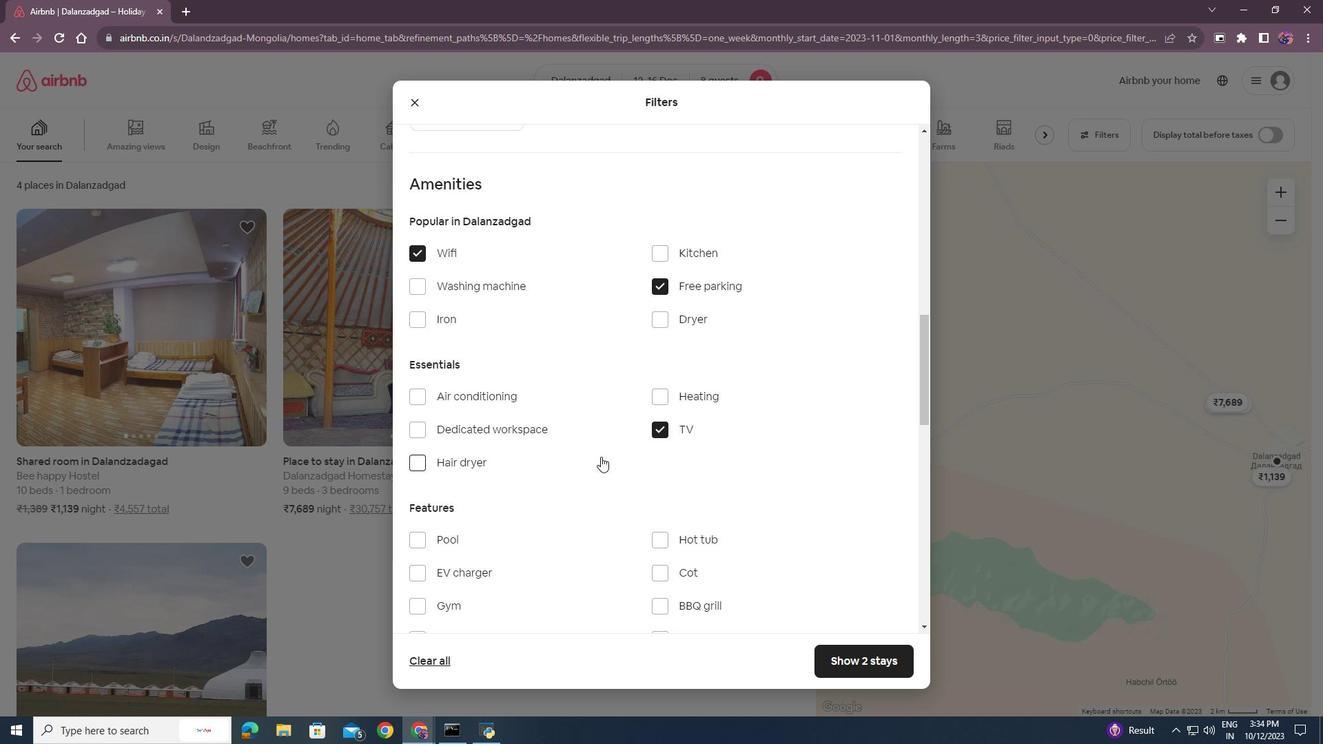 
Action: Mouse scrolled (601, 456) with delta (0, 0)
Screenshot: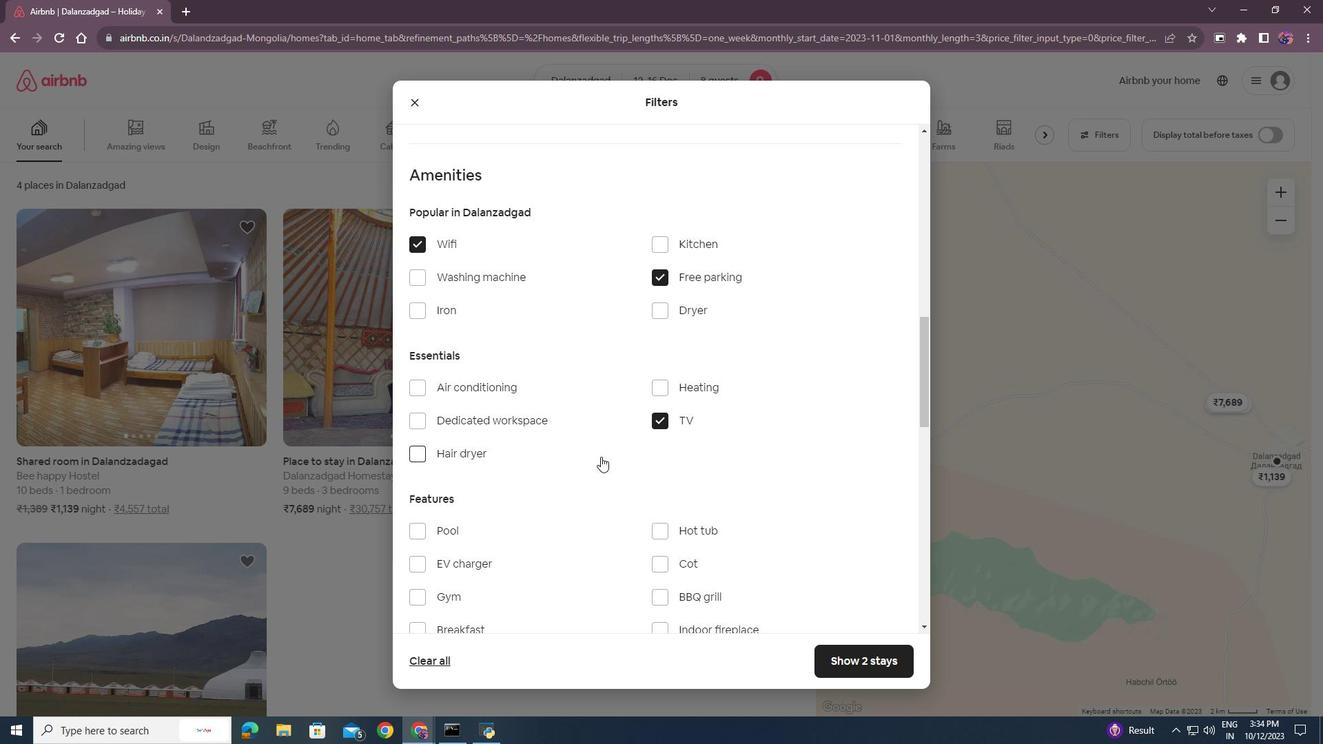 
Action: Mouse moved to (639, 524)
Screenshot: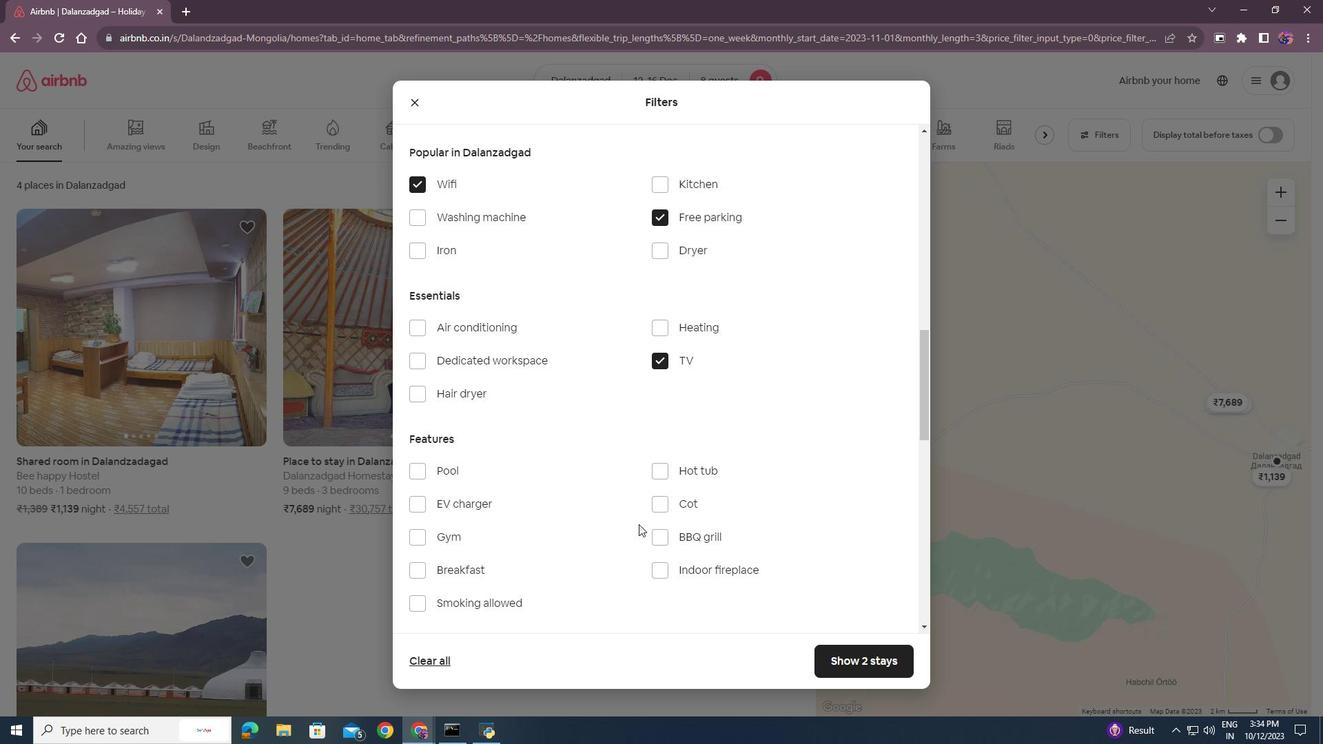 
Action: Mouse scrolled (639, 524) with delta (0, 0)
Screenshot: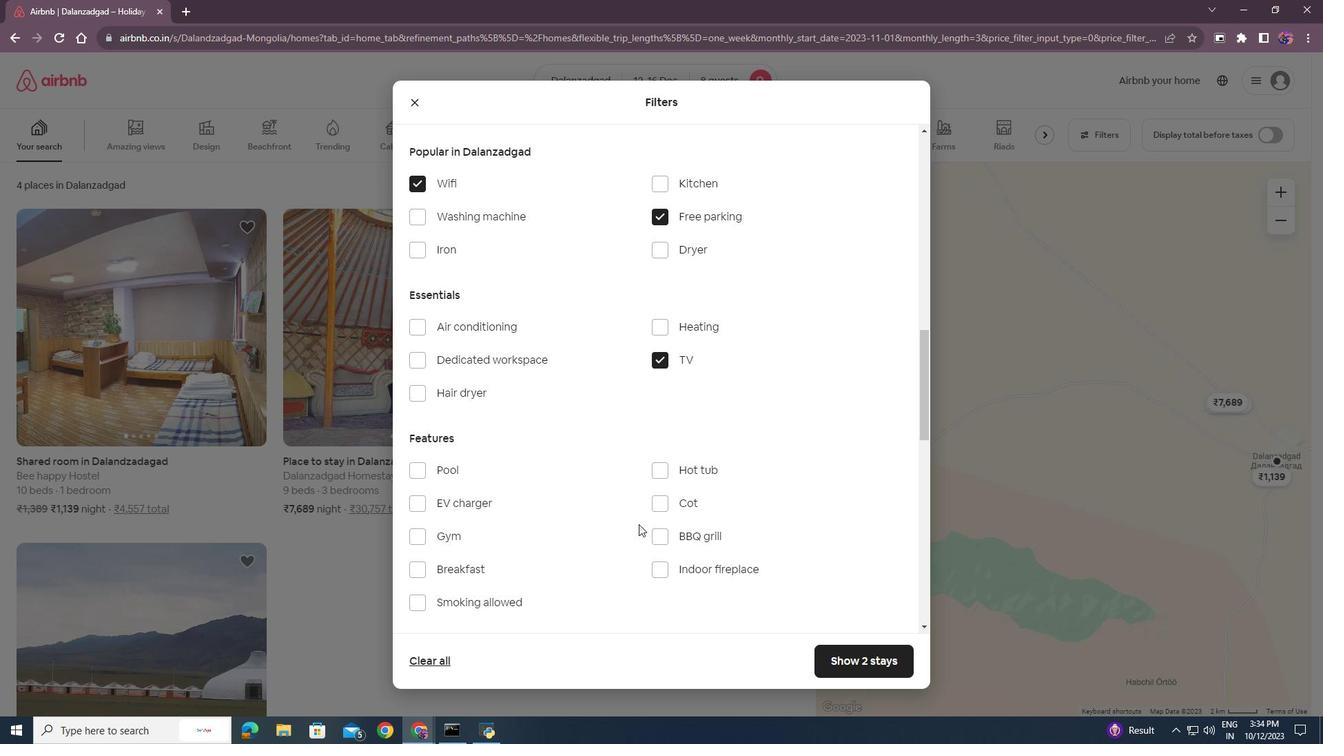 
Action: Mouse moved to (418, 465)
Screenshot: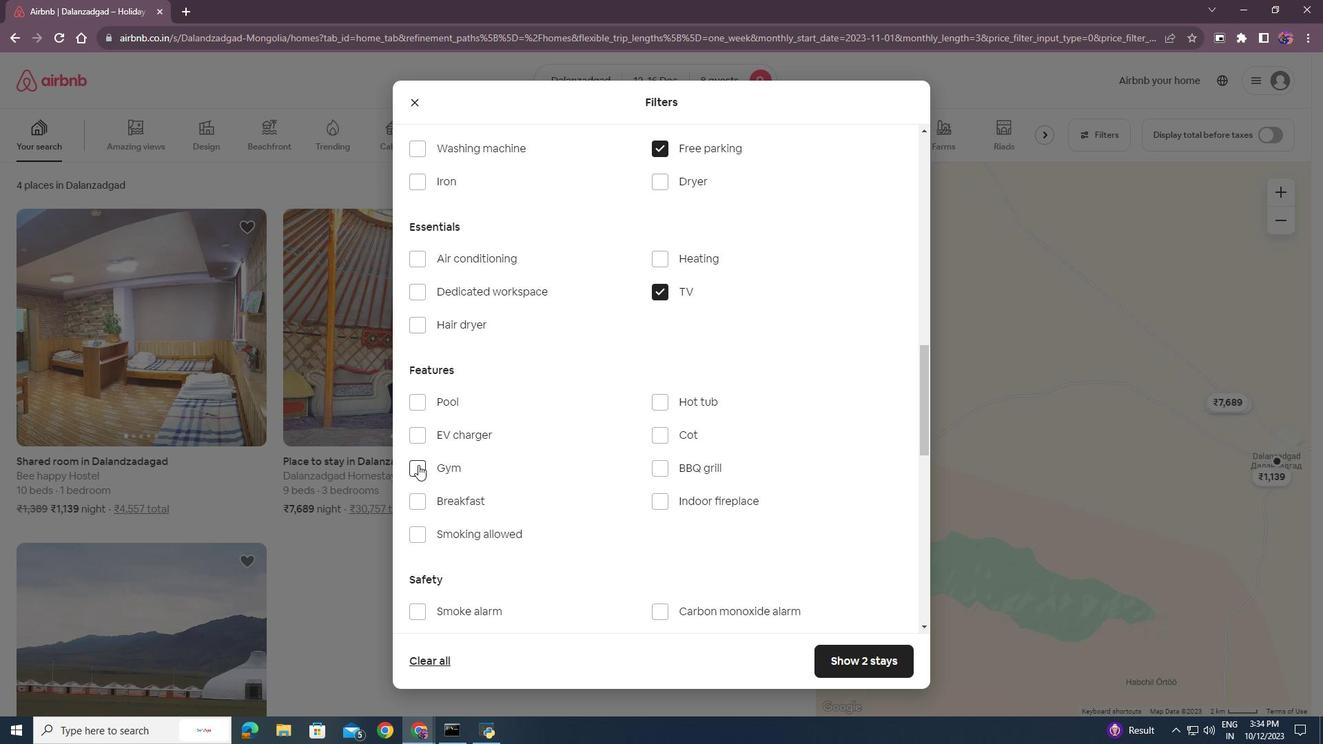 
Action: Mouse pressed left at (418, 465)
Screenshot: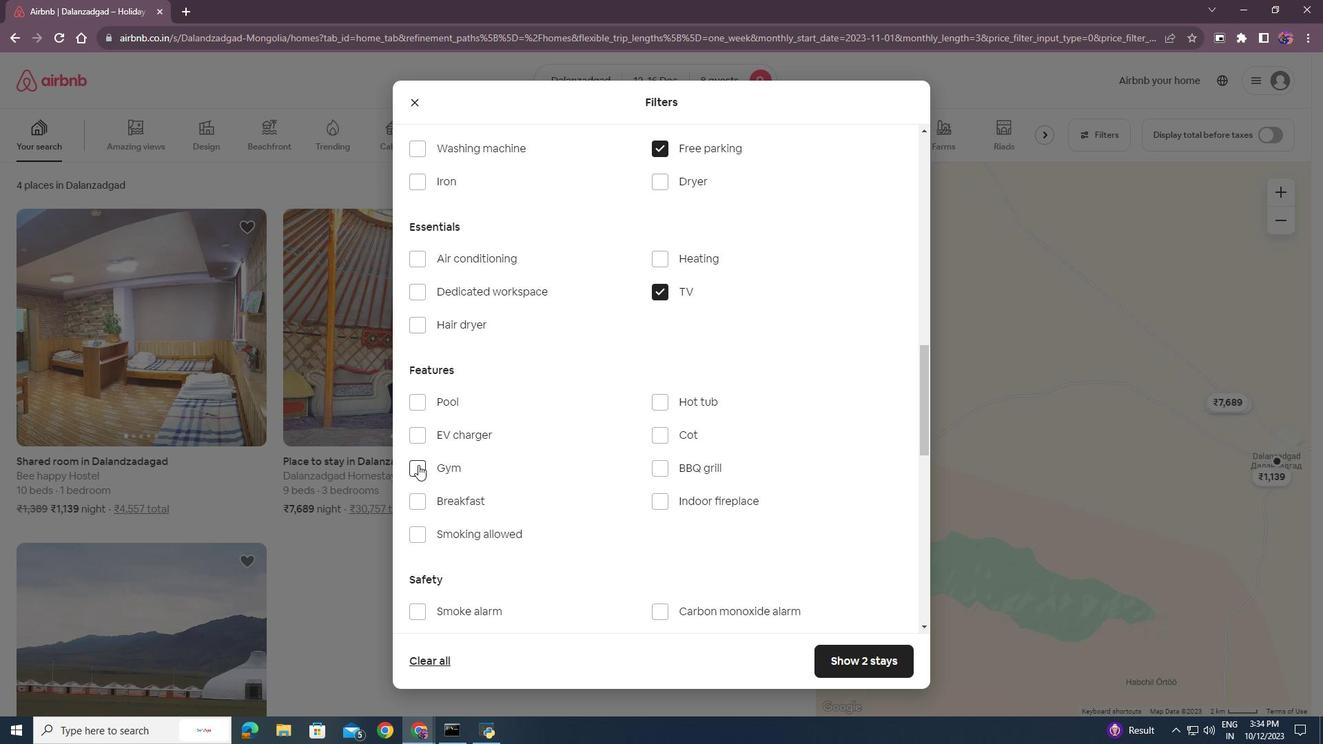 
Action: Mouse moved to (415, 502)
Screenshot: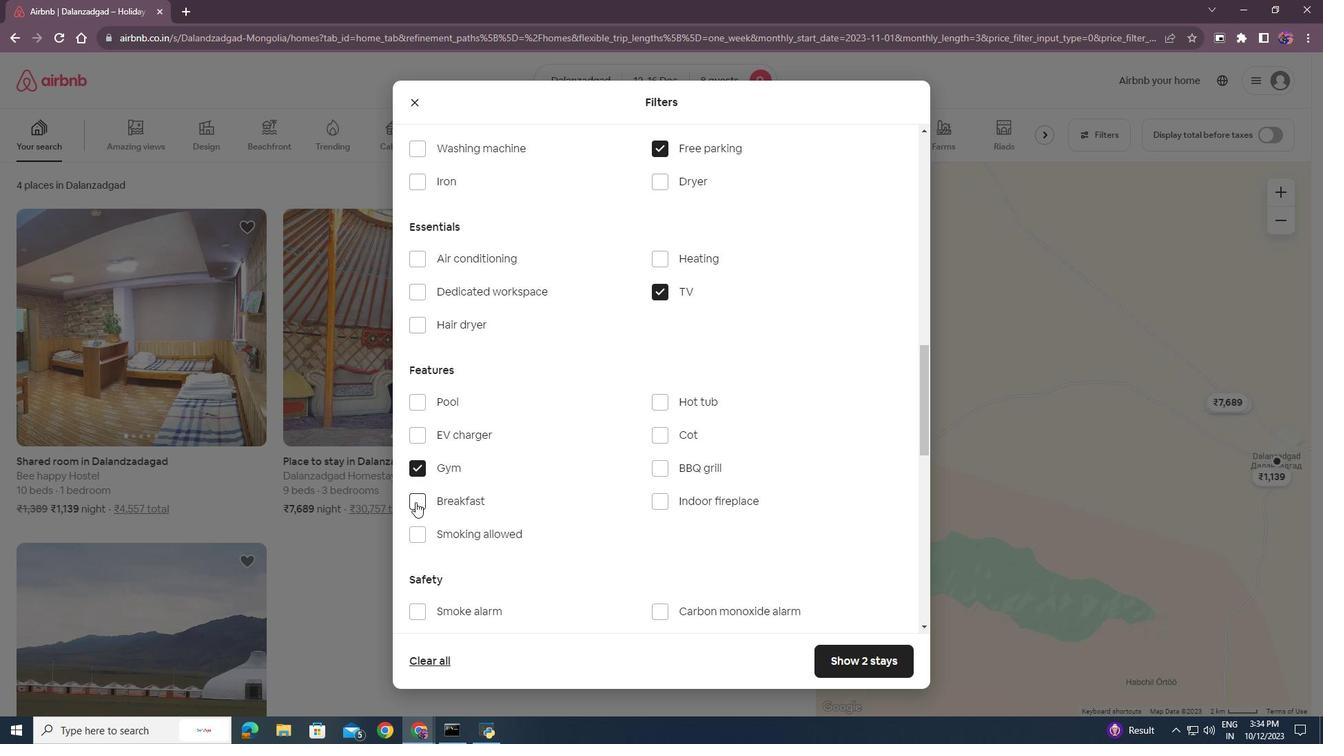 
Action: Mouse pressed left at (415, 502)
Screenshot: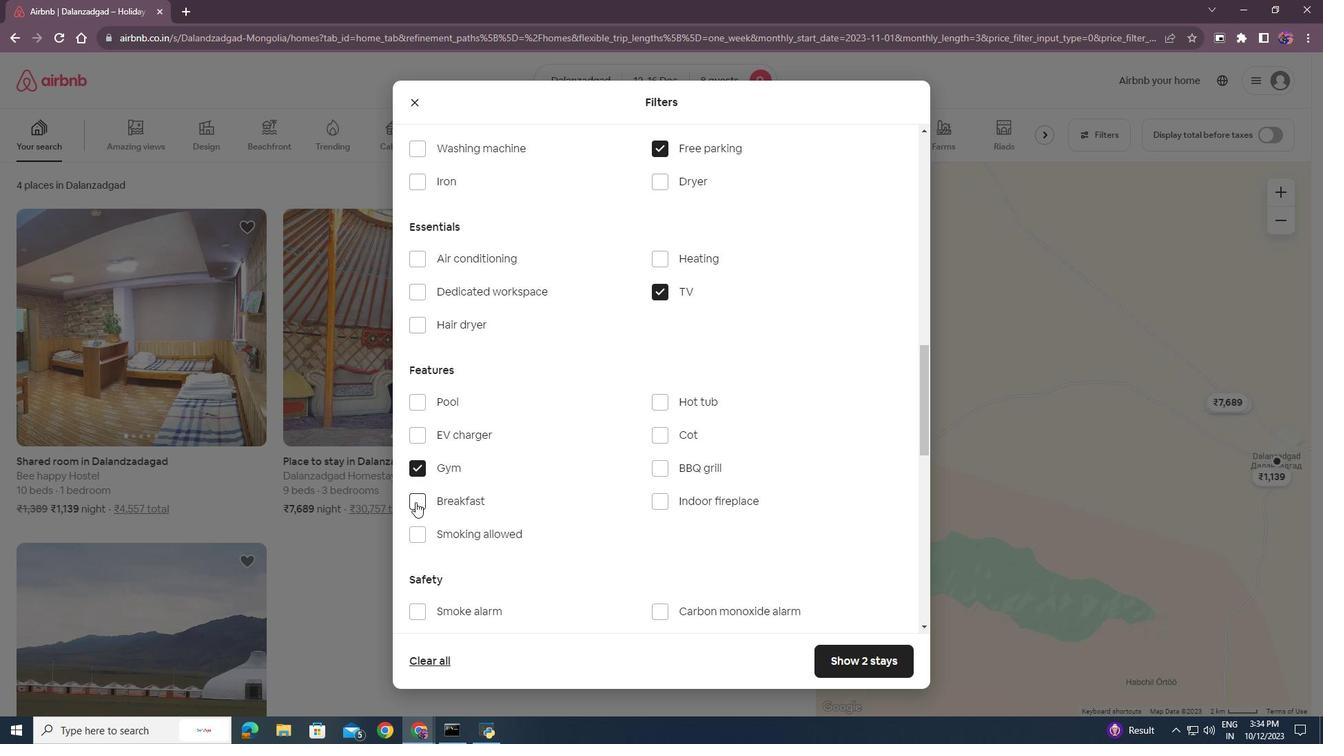 
Action: Mouse moved to (533, 496)
Screenshot: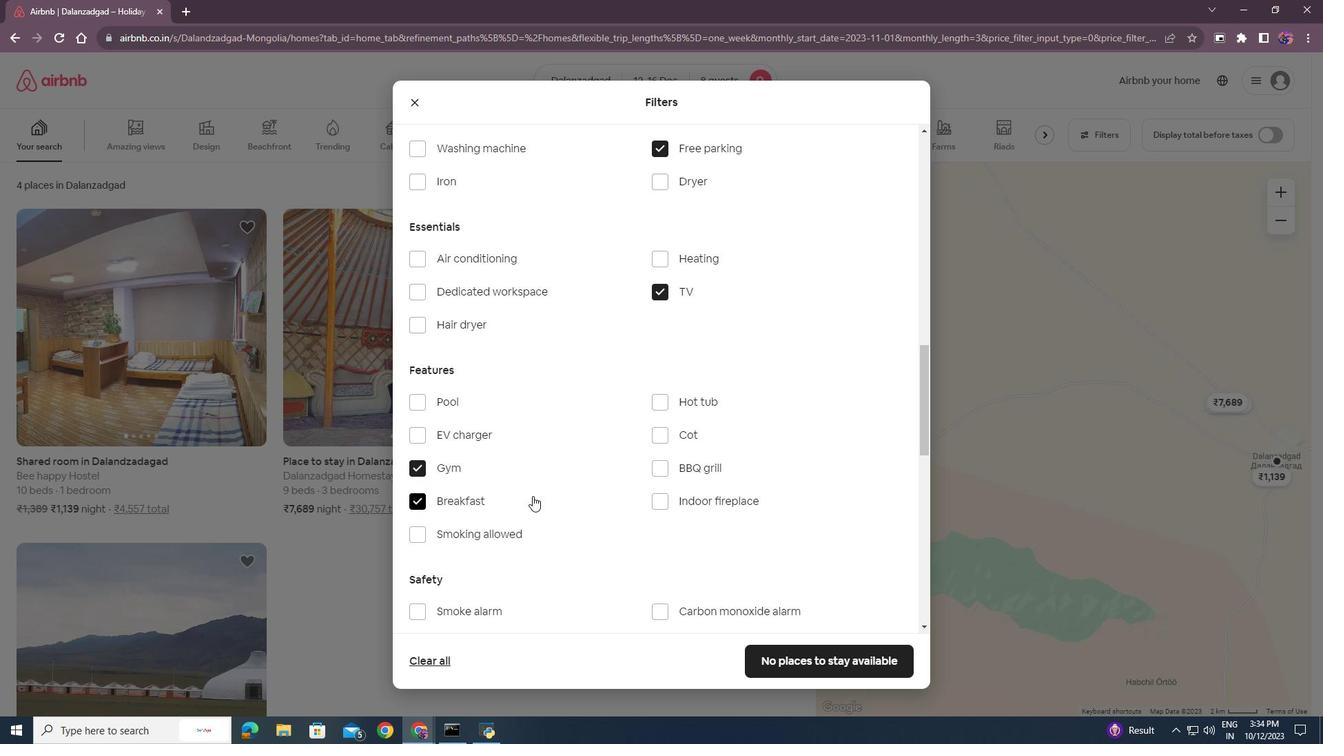 
Action: Mouse scrolled (533, 495) with delta (0, 0)
Screenshot: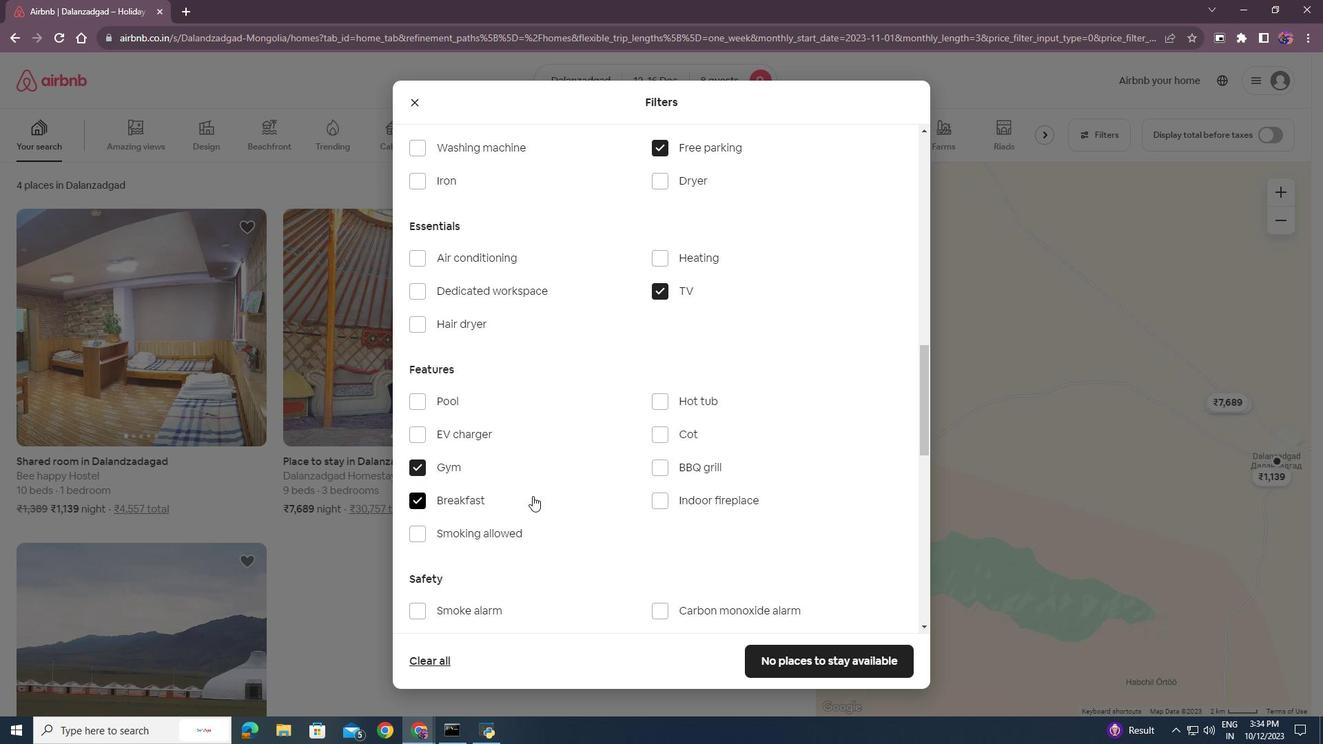 
Action: Mouse scrolled (533, 495) with delta (0, 0)
Screenshot: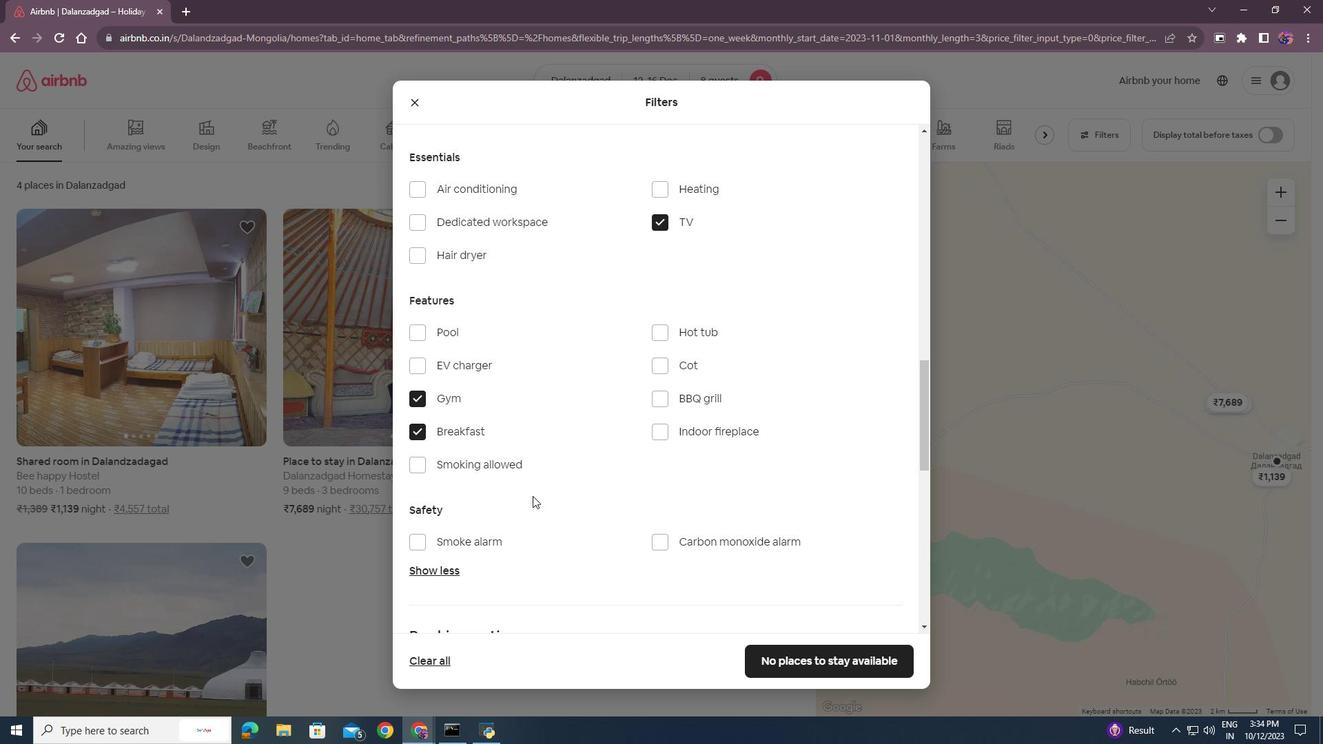 
Action: Mouse scrolled (533, 495) with delta (0, 0)
Screenshot: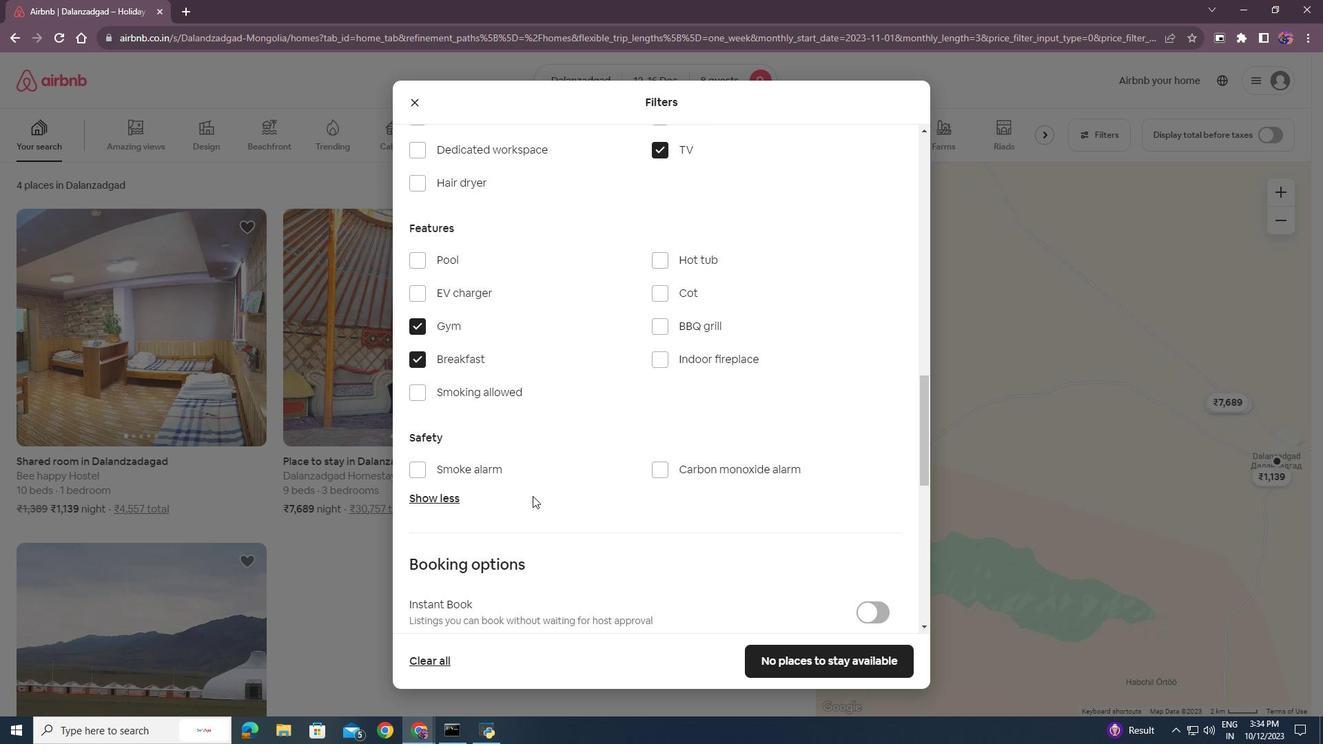 
Action: Mouse moved to (835, 659)
Screenshot: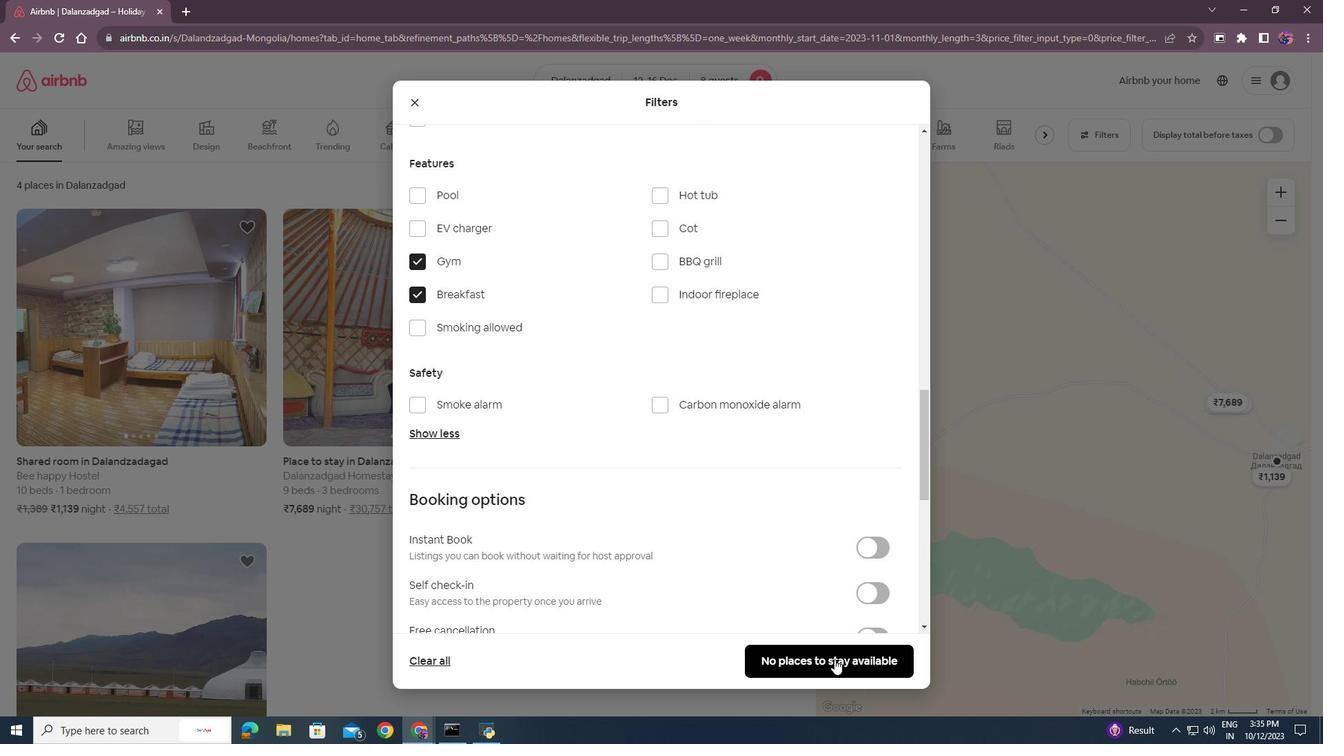 
Action: Mouse pressed left at (835, 659)
Screenshot: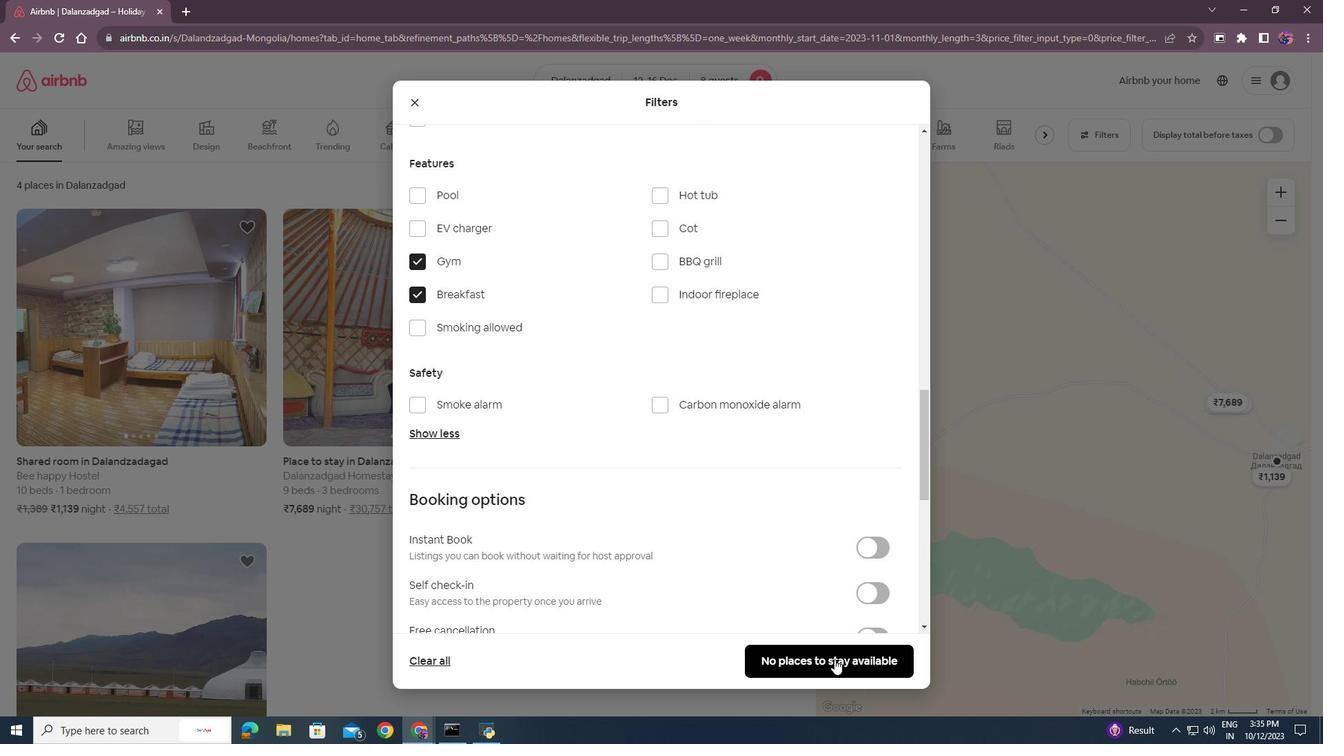 
Action: Mouse moved to (668, 575)
Screenshot: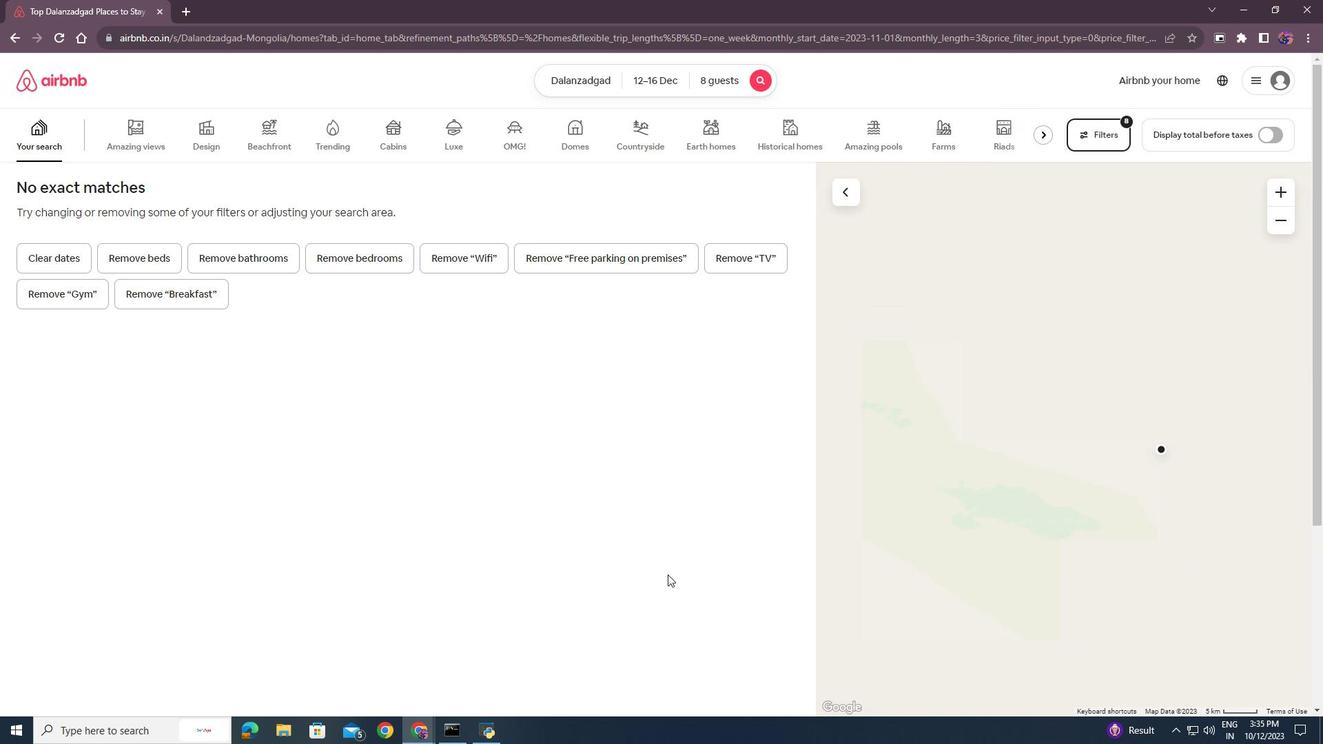 
